 Task: Schedule a meeting to review the press release.
Action: Mouse moved to (267, 97)
Screenshot: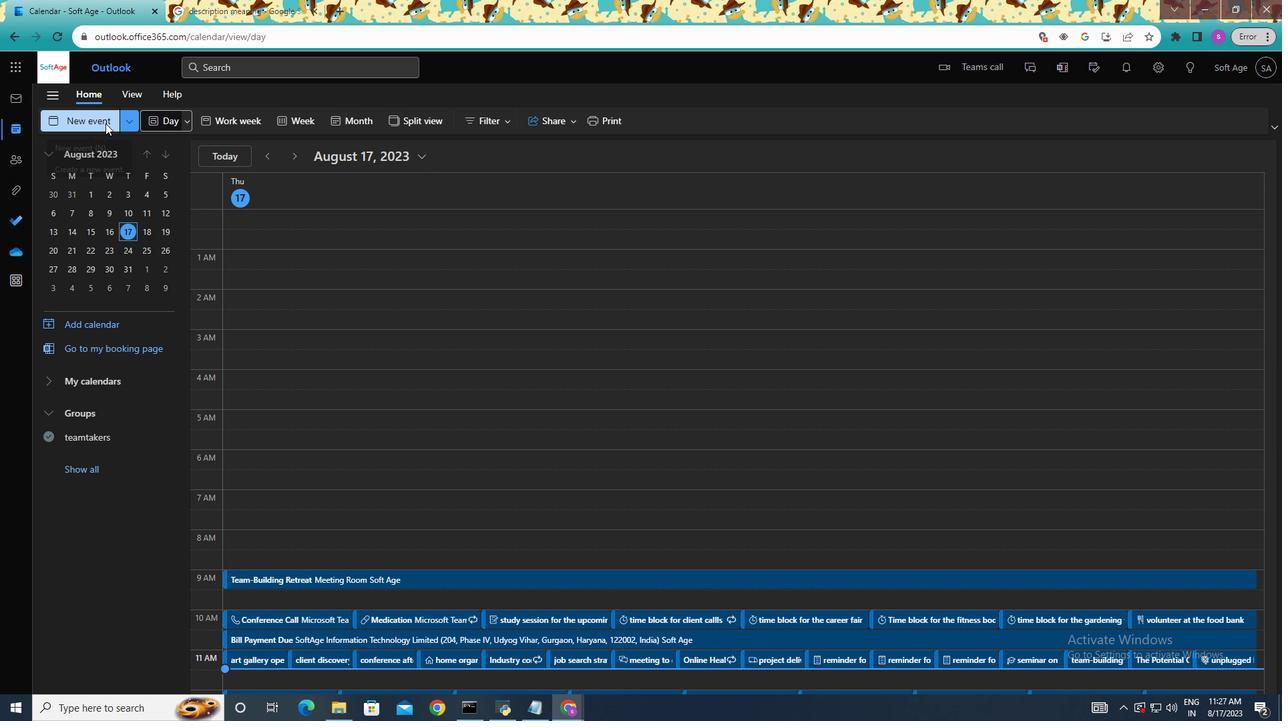 
Action: Mouse pressed left at (267, 97)
Screenshot: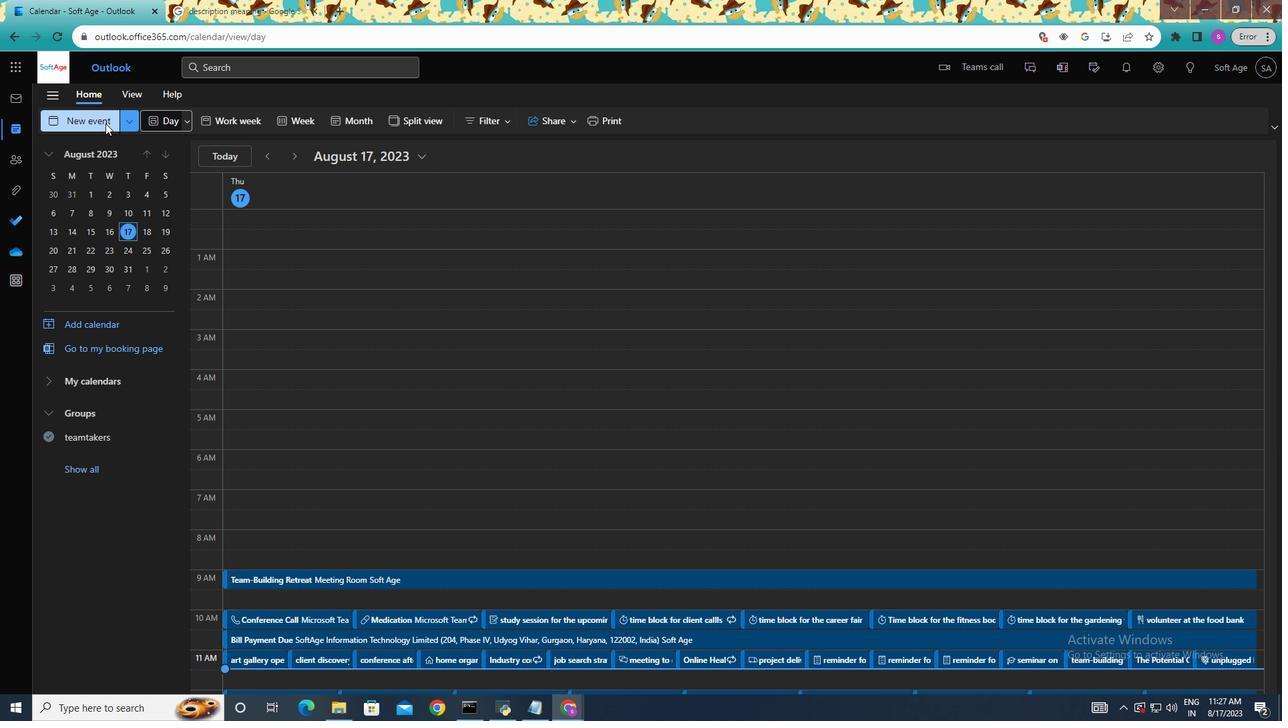 
Action: Mouse moved to (448, 179)
Screenshot: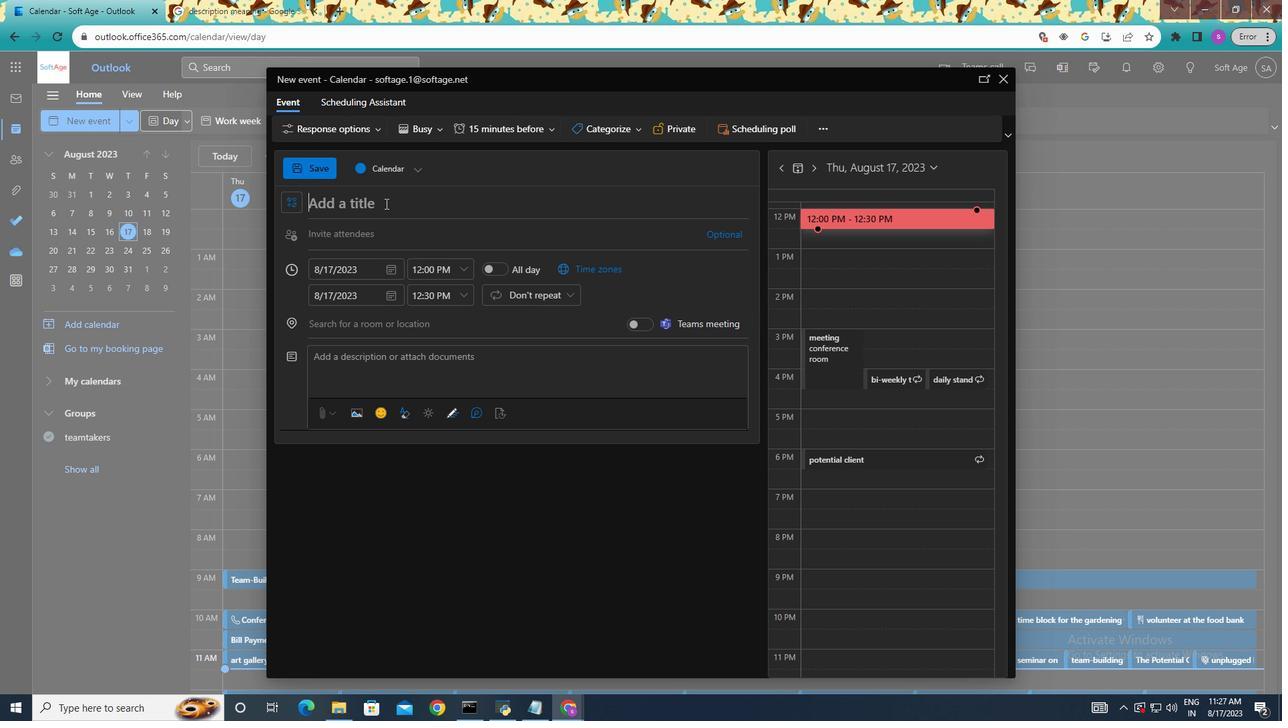 
Action: Mouse pressed left at (448, 179)
Screenshot: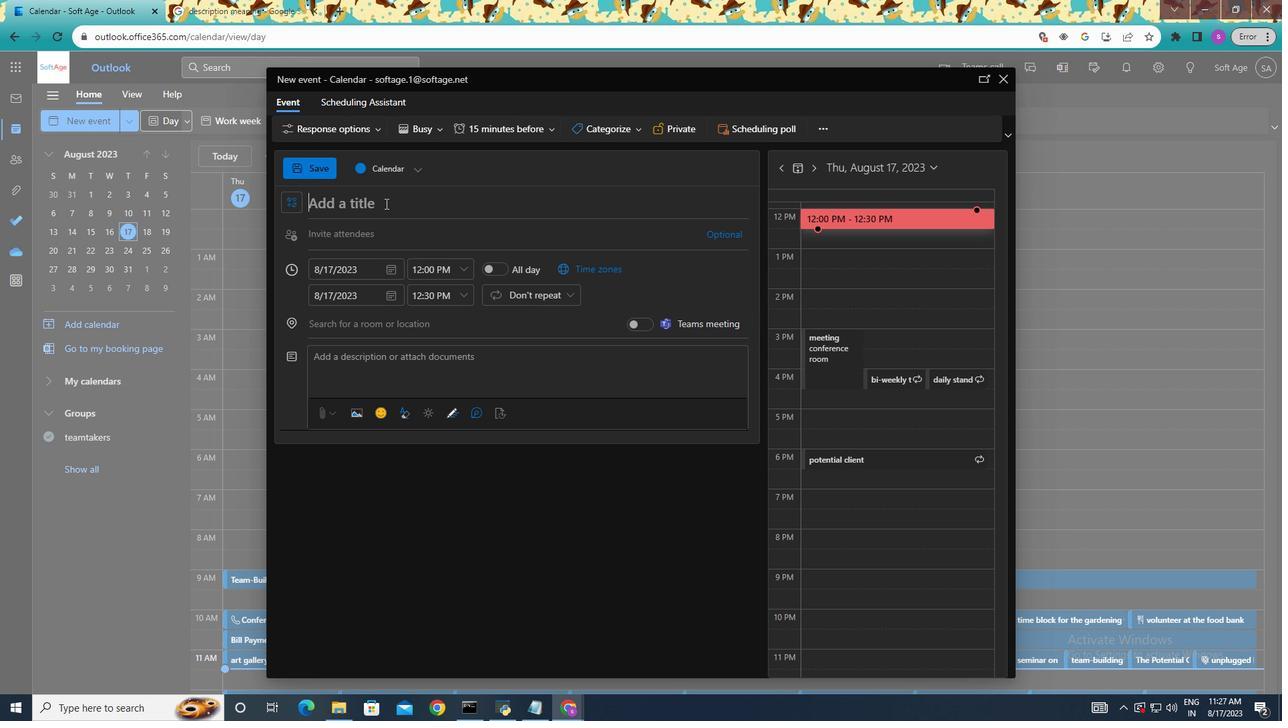
Action: Mouse moved to (446, 176)
Screenshot: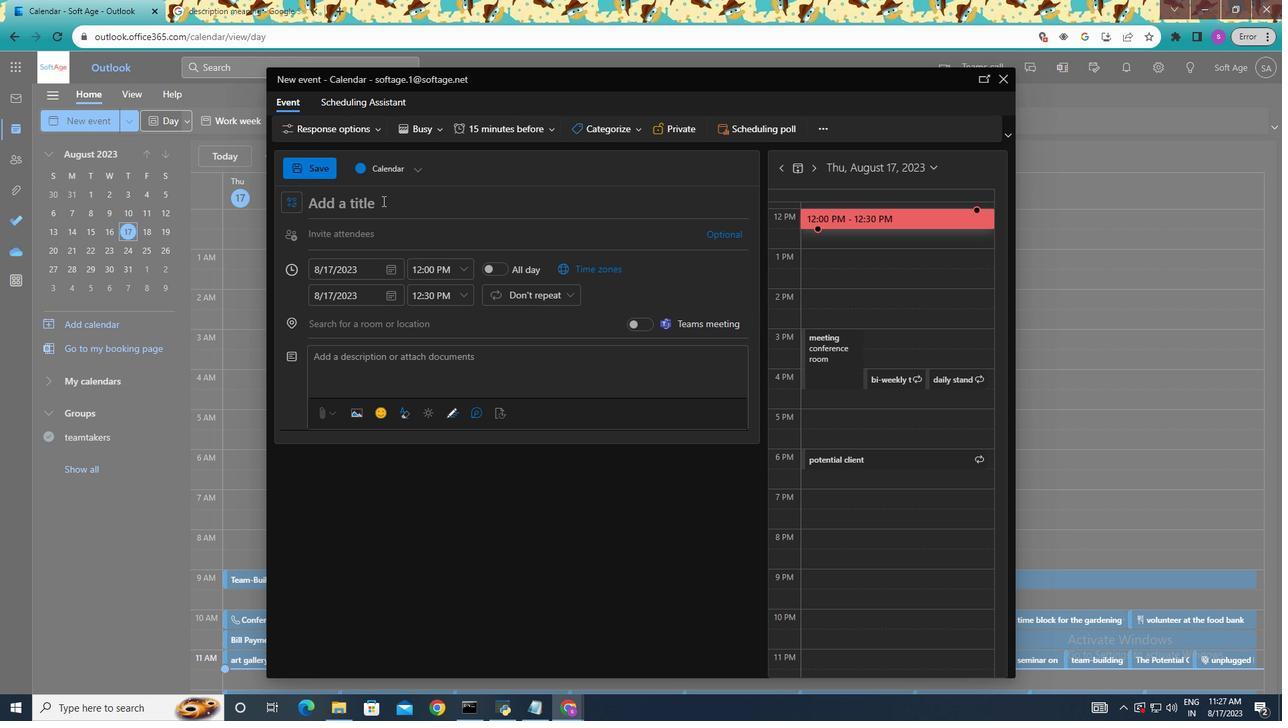 
Action: Key pressed a<Key.space><Key.backspace><Key.shift><Key.backspace><Key.shift>A<Key.space>meeting<Key.space>to<Key.space>review<Key.space>the<Key.space>pree<Key.backspace><Key.backspace>ess<Key.space>release
Screenshot: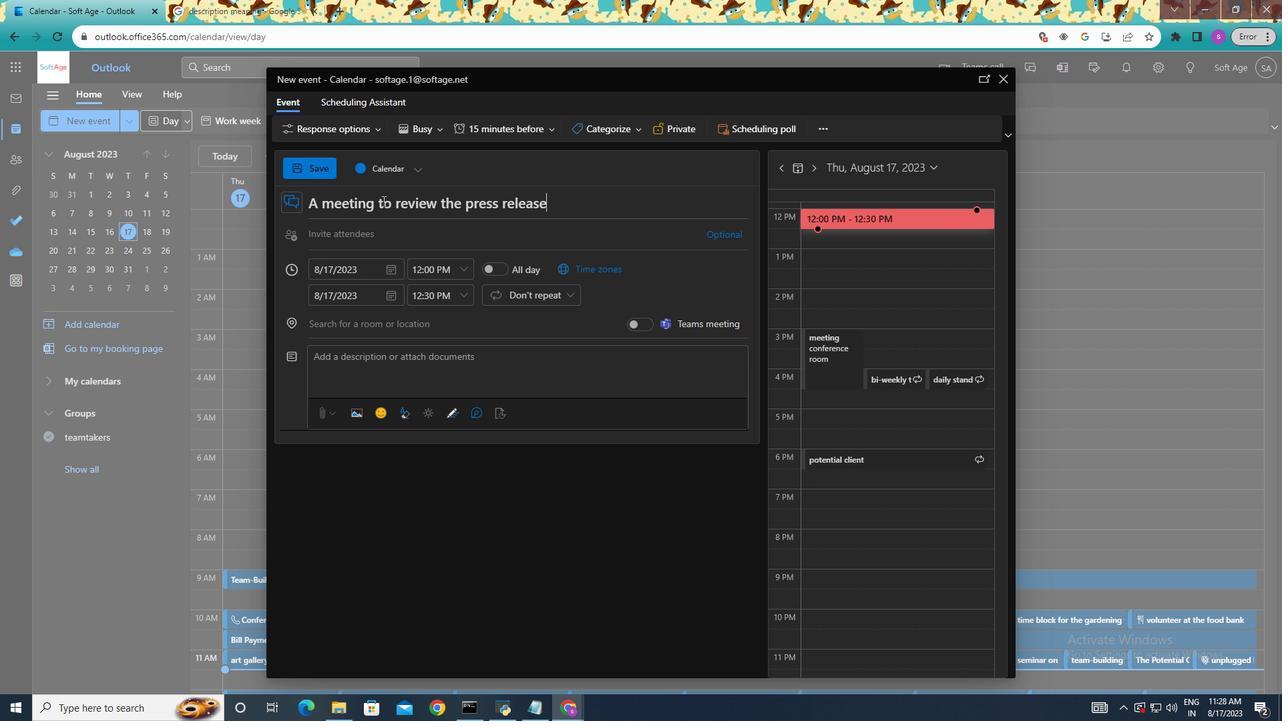 
Action: Mouse moved to (432, 211)
Screenshot: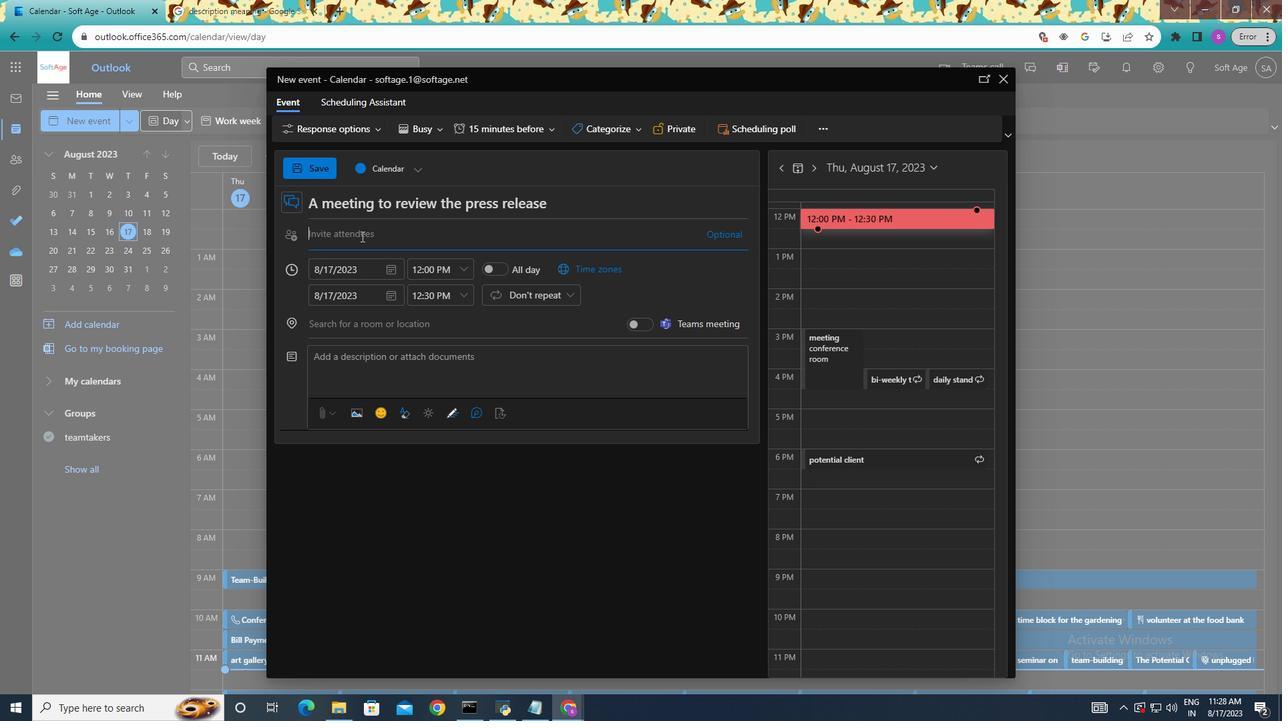 
Action: Mouse pressed left at (432, 211)
Screenshot: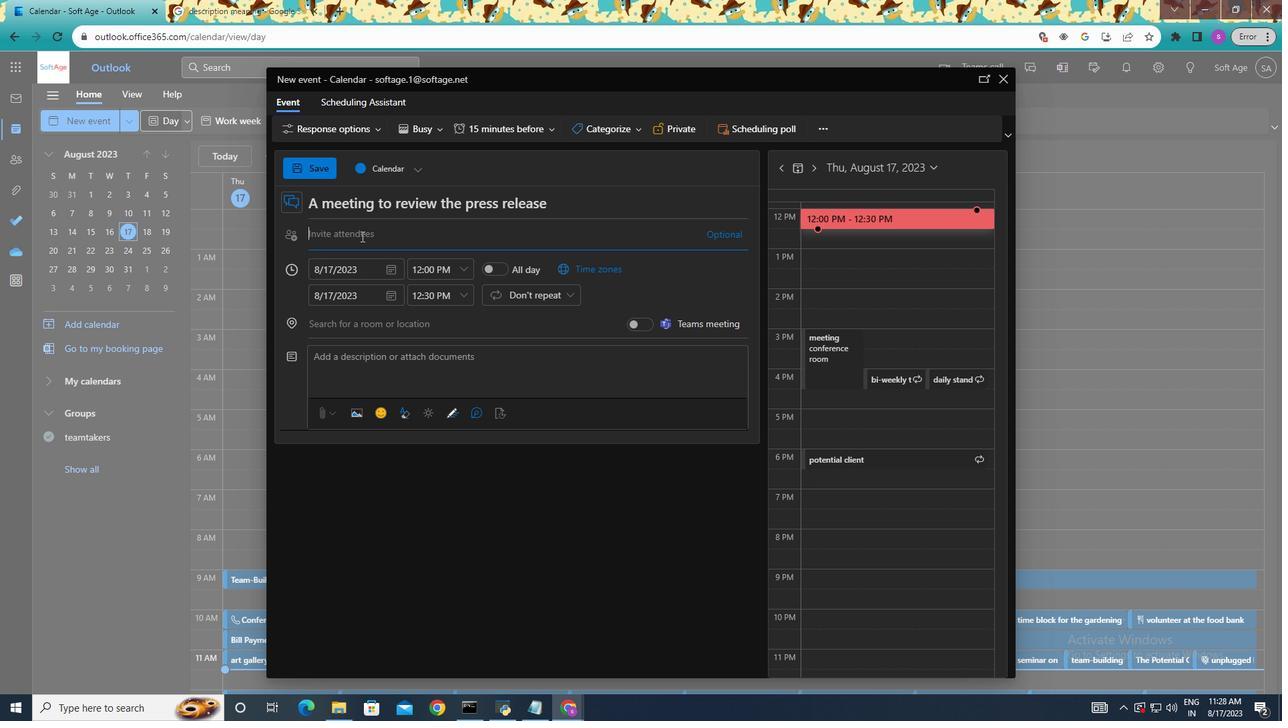 
Action: Mouse moved to (462, 390)
Screenshot: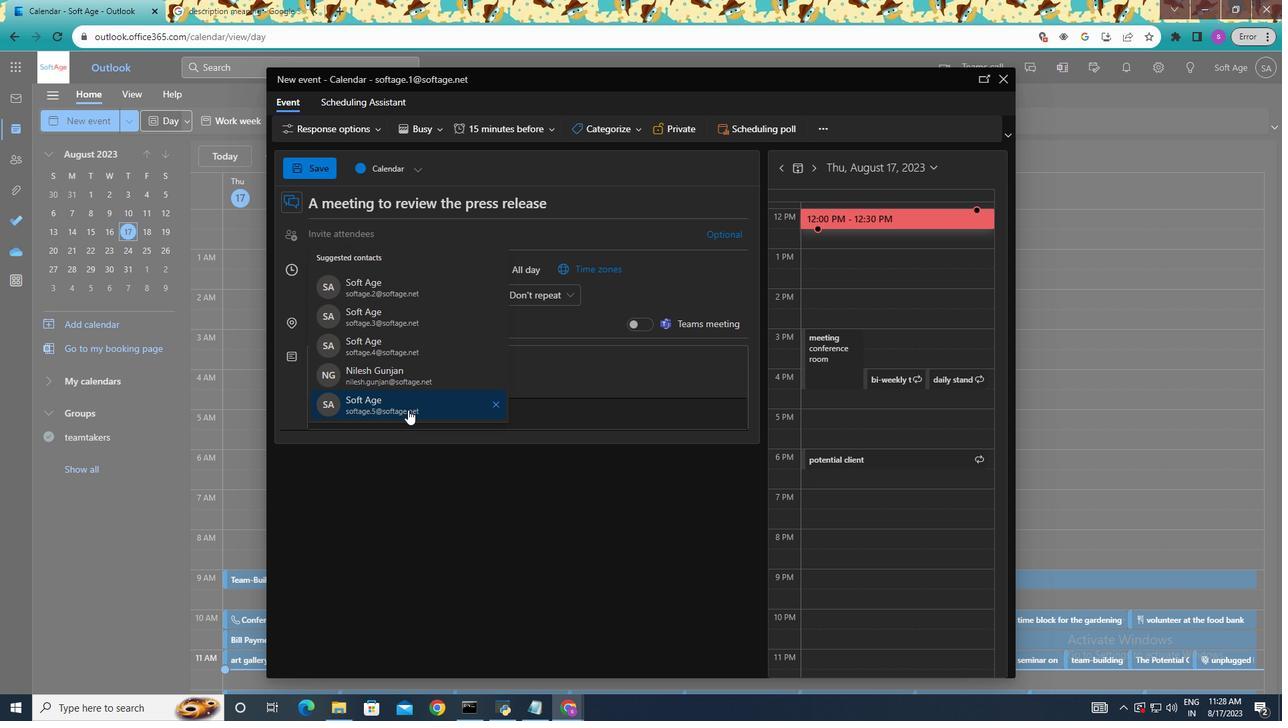 
Action: Mouse pressed left at (462, 390)
Screenshot: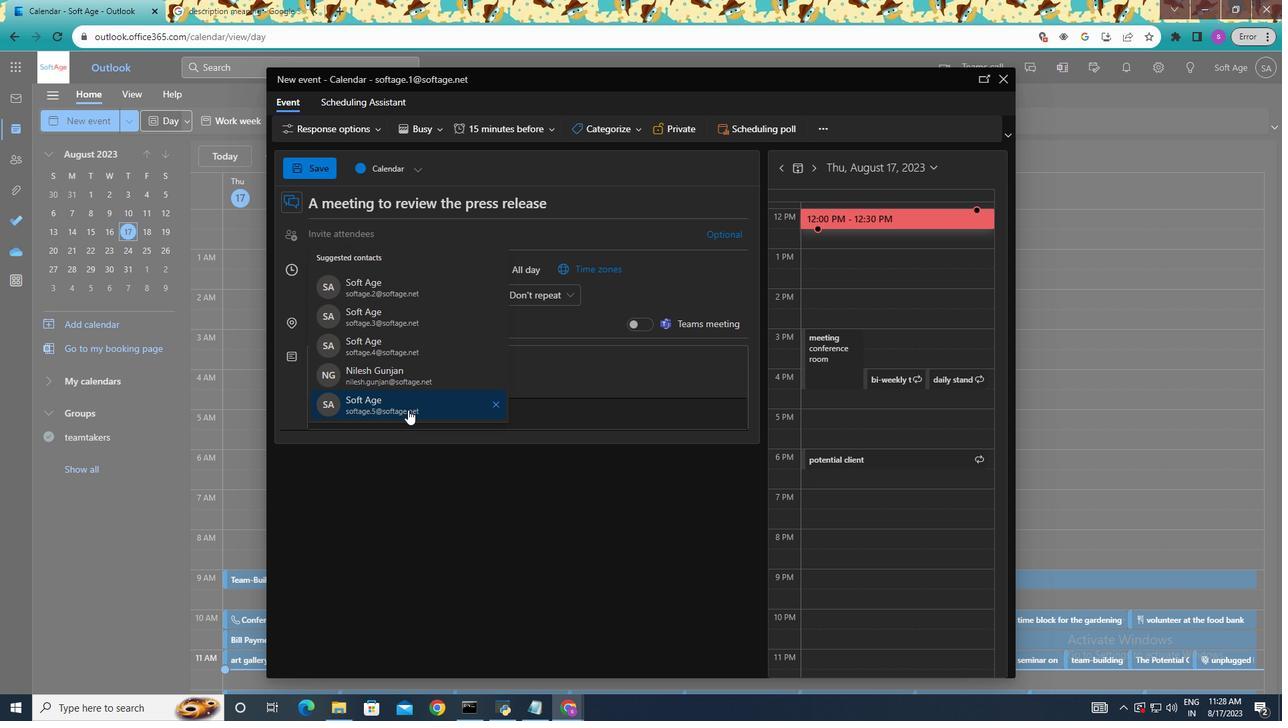 
Action: Mouse moved to (510, 270)
Screenshot: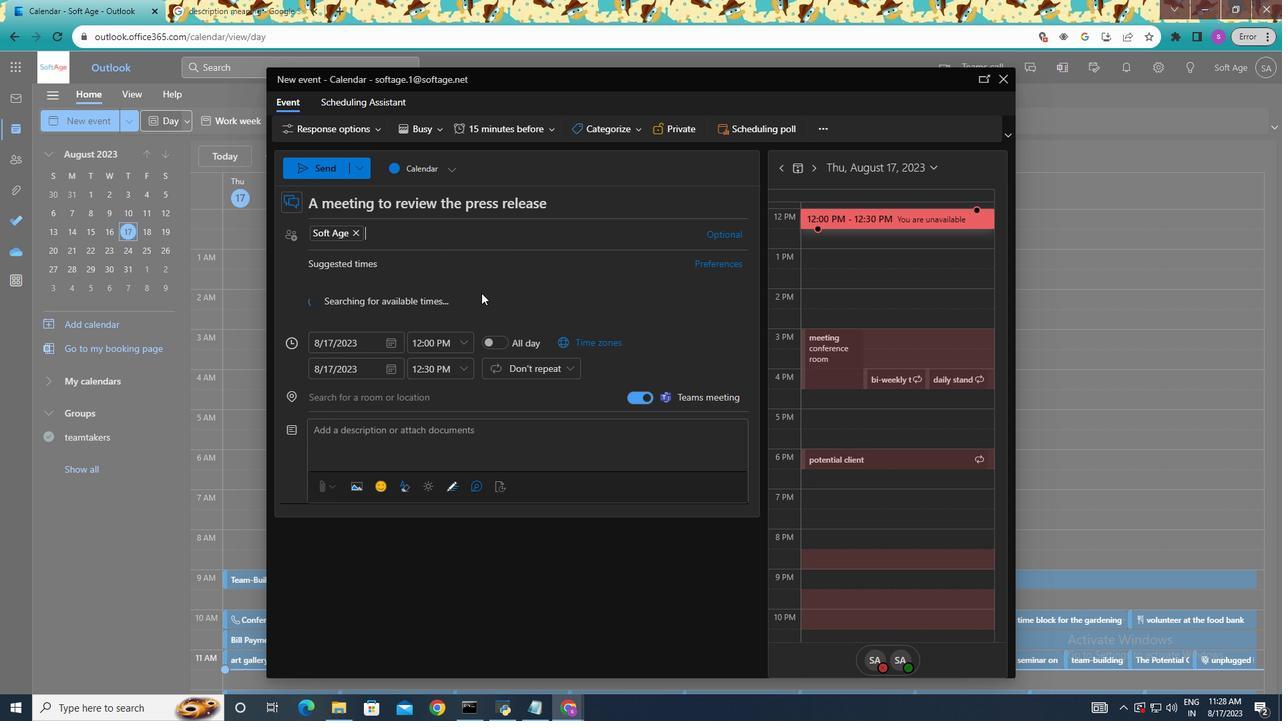 
Action: Mouse scrolled (510, 269) with delta (0, 0)
Screenshot: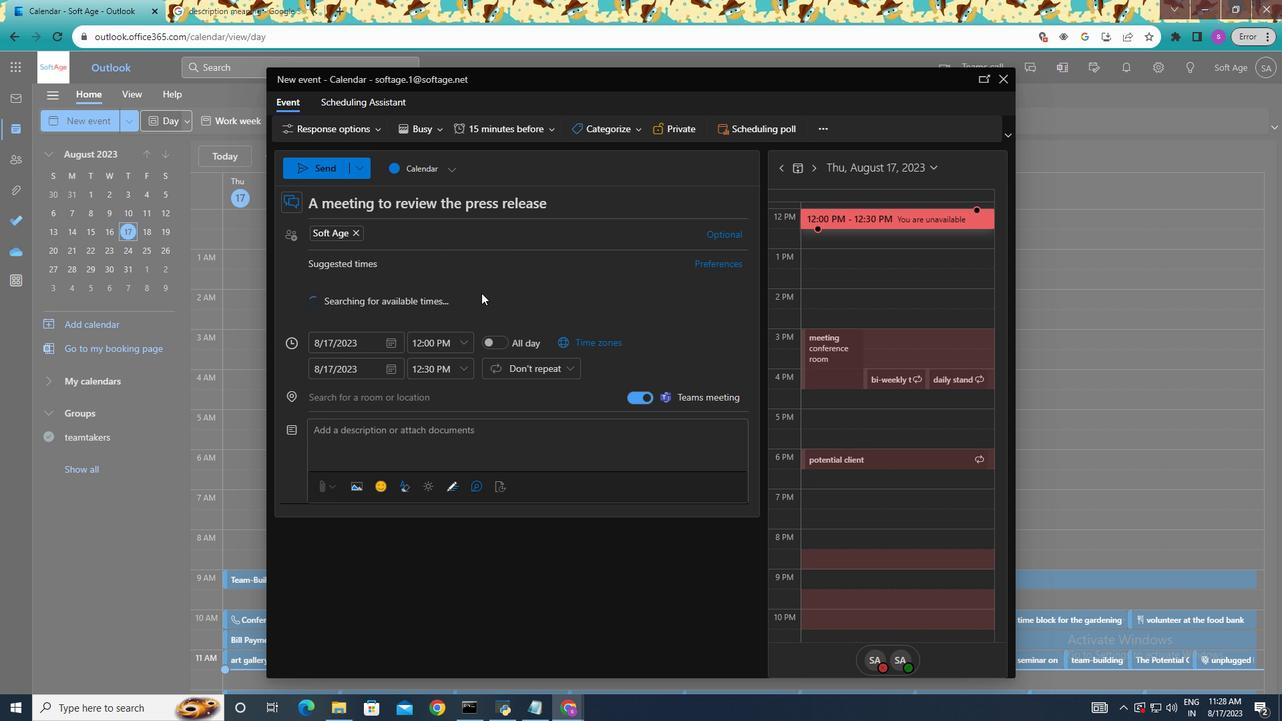 
Action: Mouse moved to (496, 260)
Screenshot: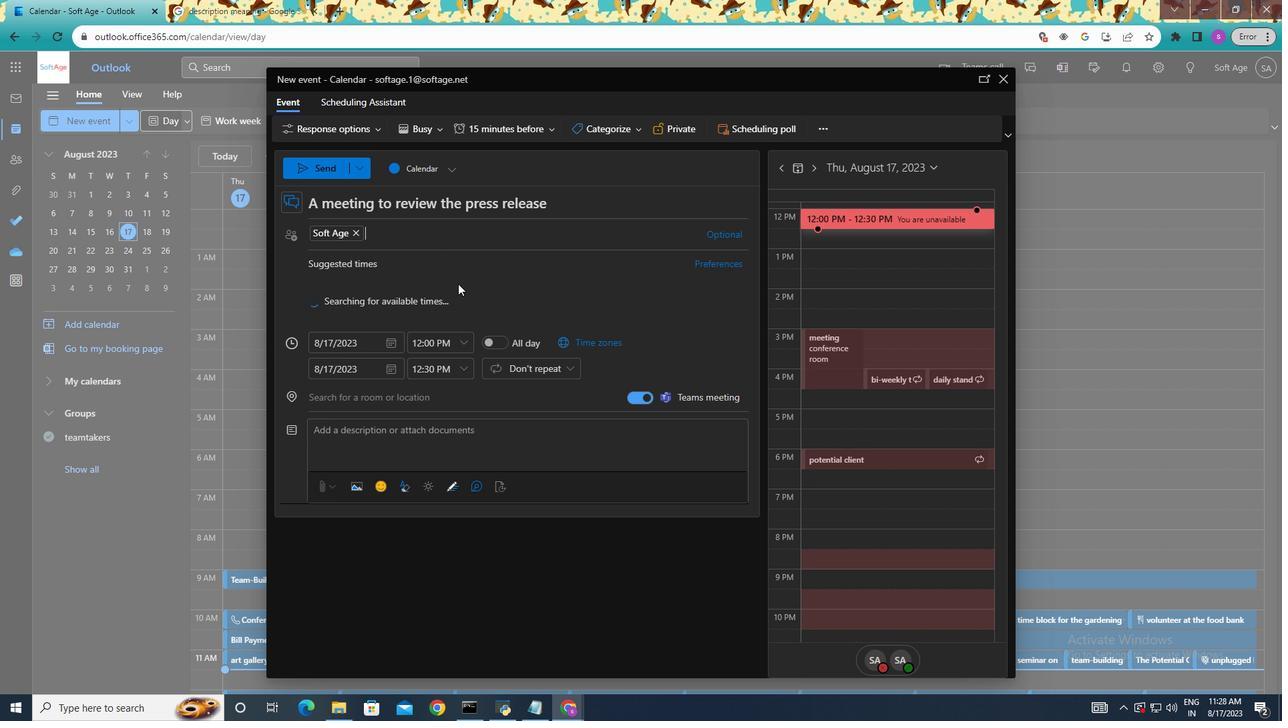
Action: Mouse scrolled (496, 259) with delta (0, 0)
Screenshot: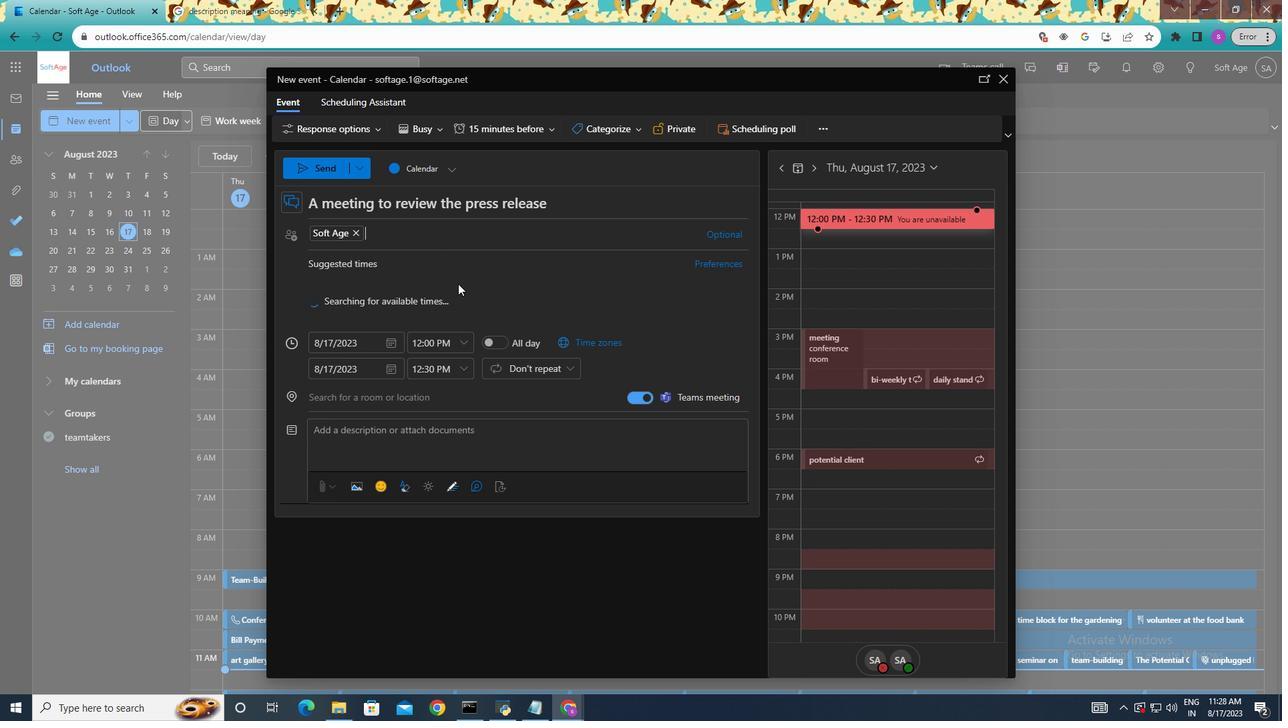 
Action: Mouse moved to (496, 260)
Screenshot: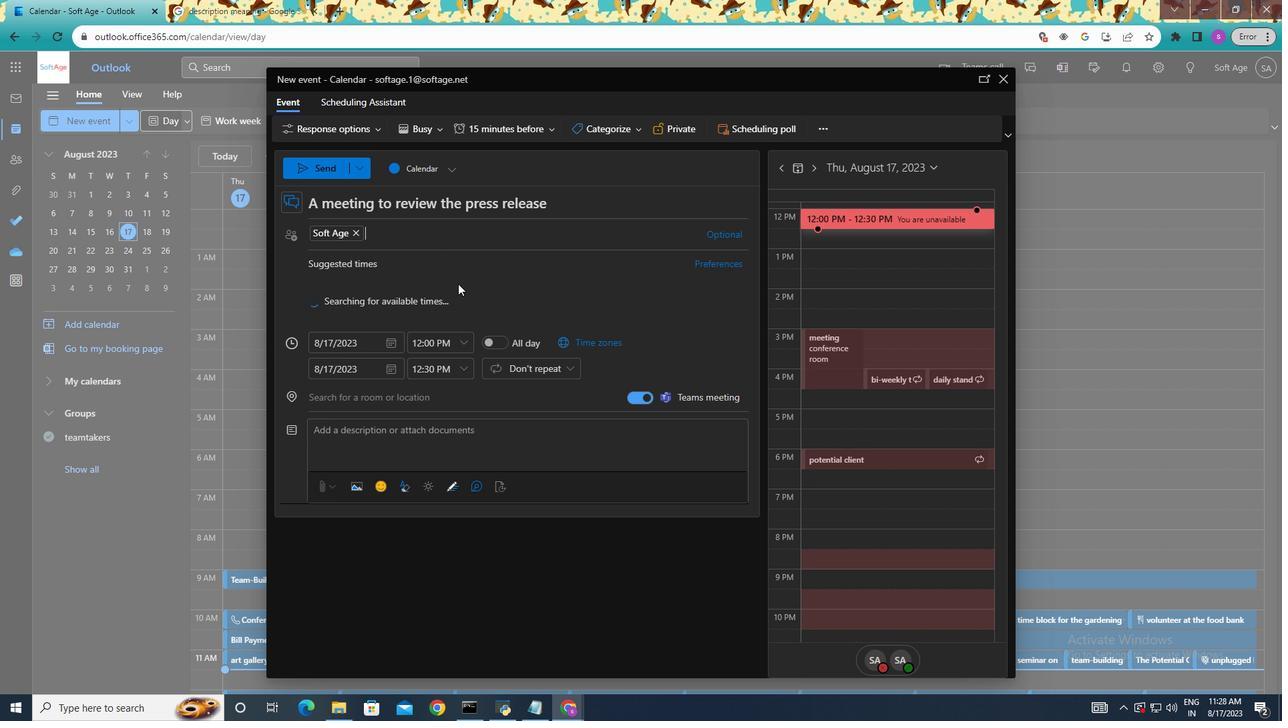 
Action: Mouse scrolled (496, 259) with delta (0, 0)
Screenshot: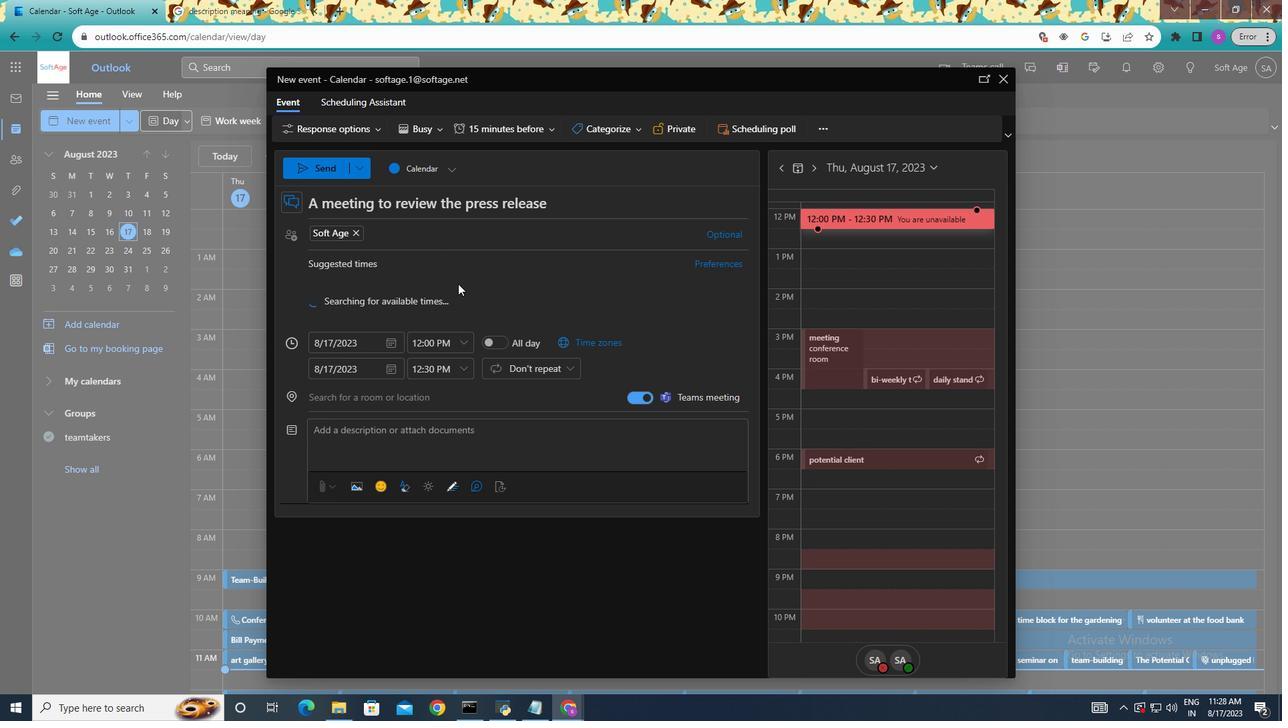 
Action: Mouse moved to (449, 320)
Screenshot: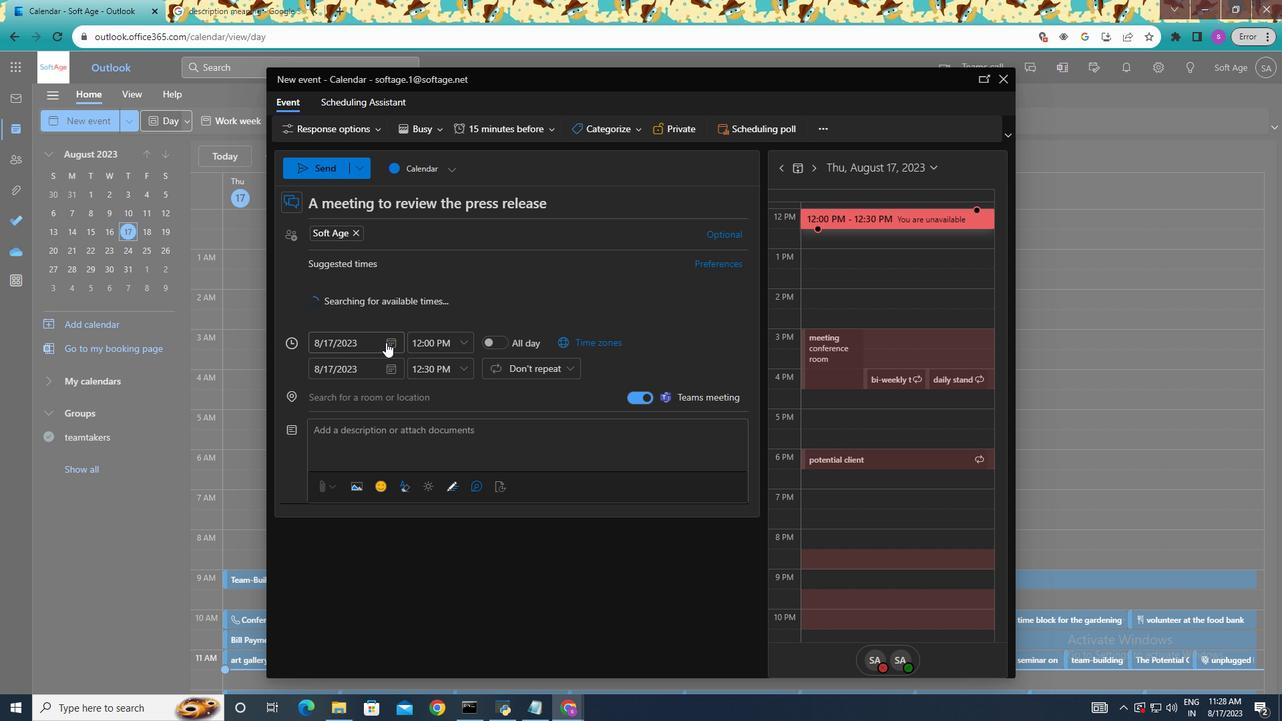 
Action: Mouse pressed left at (449, 320)
Screenshot: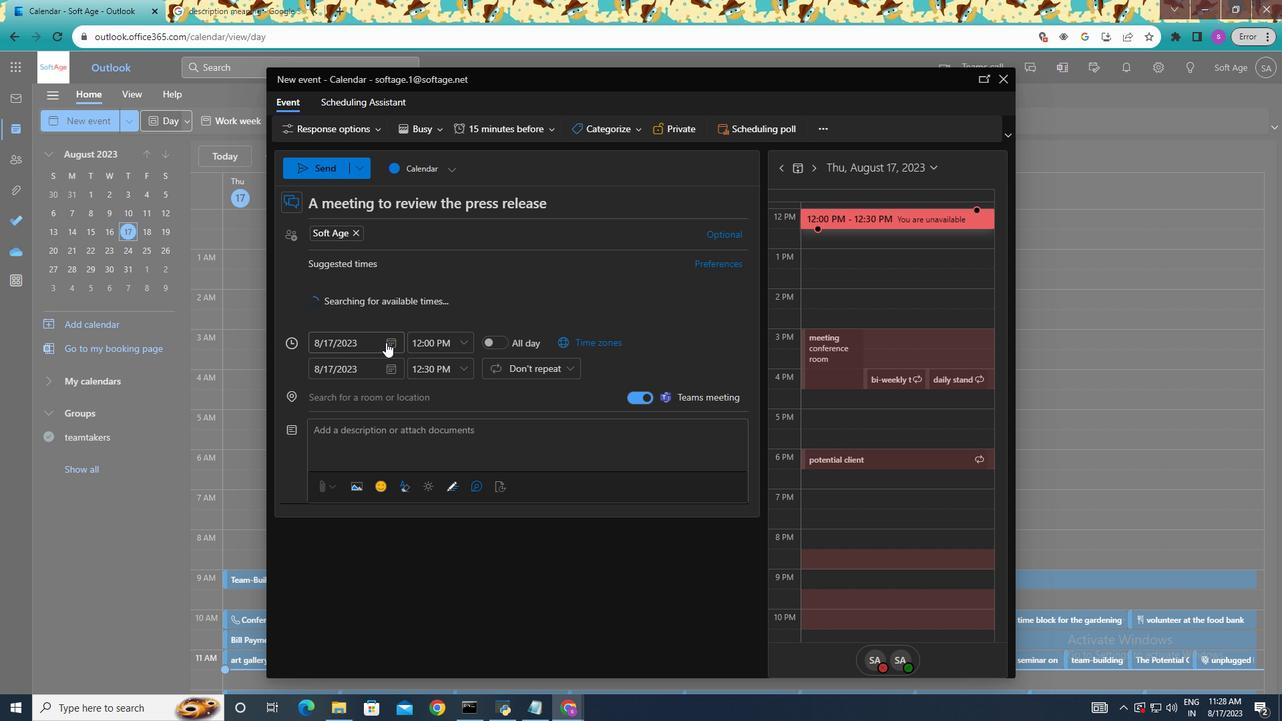 
Action: Mouse moved to (471, 464)
Screenshot: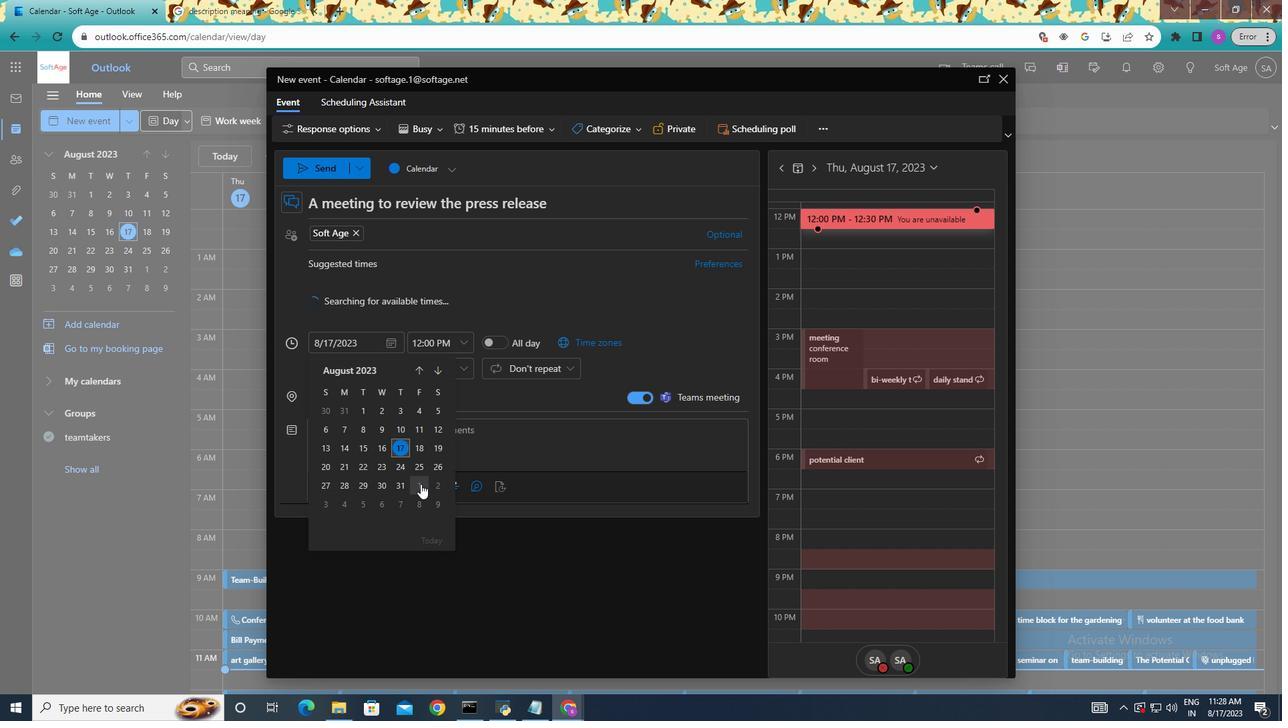 
Action: Mouse pressed left at (471, 464)
Screenshot: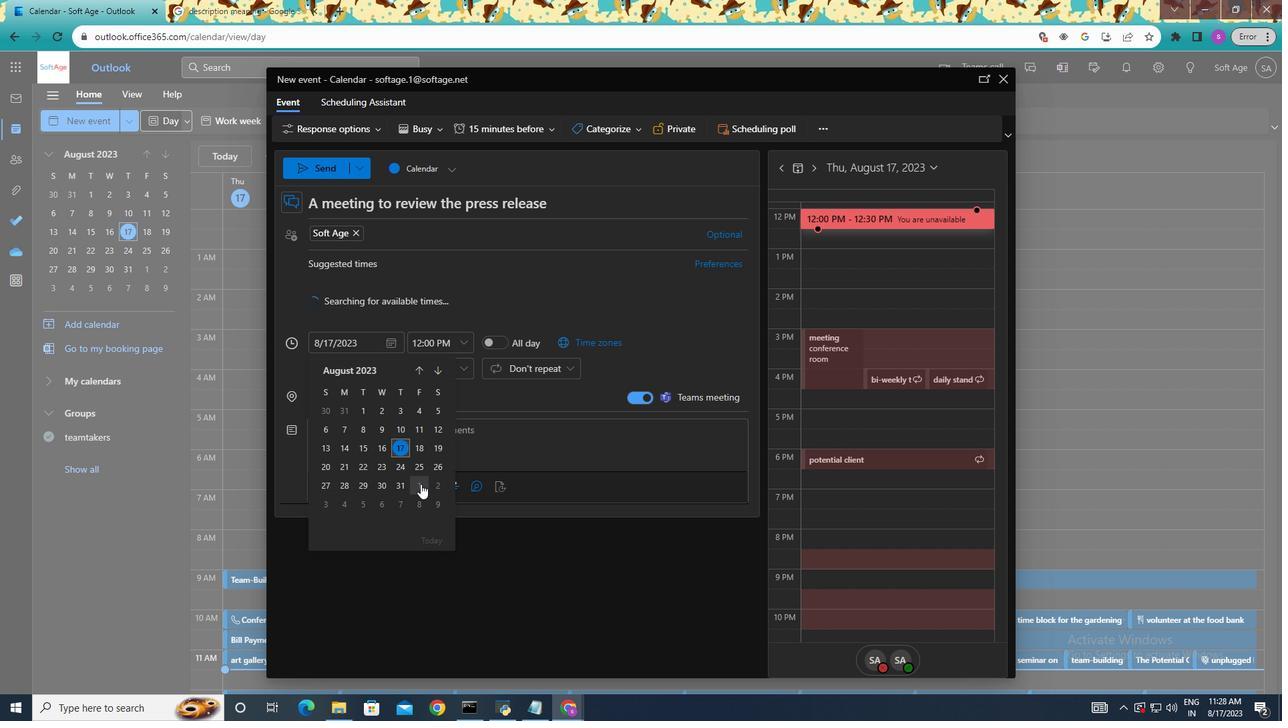 
Action: Mouse moved to (435, 325)
Screenshot: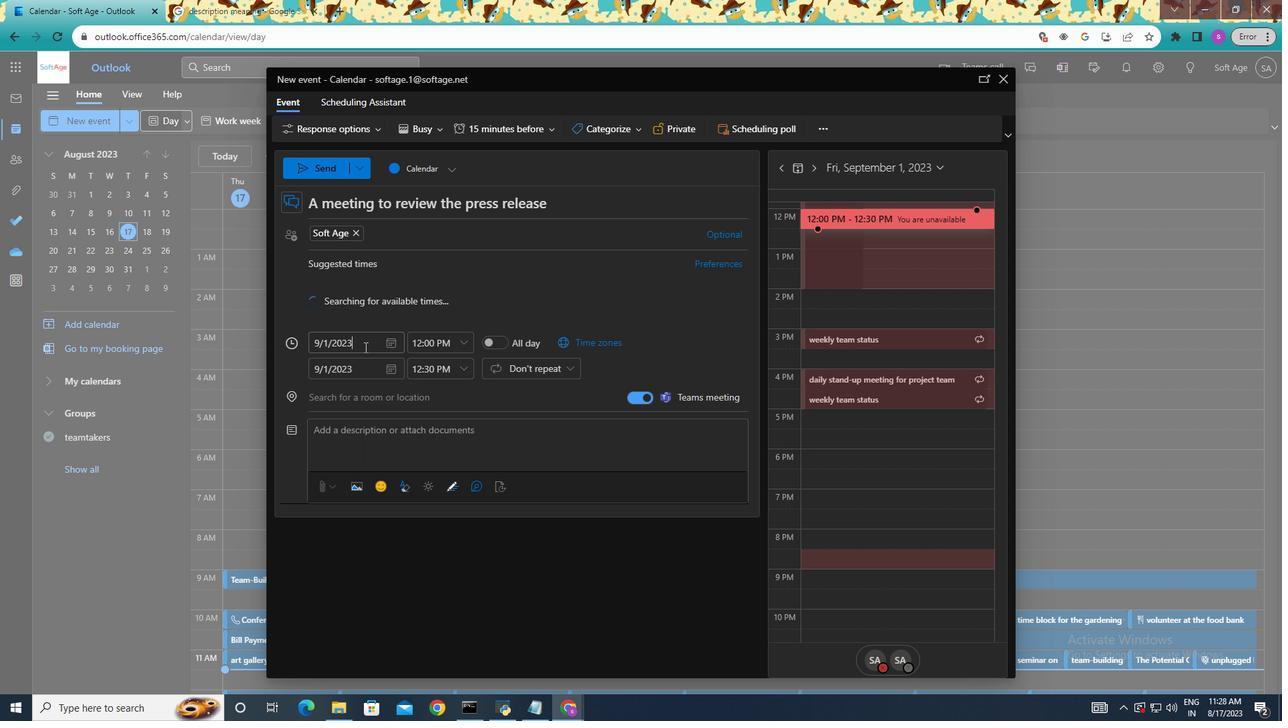 
Action: Mouse pressed left at (435, 325)
Screenshot: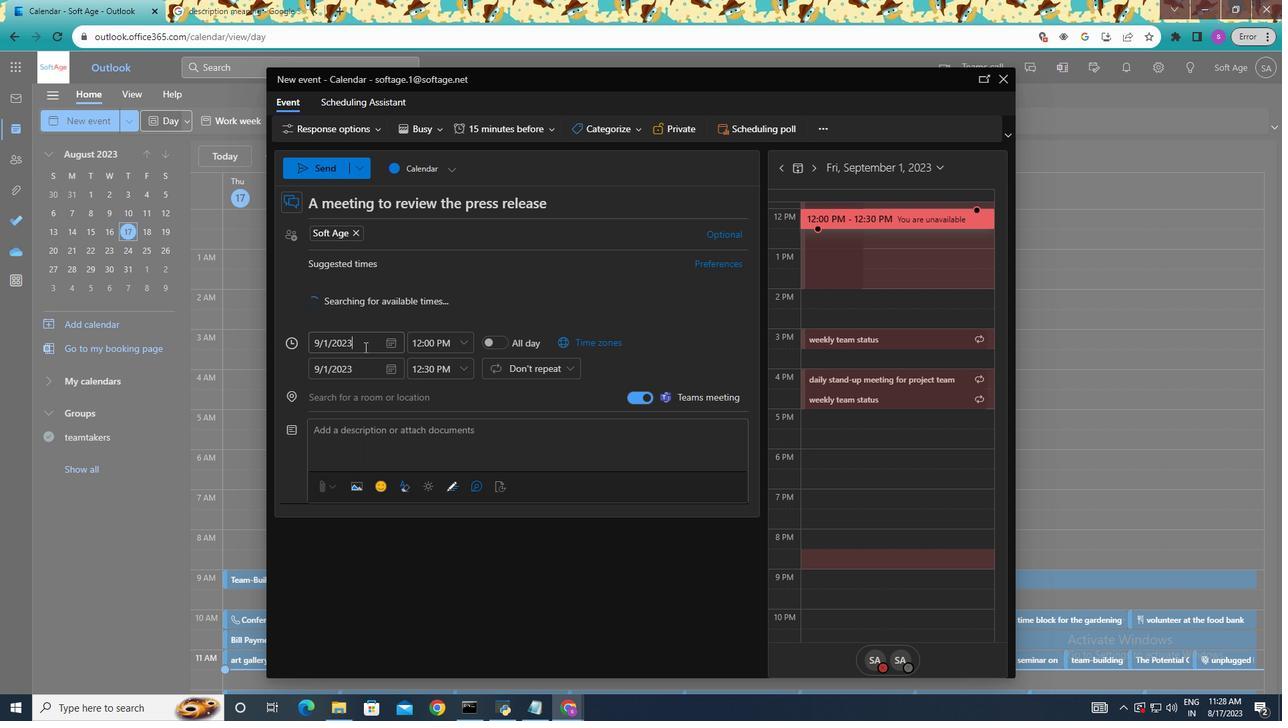 
Action: Mouse moved to (468, 348)
Screenshot: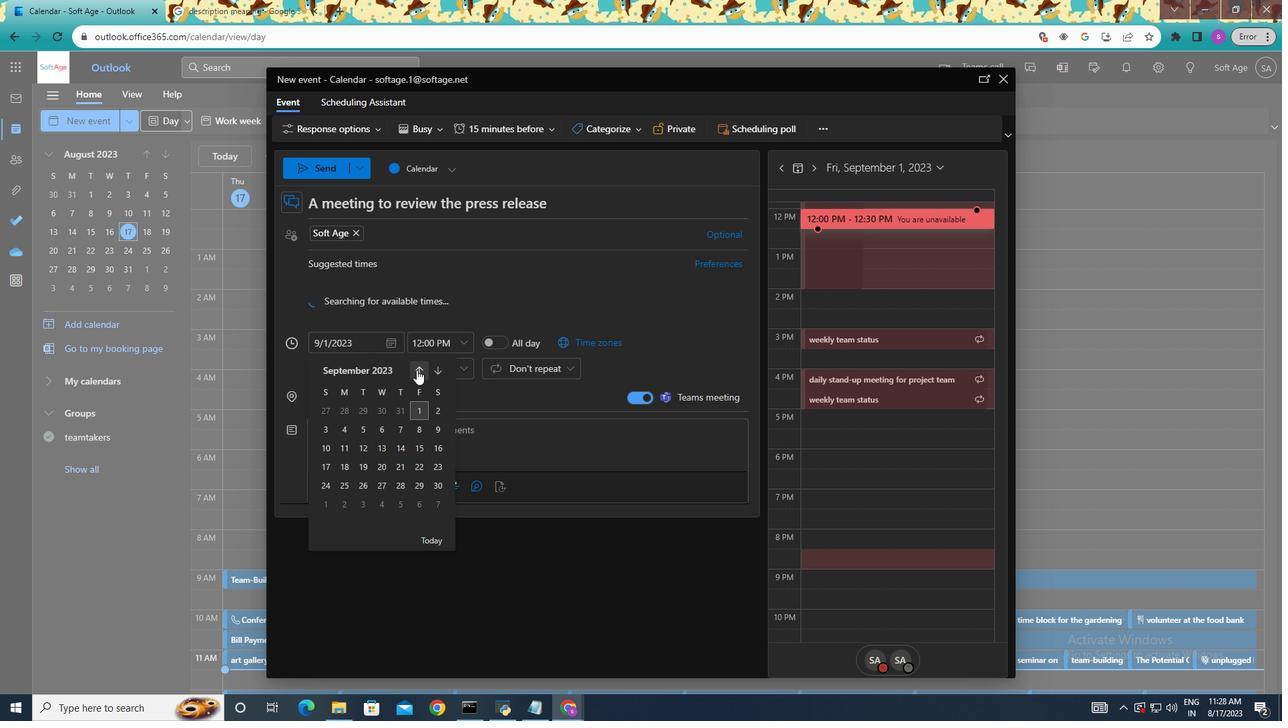 
Action: Mouse pressed left at (468, 348)
Screenshot: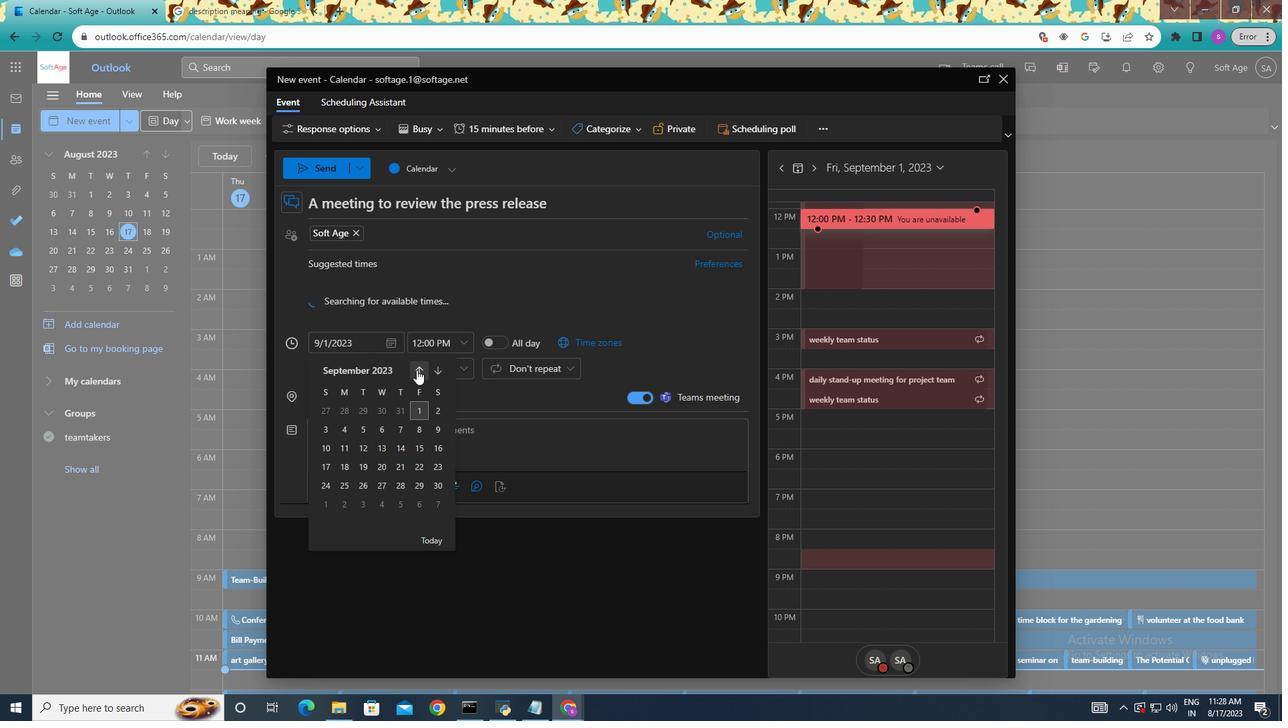 
Action: Mouse moved to (444, 467)
Screenshot: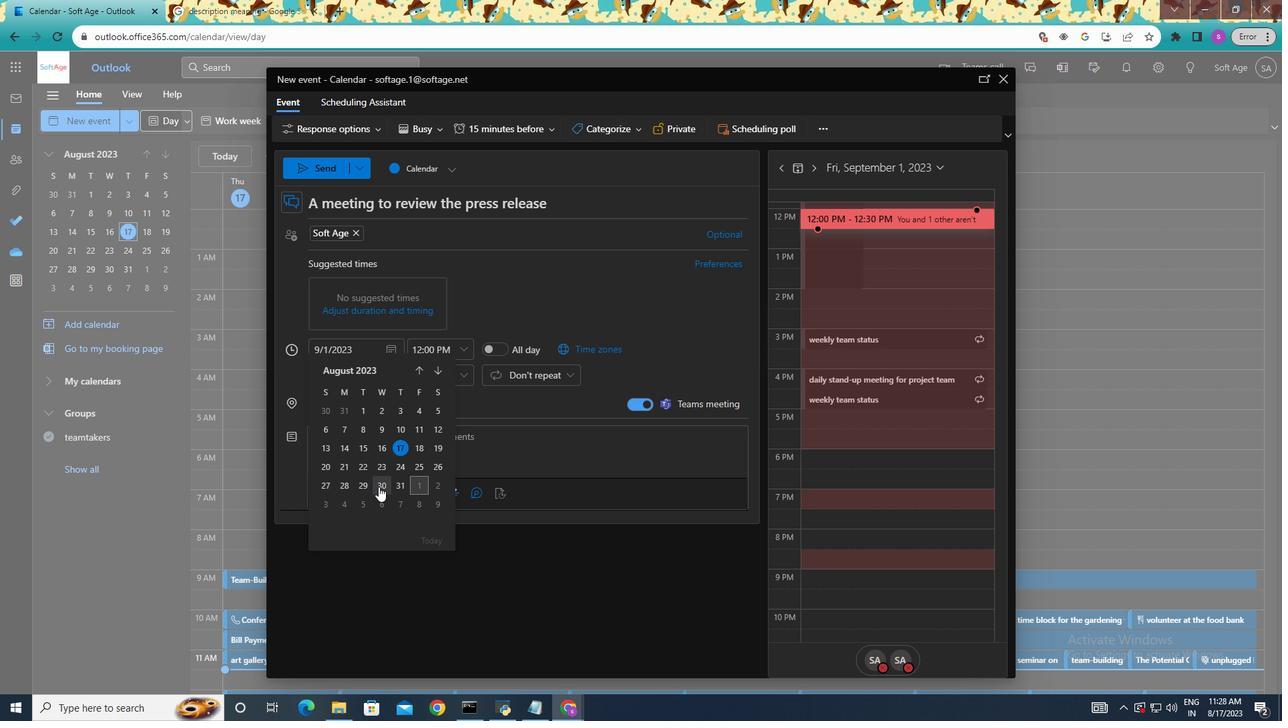 
Action: Mouse pressed left at (444, 467)
Screenshot: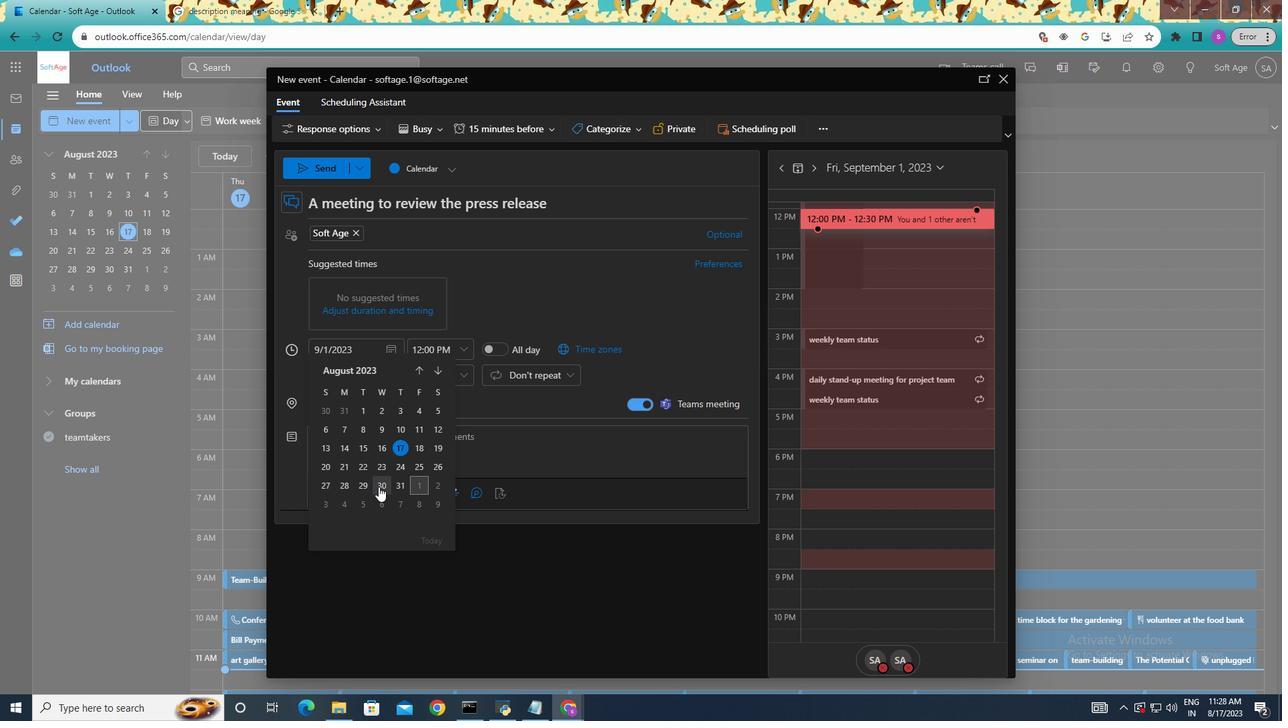 
Action: Mouse moved to (498, 323)
Screenshot: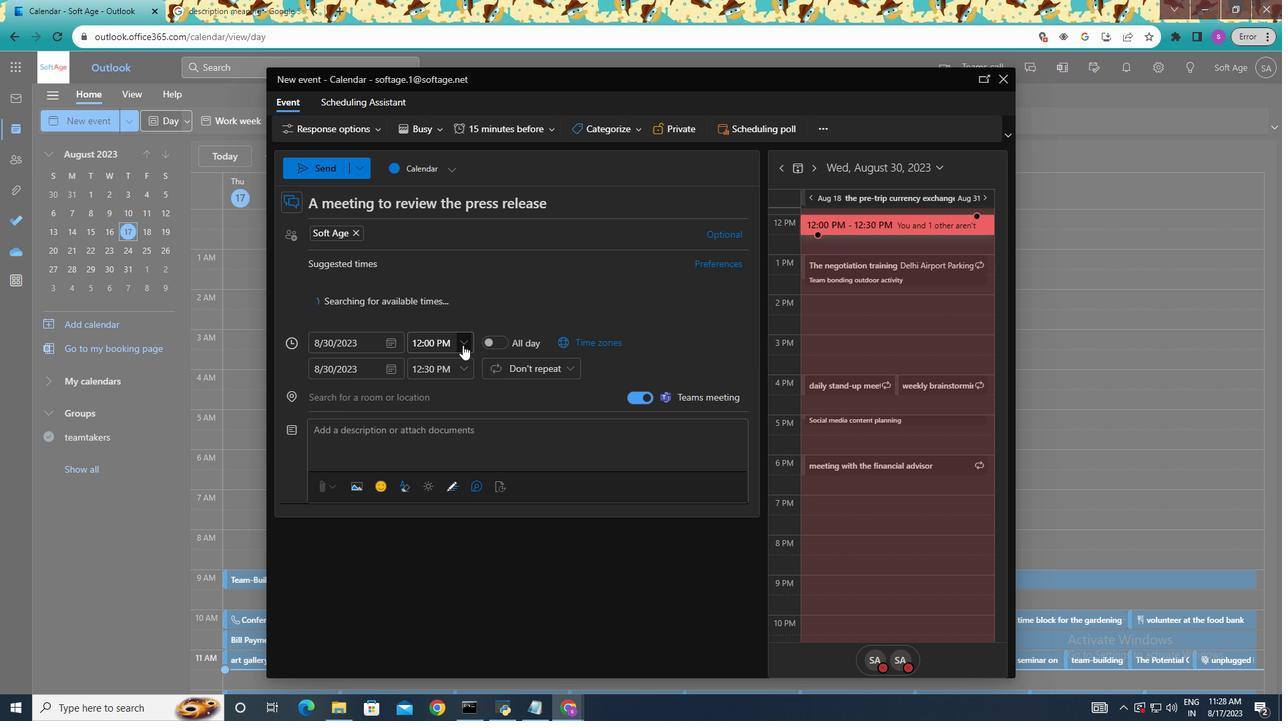 
Action: Mouse pressed left at (498, 323)
Screenshot: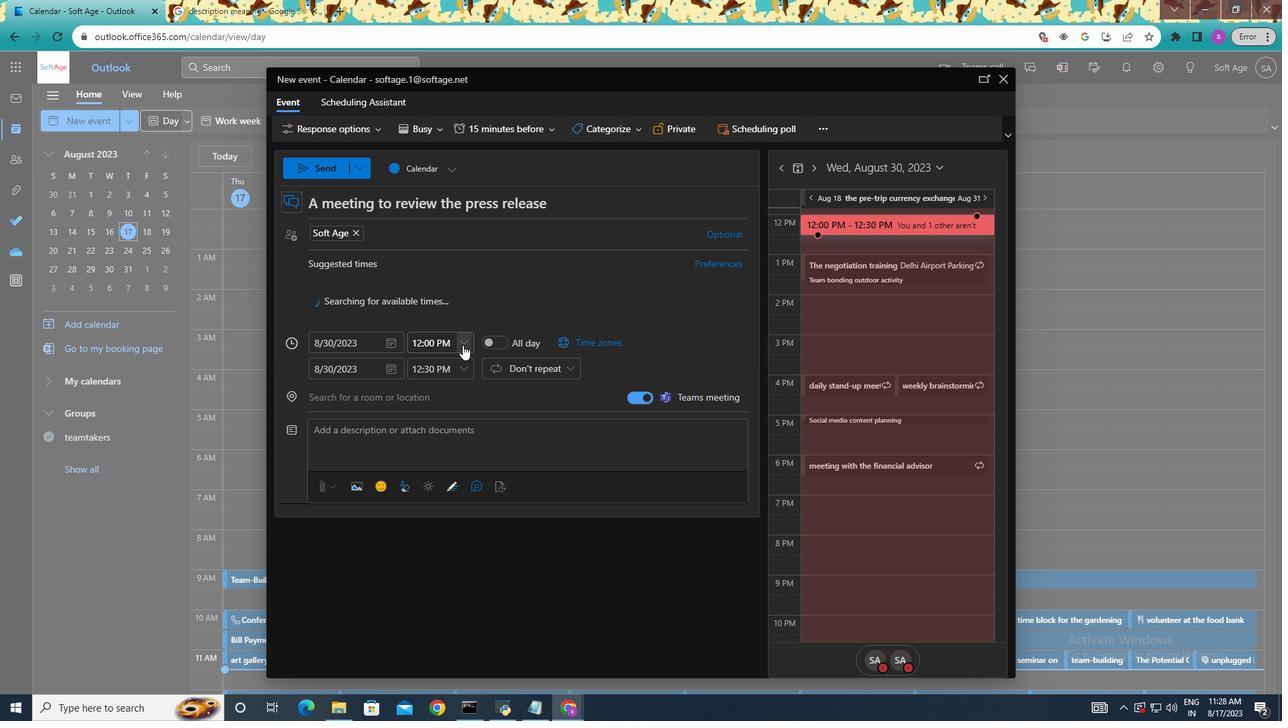 
Action: Mouse moved to (489, 428)
Screenshot: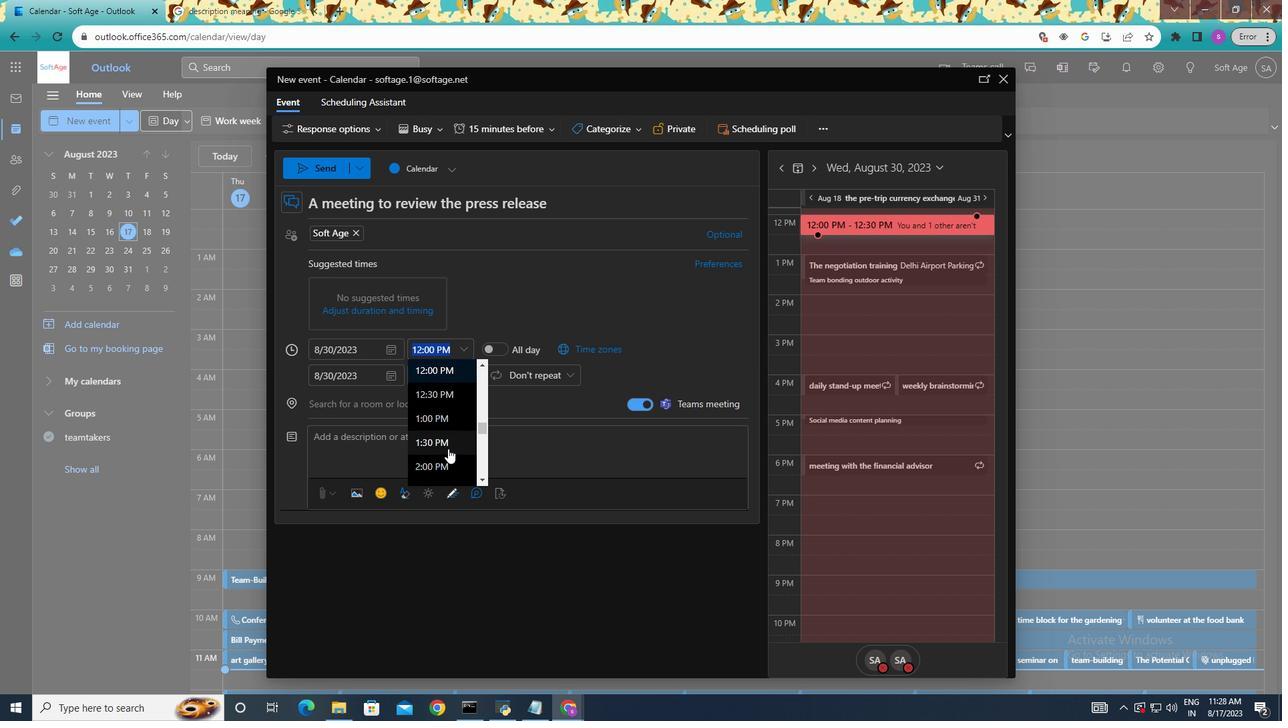 
Action: Mouse pressed left at (489, 428)
Screenshot: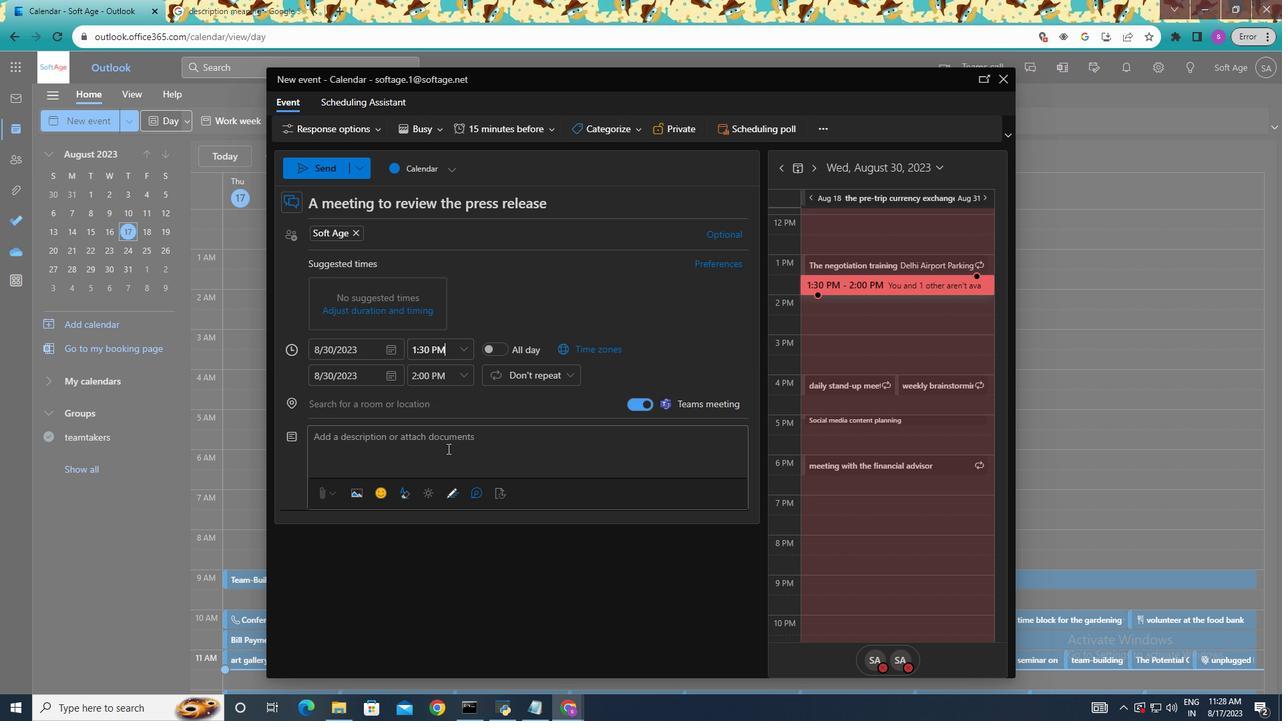 
Action: Mouse moved to (419, 211)
Screenshot: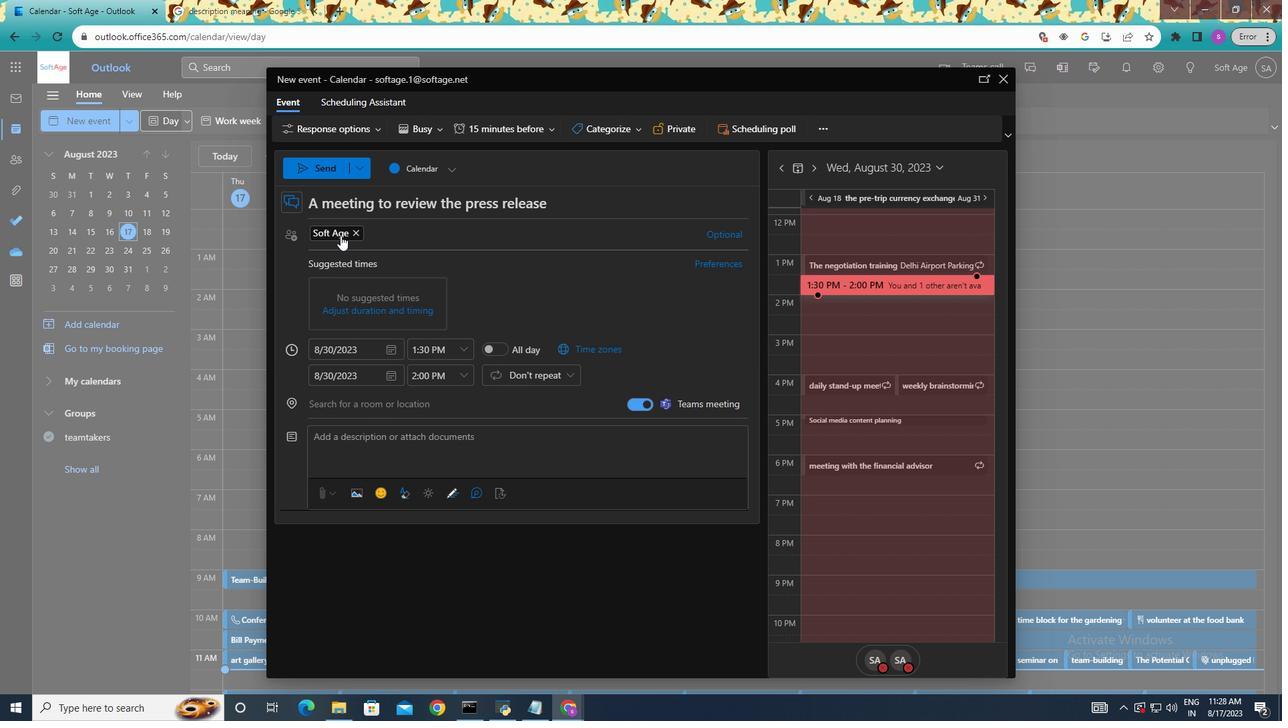 
Action: Mouse pressed left at (419, 211)
Screenshot: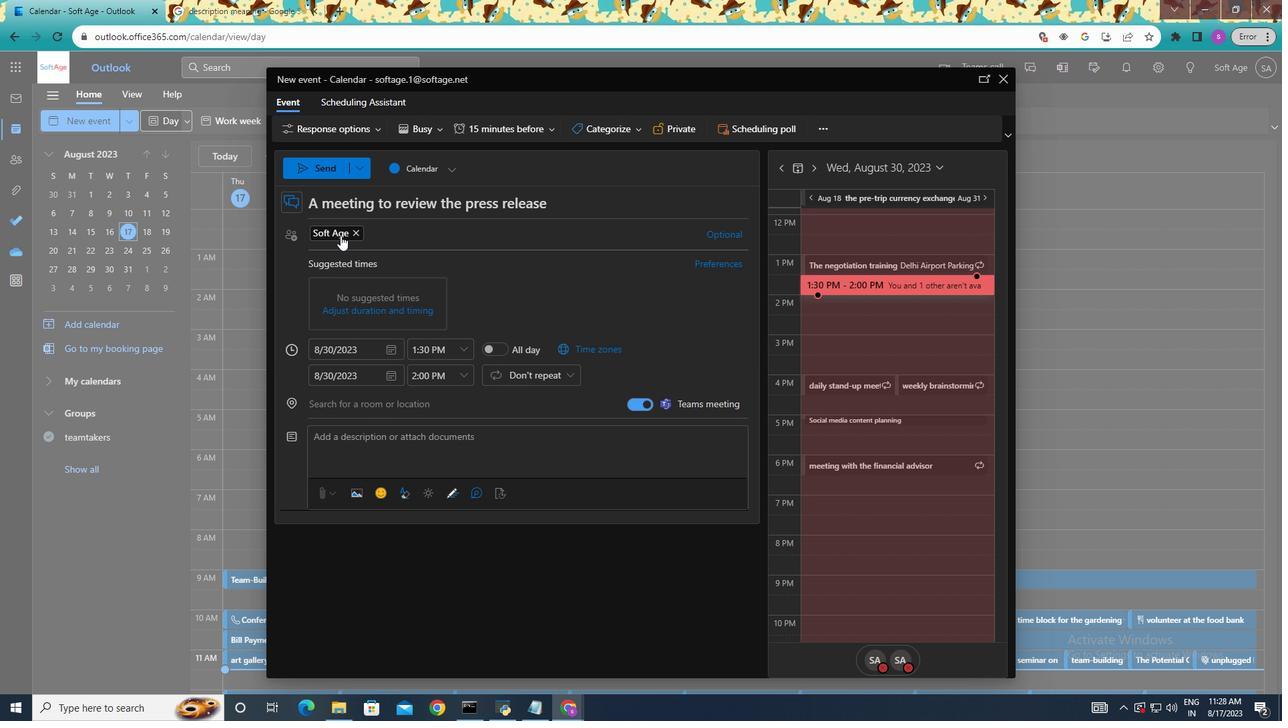 
Action: Mouse moved to (577, 217)
Screenshot: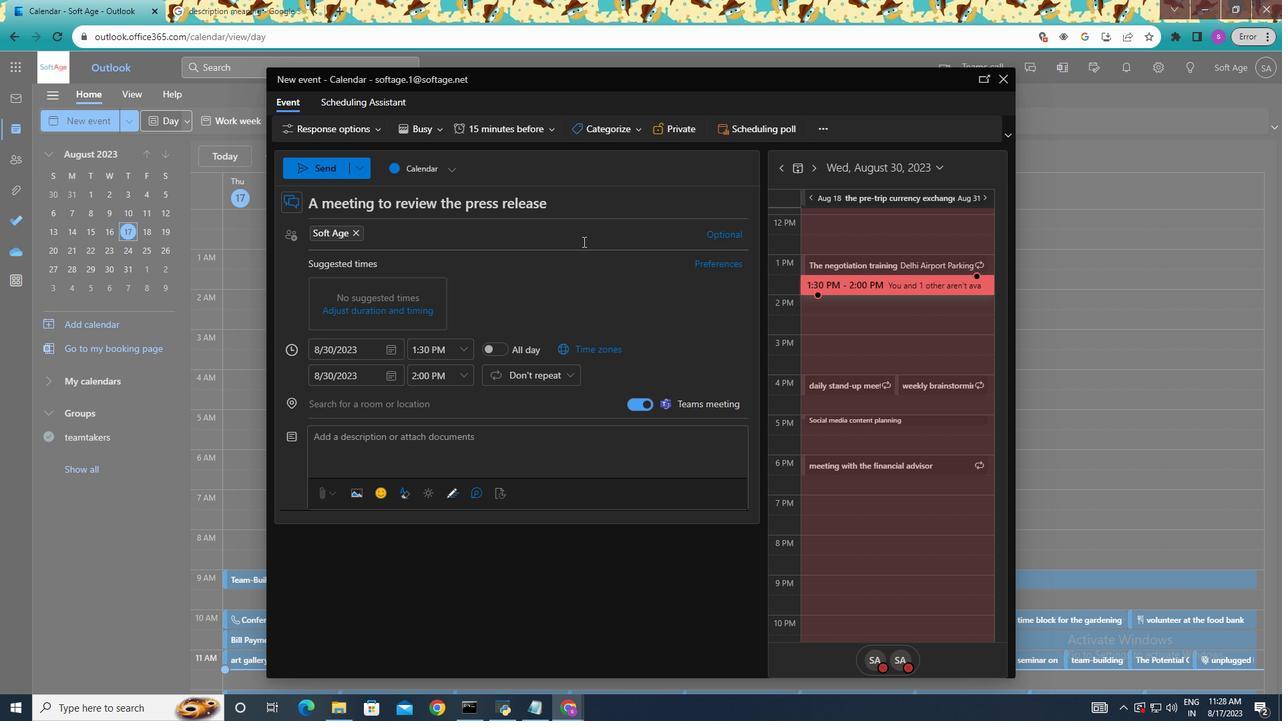 
Action: Mouse pressed left at (577, 217)
Screenshot: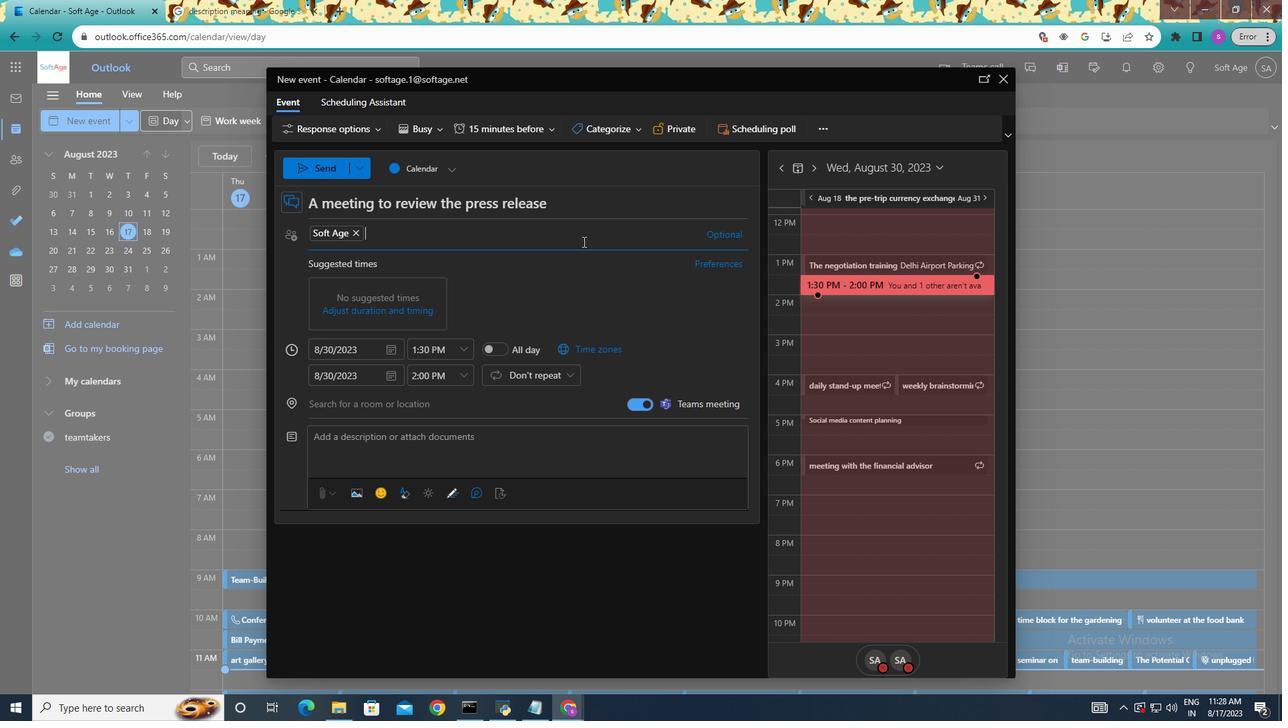 
Action: Mouse moved to (508, 362)
Screenshot: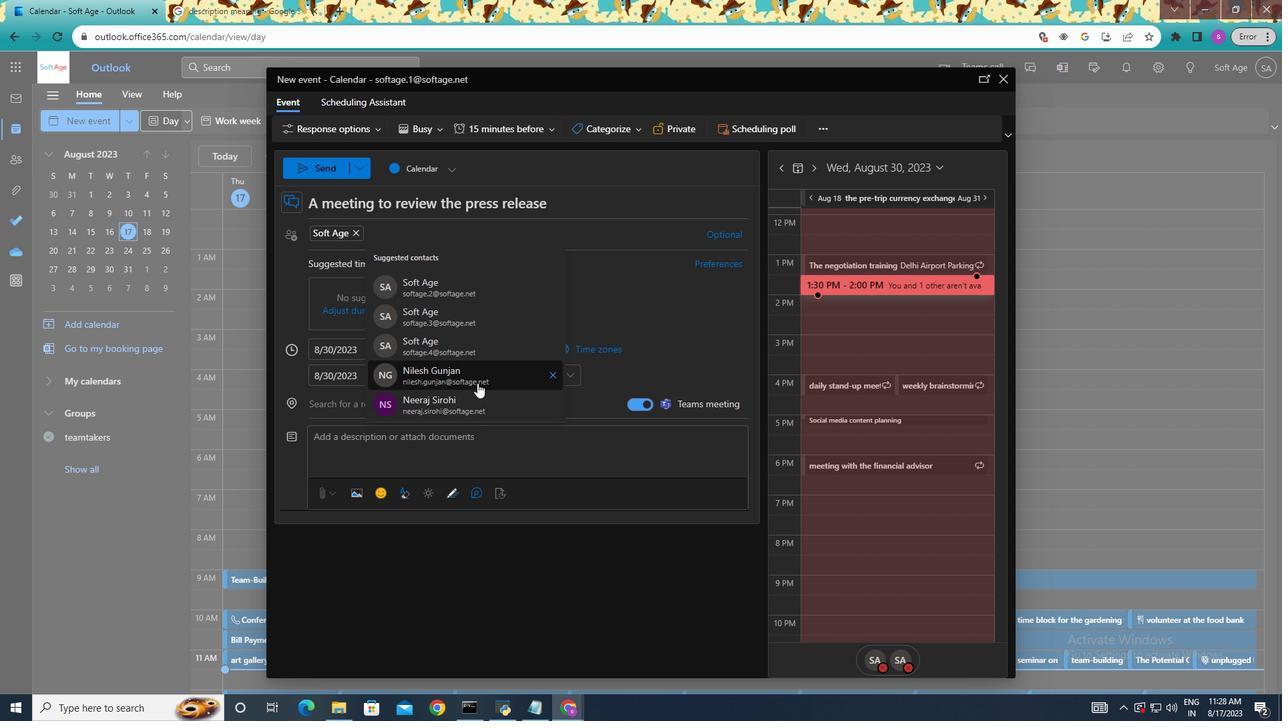 
Action: Mouse scrolled (508, 361) with delta (0, 0)
Screenshot: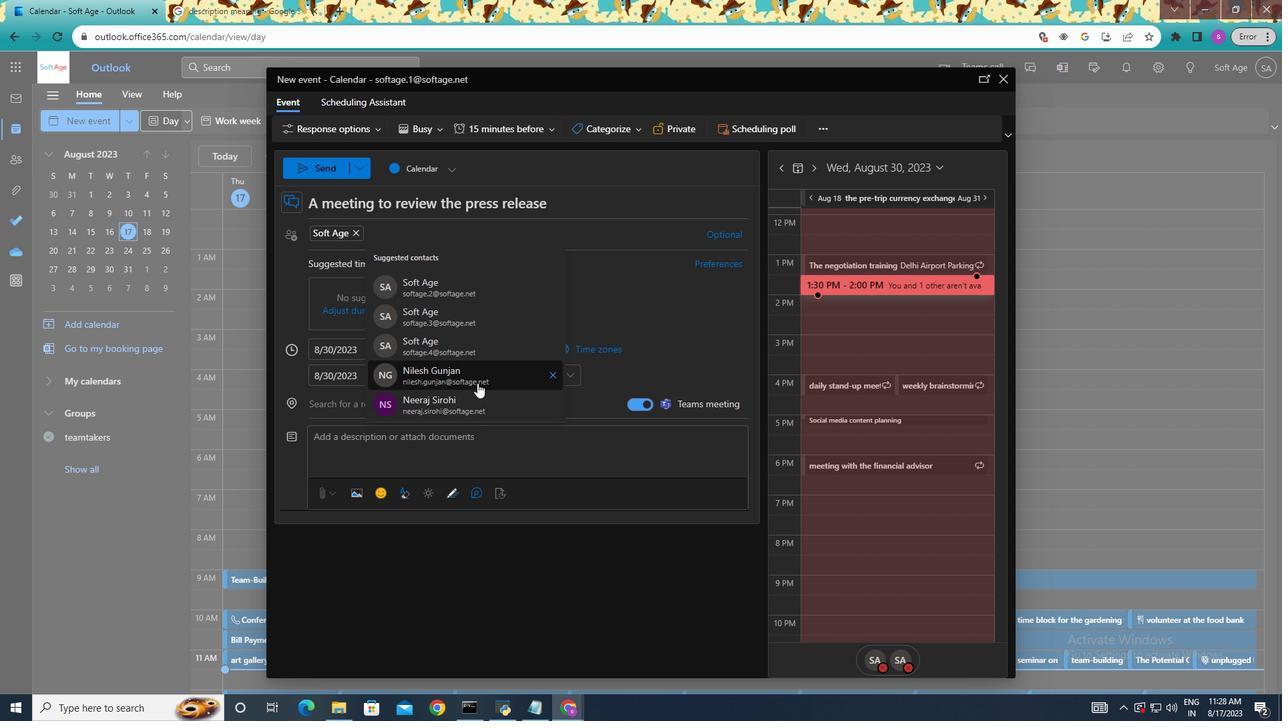 
Action: Mouse scrolled (508, 361) with delta (0, 0)
Screenshot: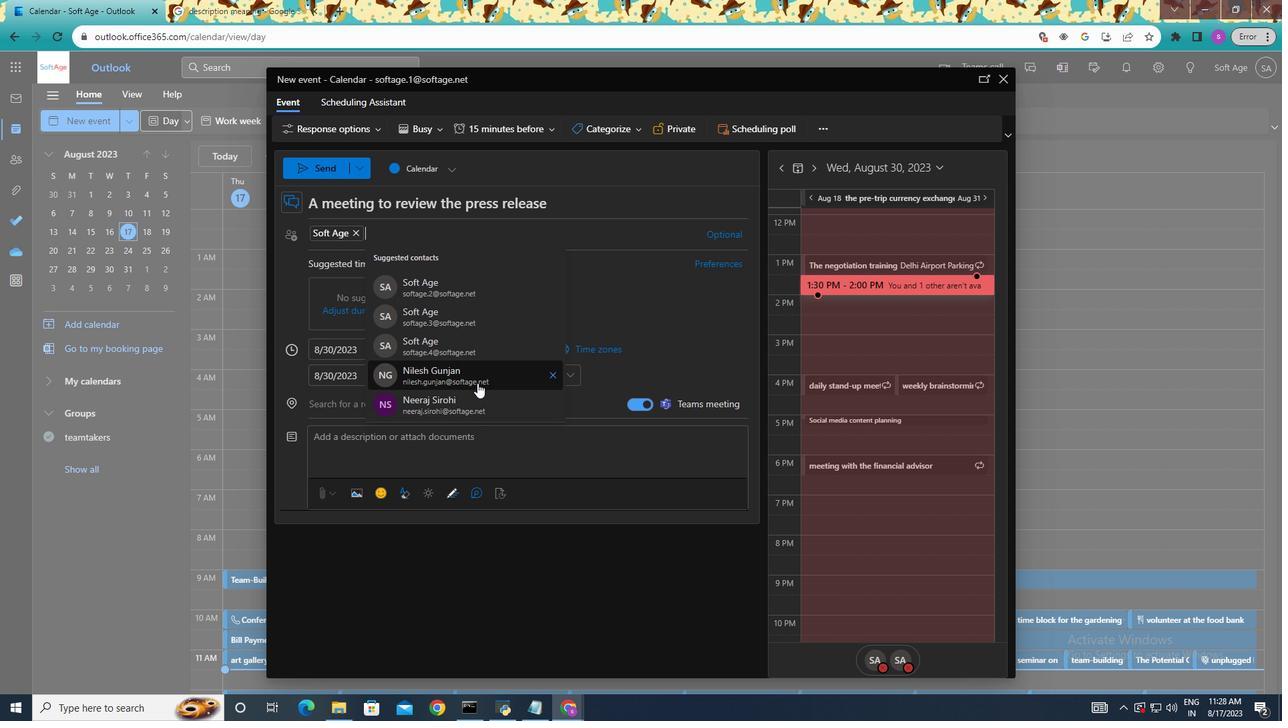
Action: Mouse scrolled (508, 361) with delta (0, 0)
Screenshot: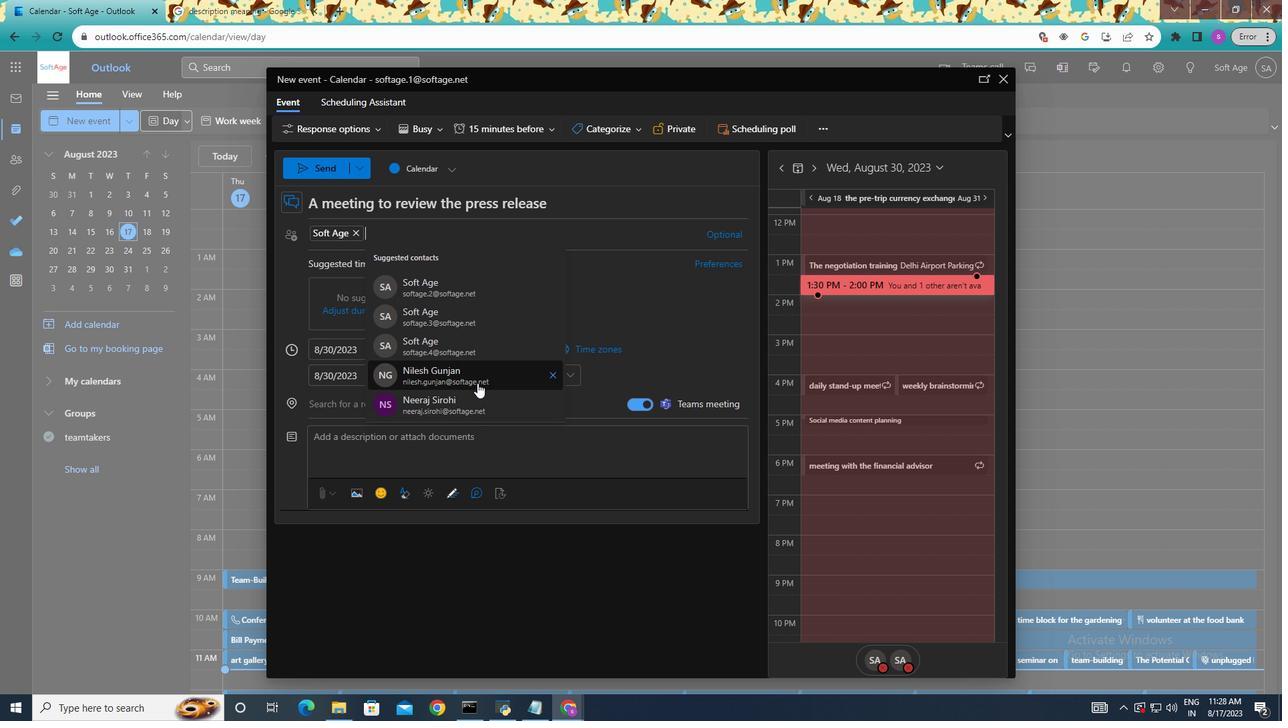 
Action: Mouse moved to (583, 205)
Screenshot: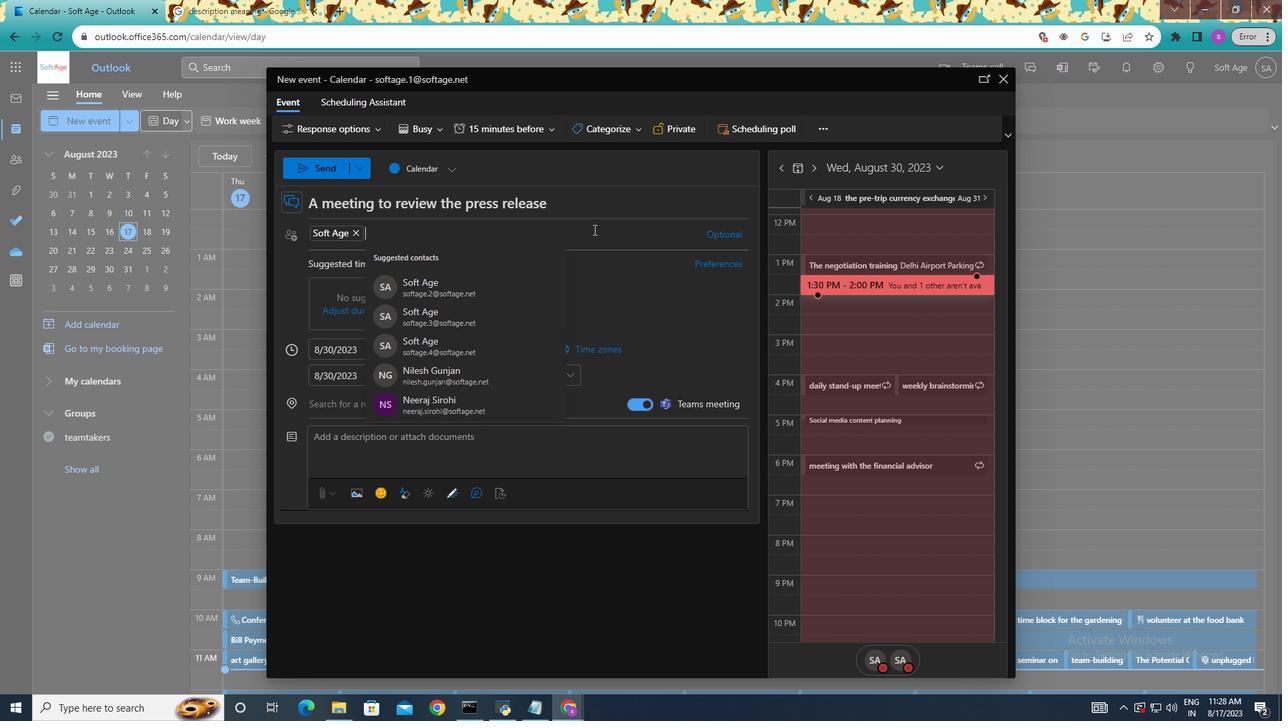 
Action: Mouse pressed left at (583, 205)
Screenshot: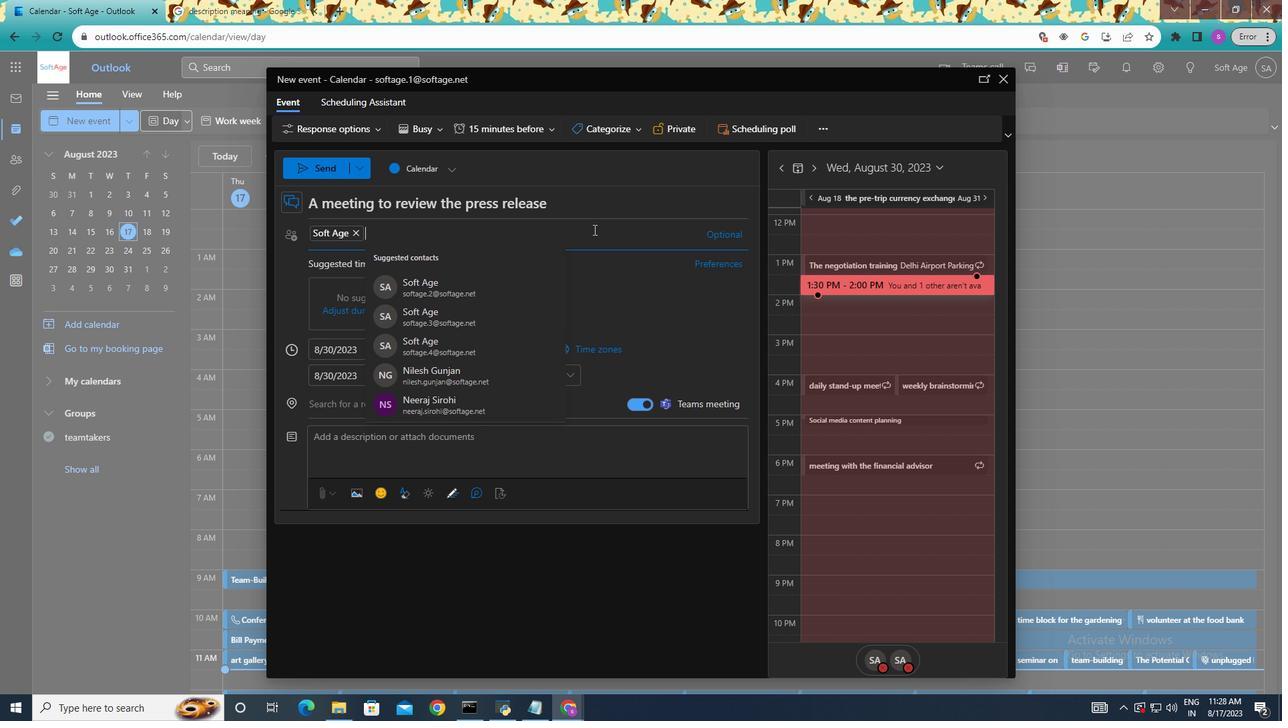 
Action: Mouse moved to (625, 205)
Screenshot: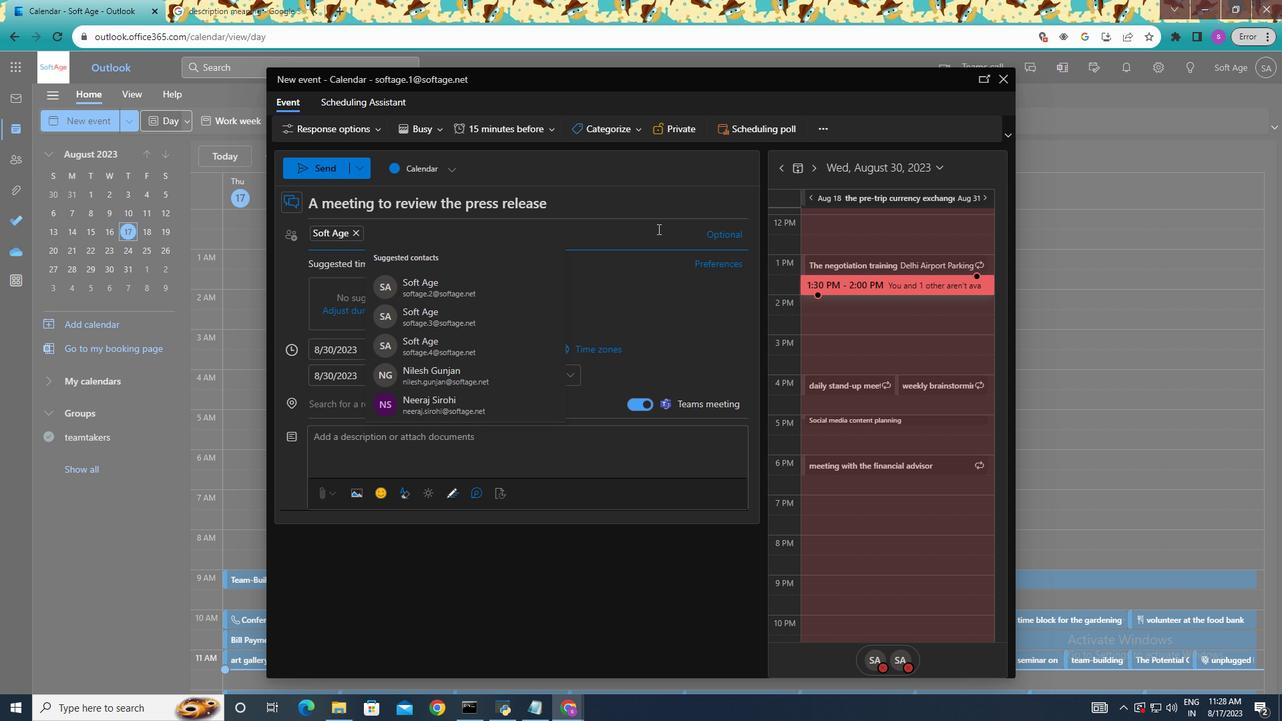 
Action: Mouse pressed left at (625, 205)
Screenshot: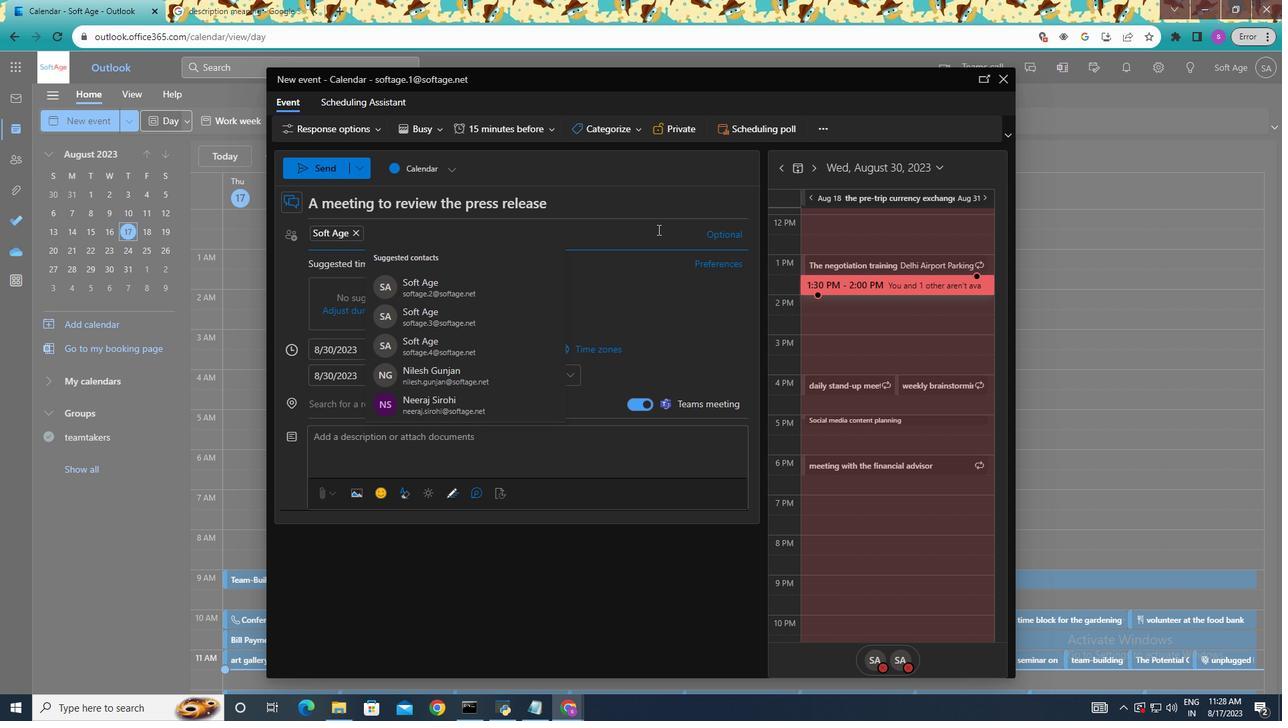 
Action: Mouse moved to (619, 263)
Screenshot: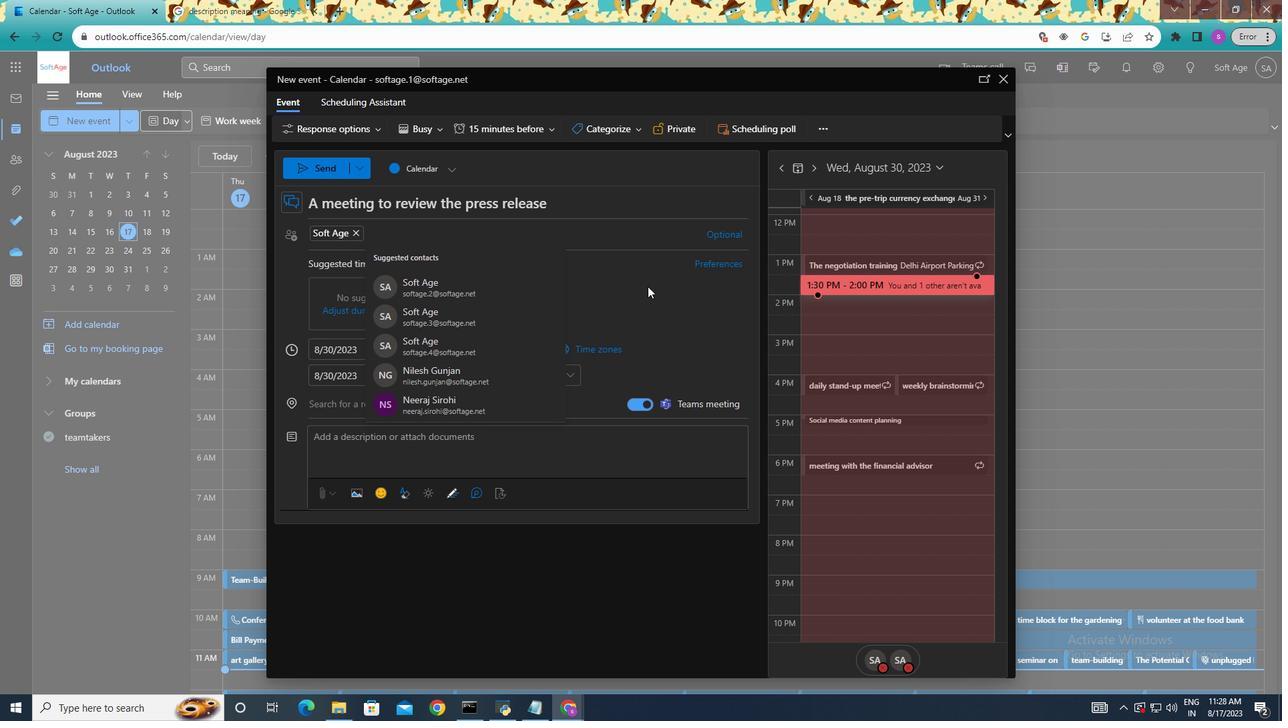 
Action: Mouse pressed left at (619, 263)
Screenshot: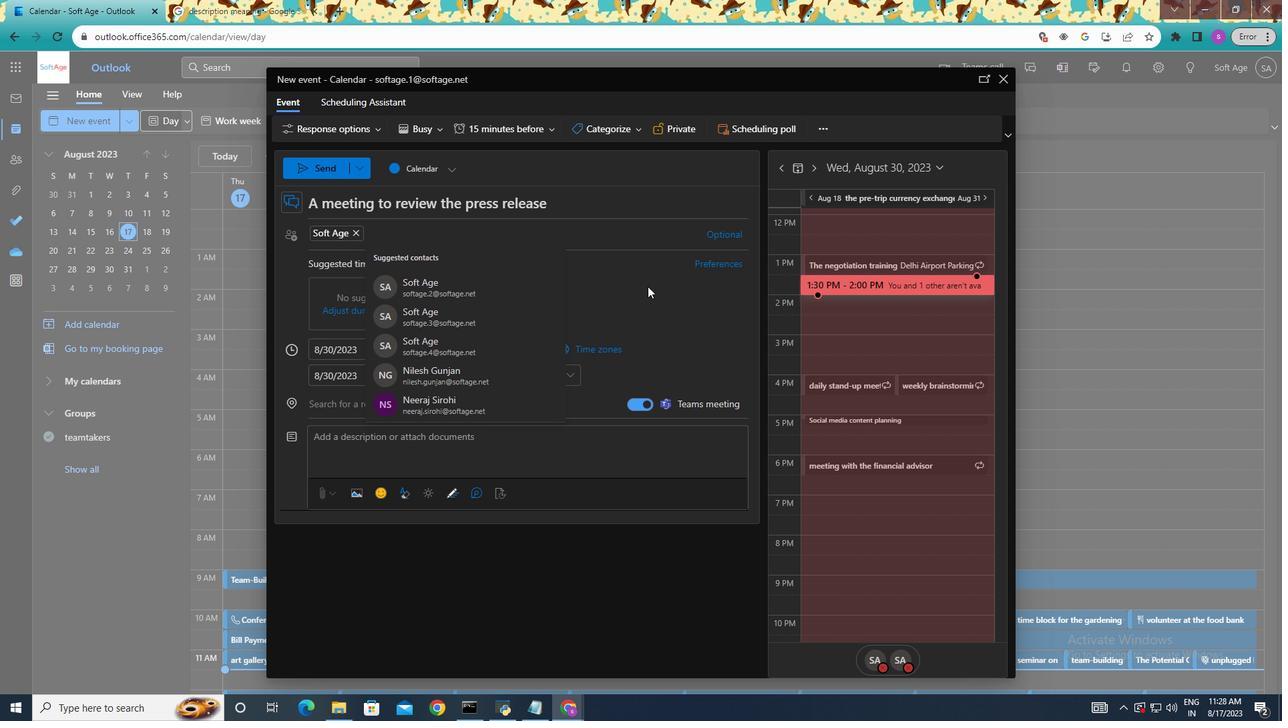 
Action: Mouse moved to (541, 262)
Screenshot: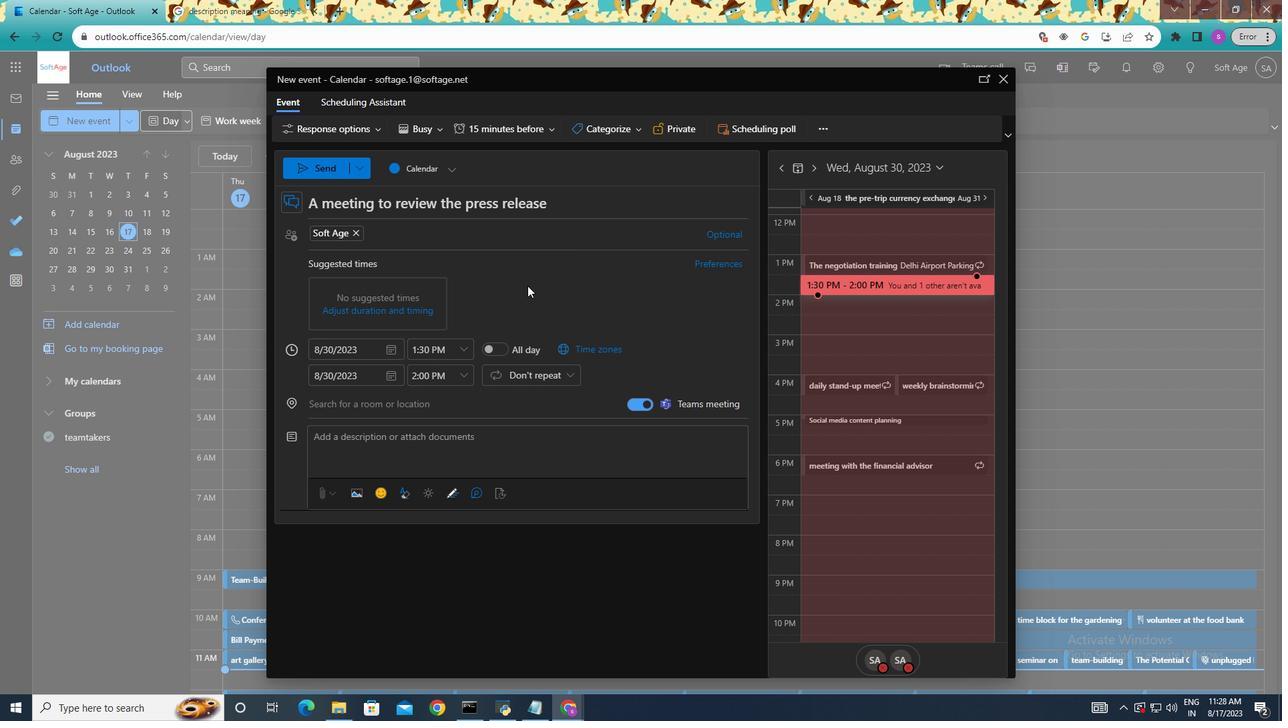 
Action: Mouse scrolled (541, 261) with delta (0, 0)
Screenshot: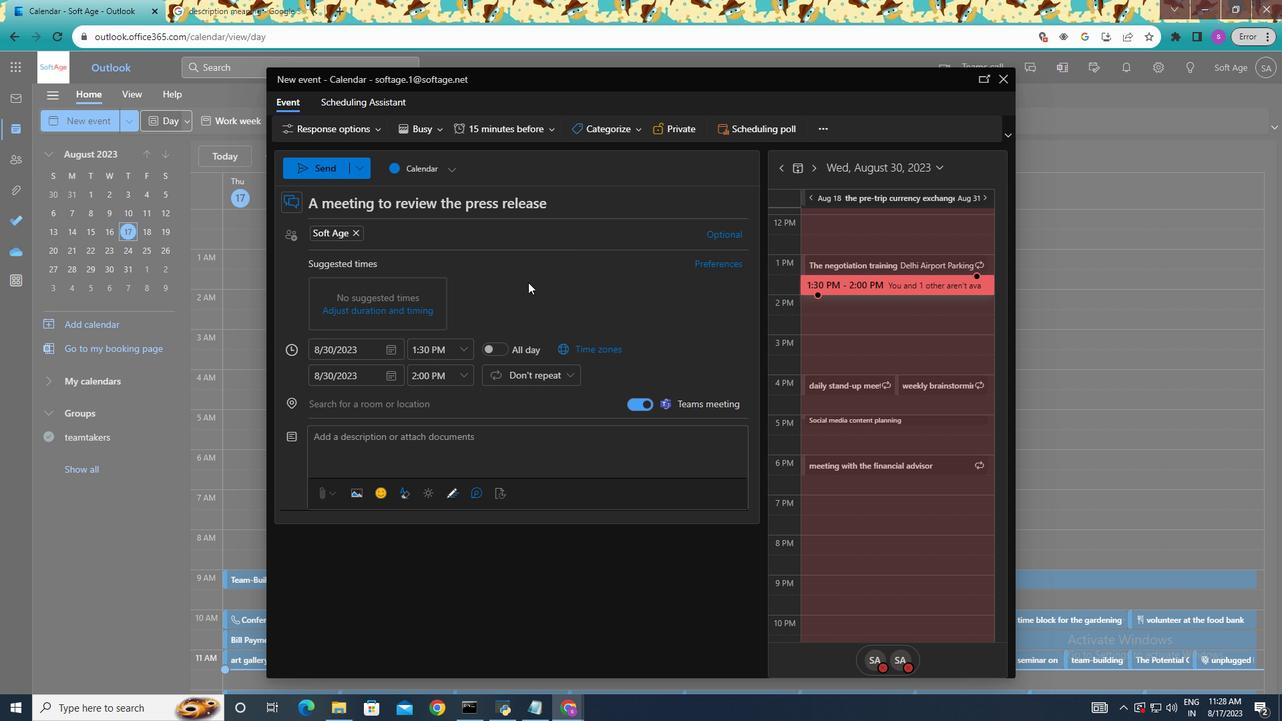 
Action: Mouse scrolled (541, 261) with delta (0, 0)
Screenshot: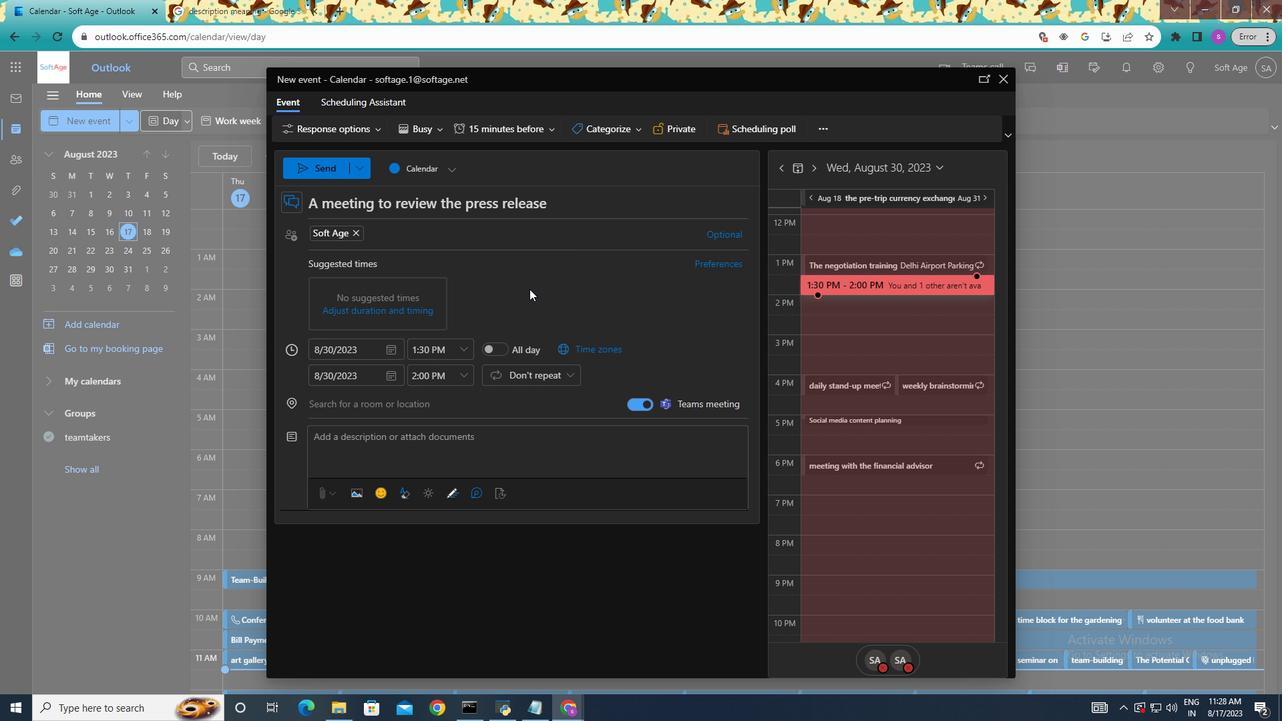 
Action: Mouse moved to (480, 433)
Screenshot: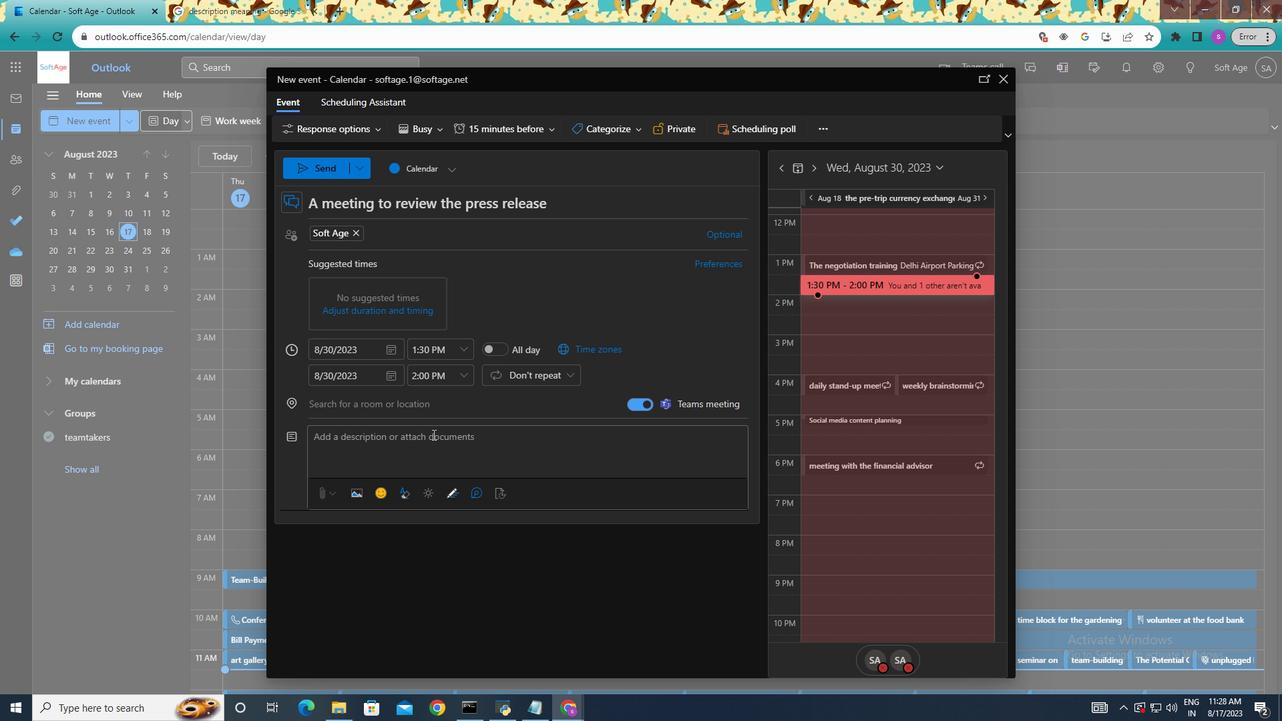 
Action: Mouse scrolled (480, 432) with delta (0, 0)
Screenshot: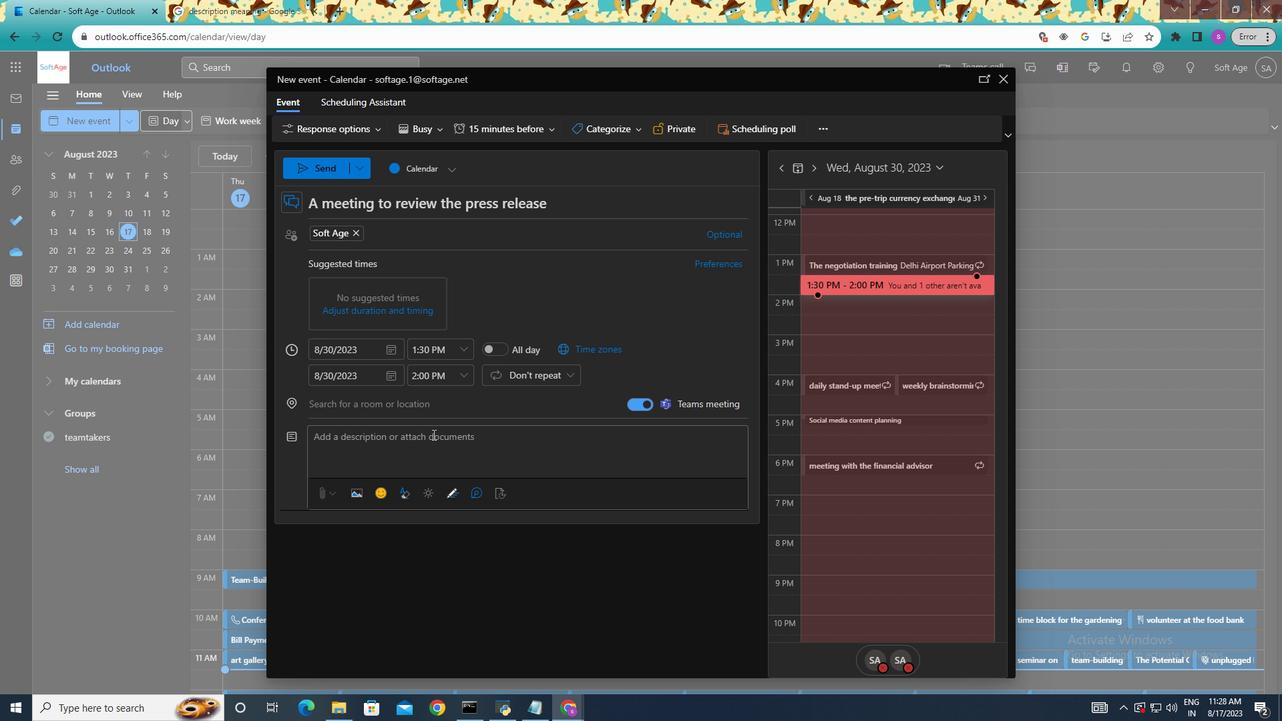 
Action: Mouse moved to (476, 375)
Screenshot: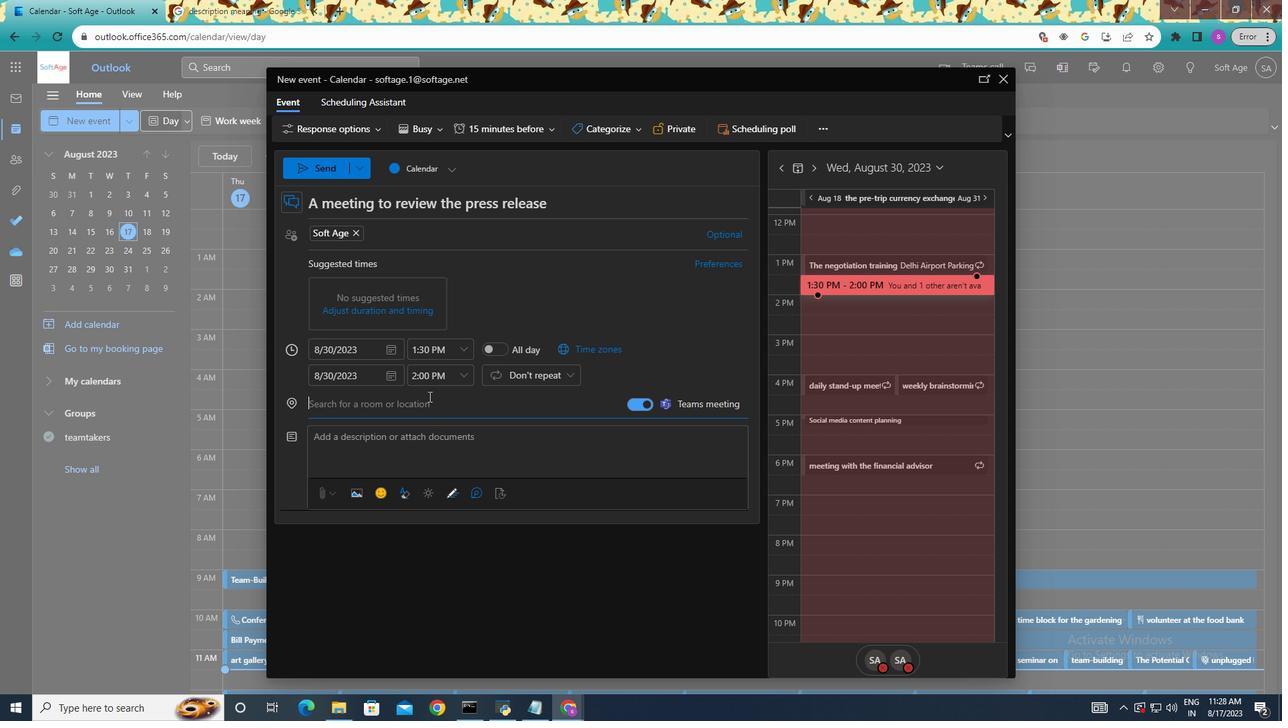 
Action: Mouse pressed left at (476, 375)
Screenshot: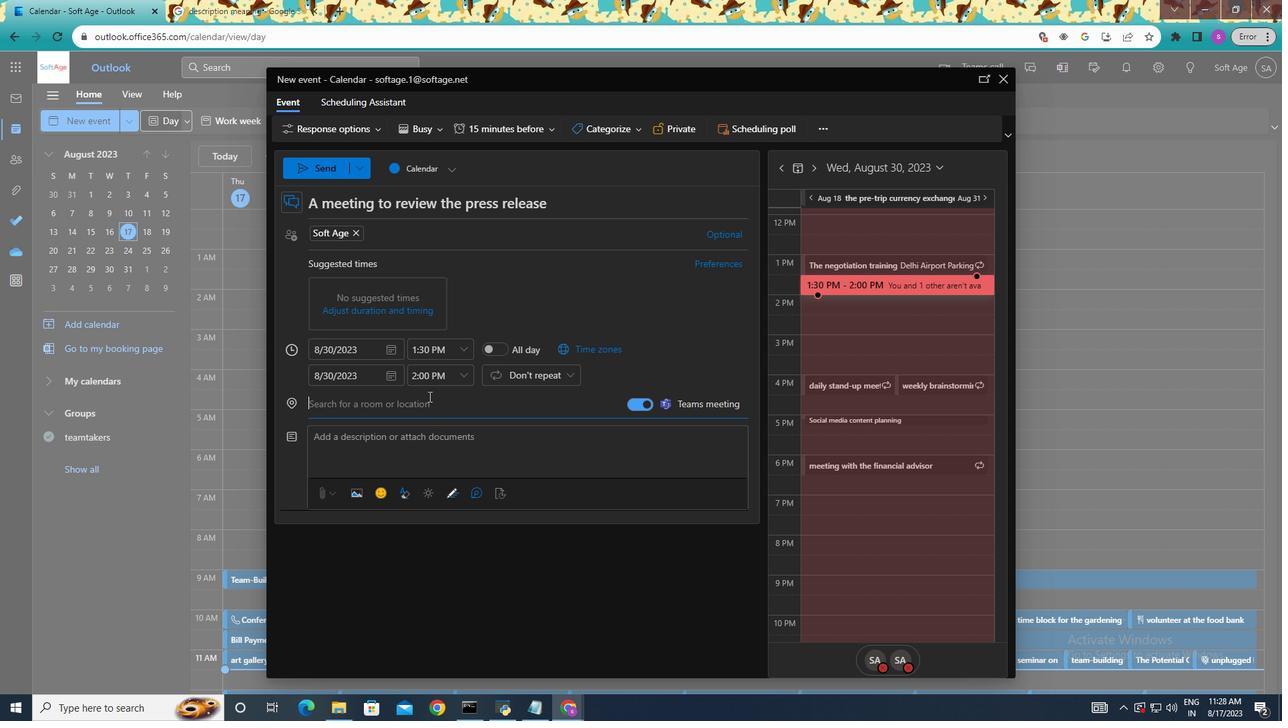 
Action: Mouse moved to (482, 508)
Screenshot: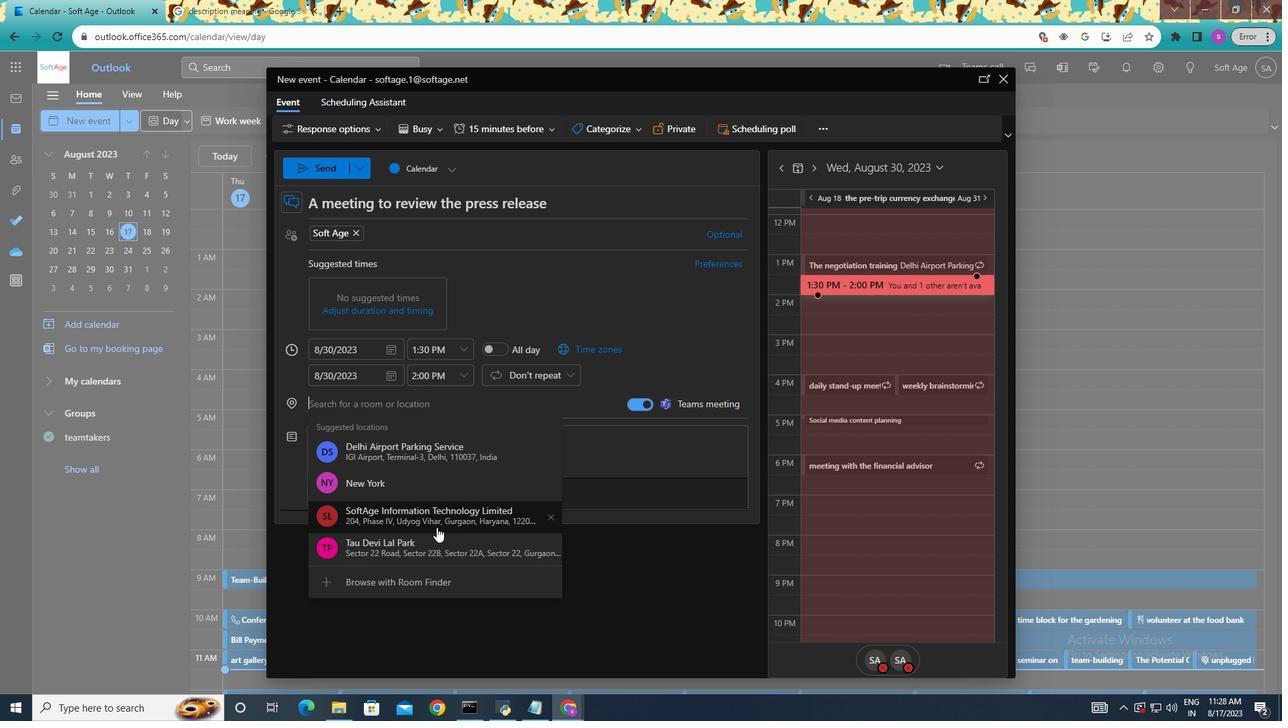 
Action: Mouse scrolled (482, 508) with delta (0, 0)
Screenshot: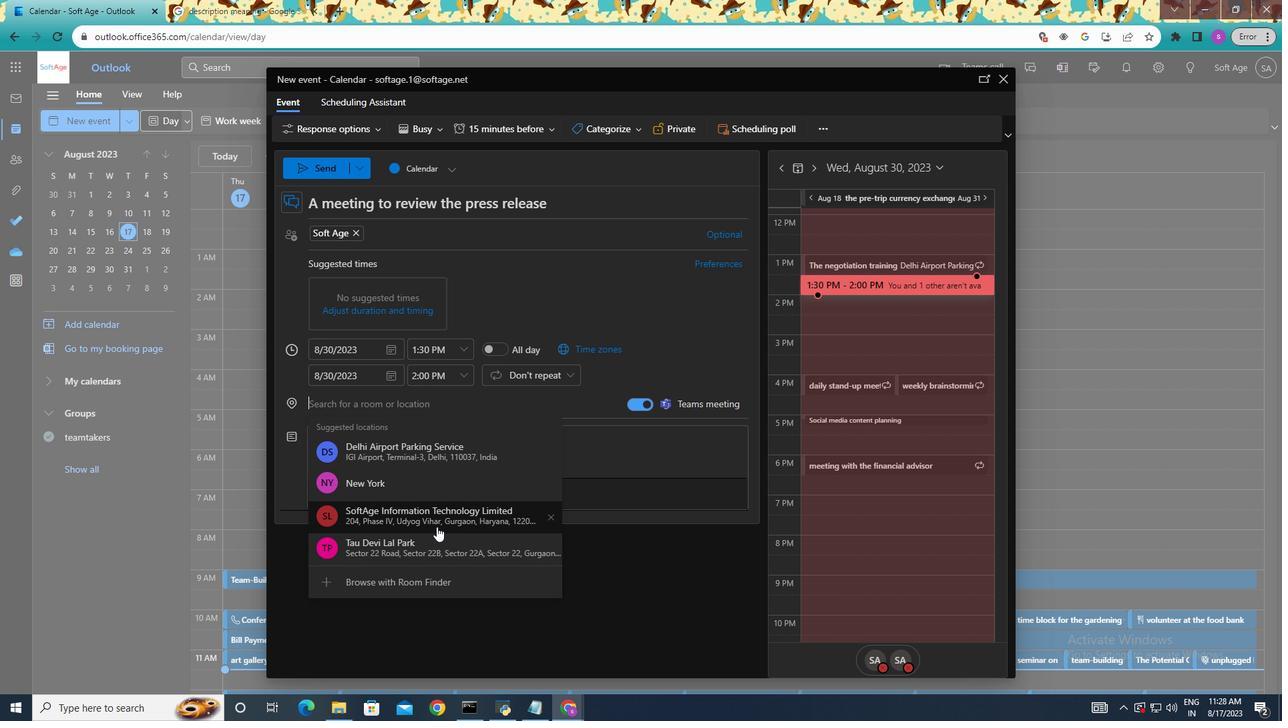 
Action: Mouse moved to (479, 531)
Screenshot: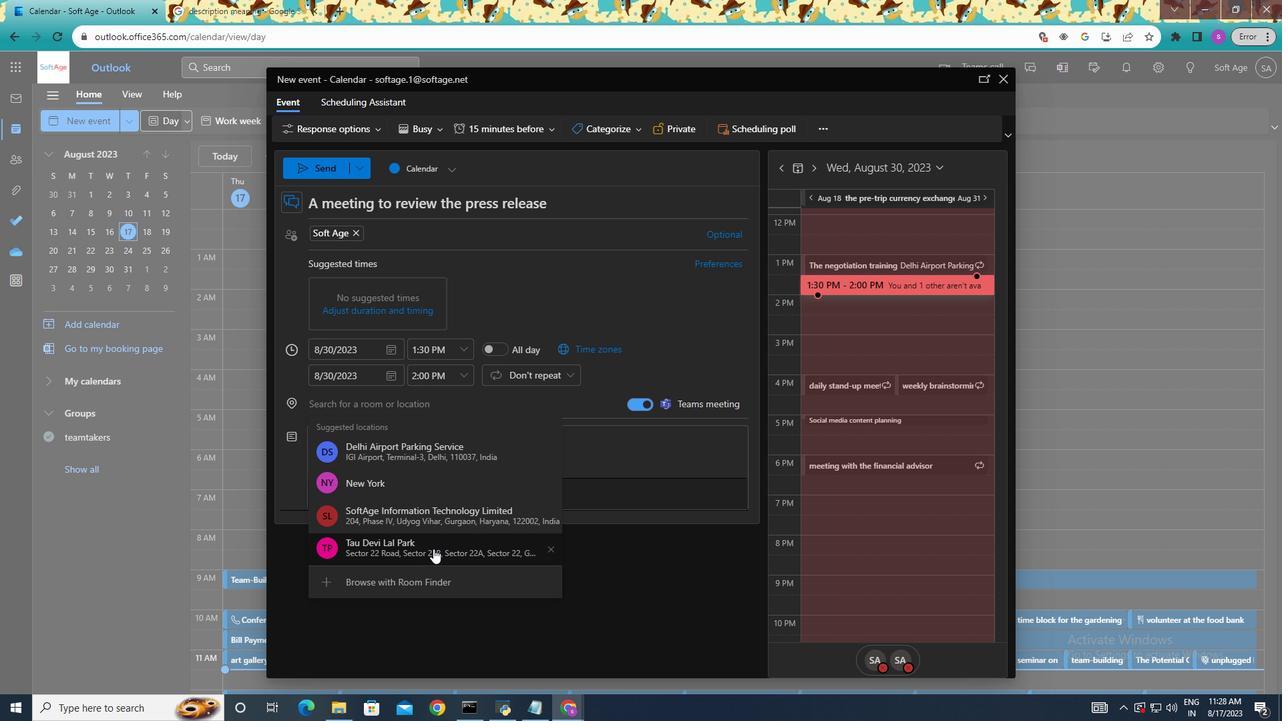 
Action: Mouse pressed left at (479, 531)
Screenshot: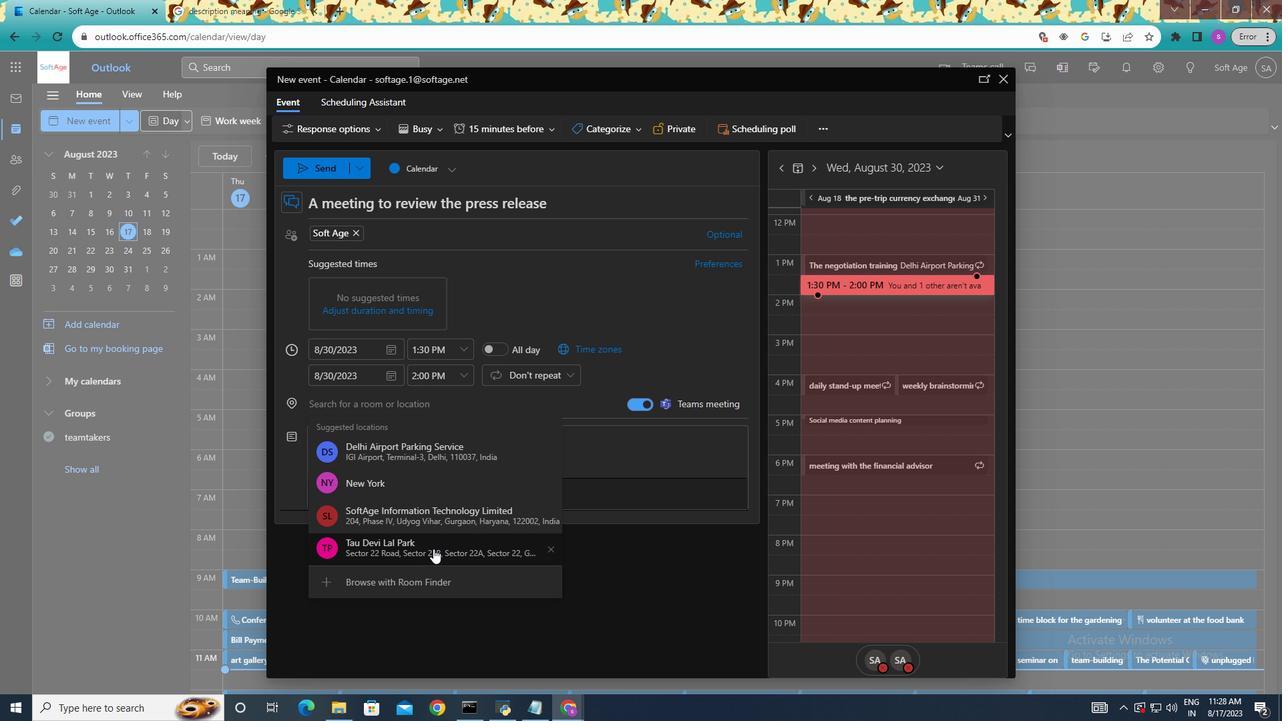 
Action: Mouse moved to (461, 414)
Screenshot: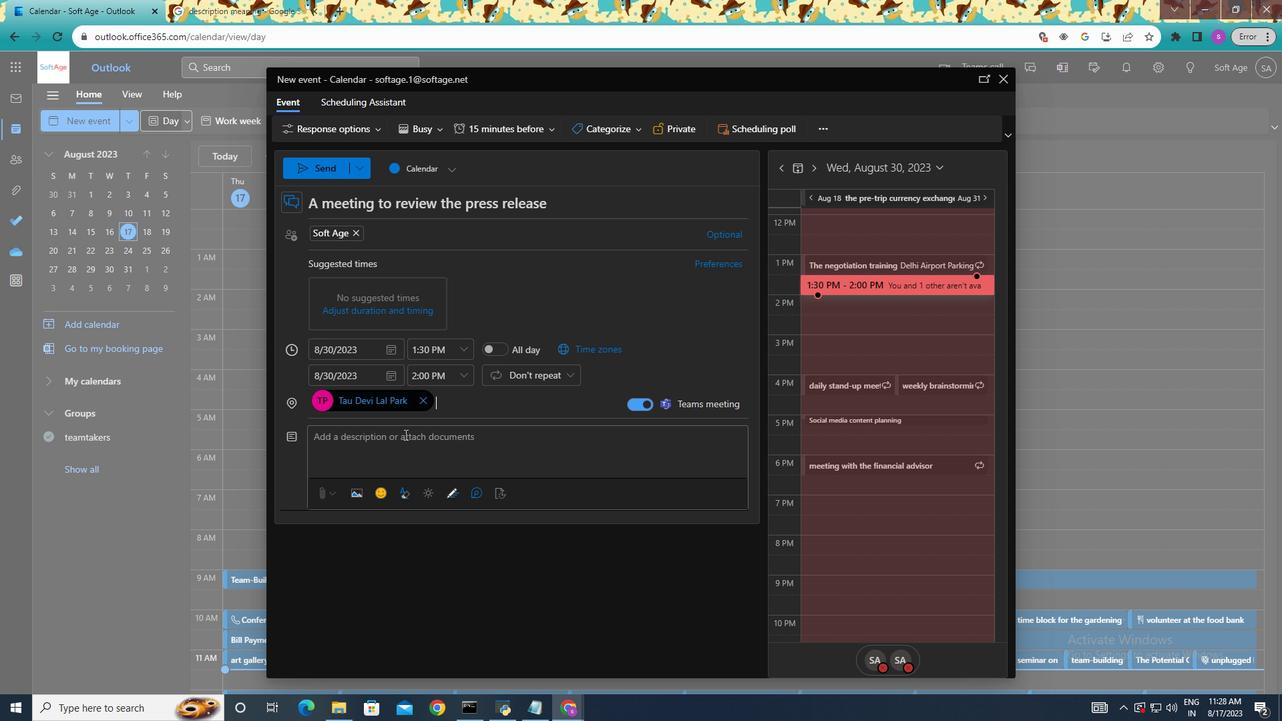 
Action: Mouse pressed left at (461, 414)
Screenshot: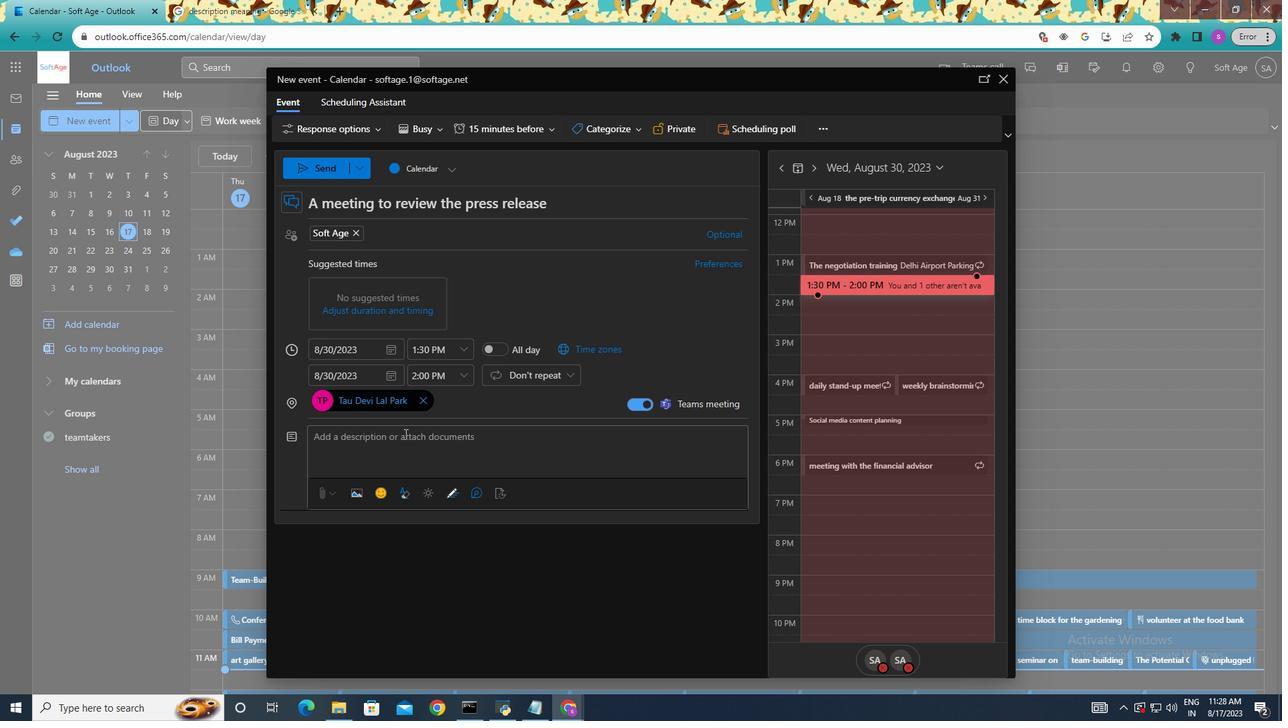 
Action: Mouse moved to (456, 410)
Screenshot: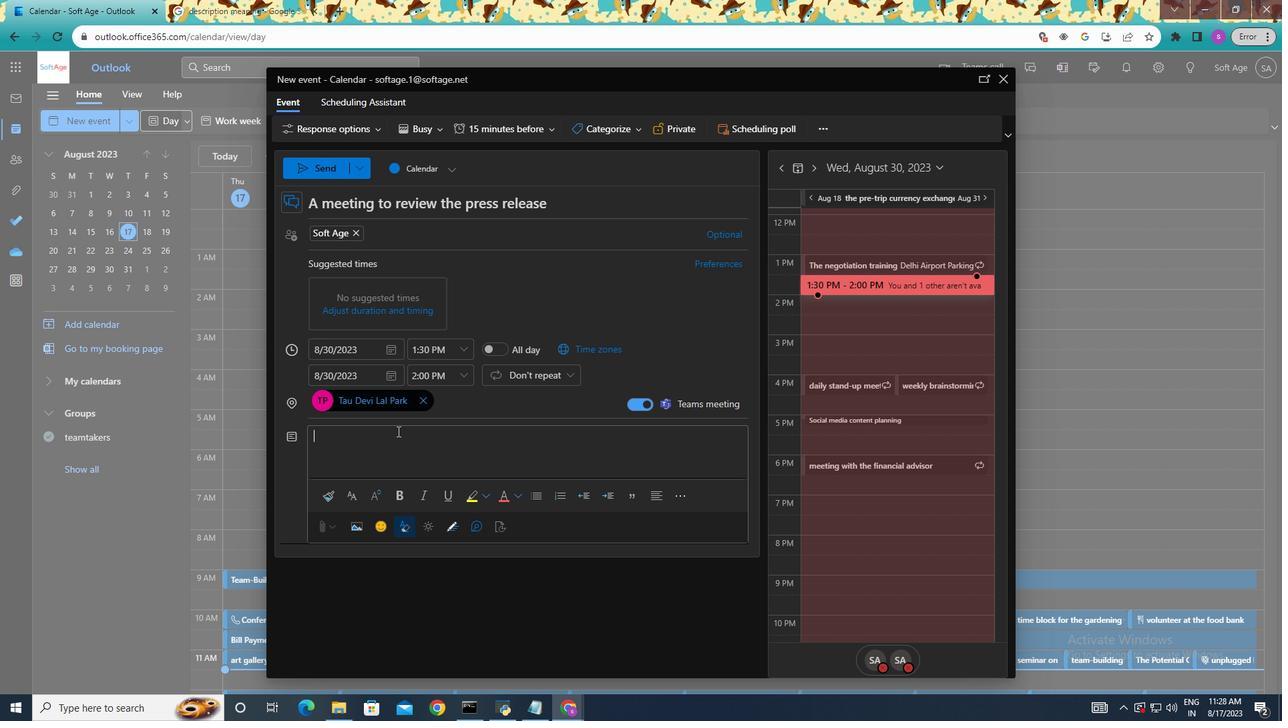 
Action: Key pressed the<Key.backspace><Key.backspace><Key.backspace><Key.shift>Tg<Key.backspace>he<Key.space>appropriate<Key.space>details<Key.space>specific<Key.space>to<Key.space>your<Key.space>project<Key.space>.<Key.space><Key.shift>This<Key.space>template<Key.space>should<Key.space>give<Key.space>you<Key.space>a<Key.space>starting<Key.space>point<Key.space>for<Key.space>crafting<Key.space>your<Key.space>press<Key.space>releae<Key.backspace><Key.backspace>ase.<Key.space><Key.shift><Key.shift>N<Key.backspace><Key.shift>Make<Key.space>sure<Key.space>to<Key.space>tailor<Key.space>the<Key.space>content<Key.space>to<Key.space>highlight<Key.space>the<Key.space>unique<Key.space>features<Key.space>and<Key.space>benefits<Key.space>of<Key.space>your<Key.space>project.
Screenshot: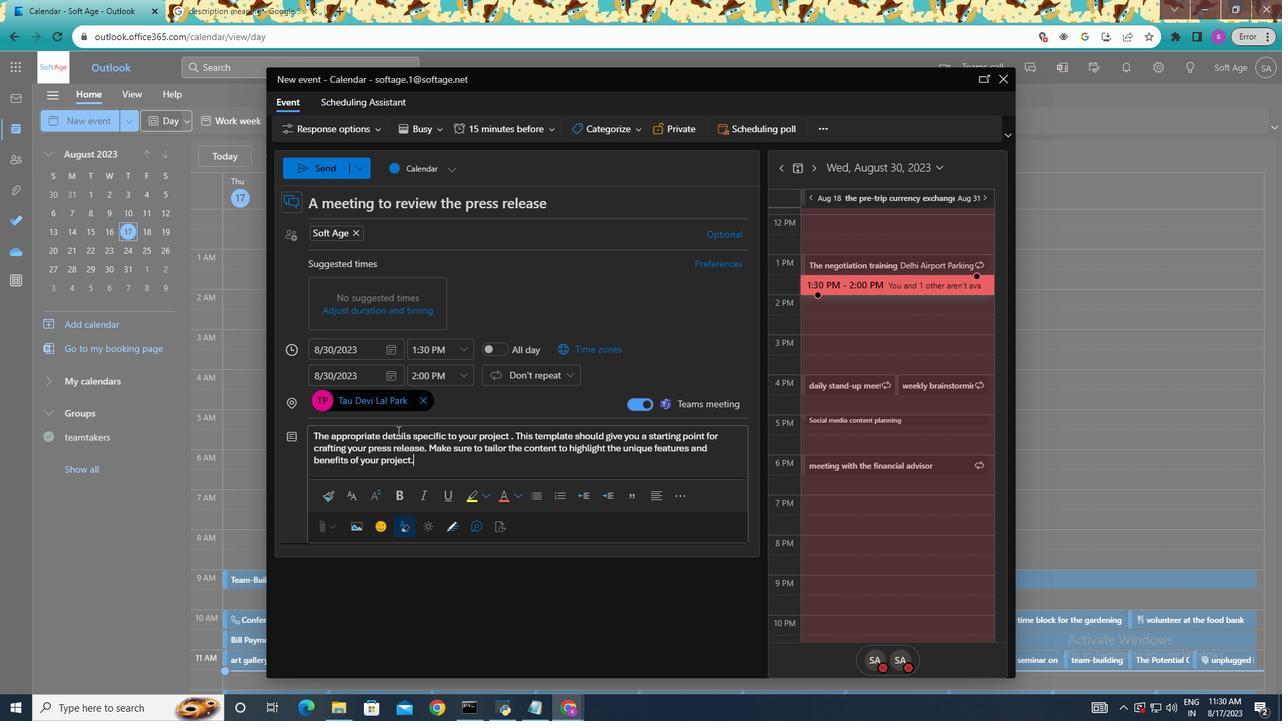 
Action: Mouse moved to (523, 406)
Screenshot: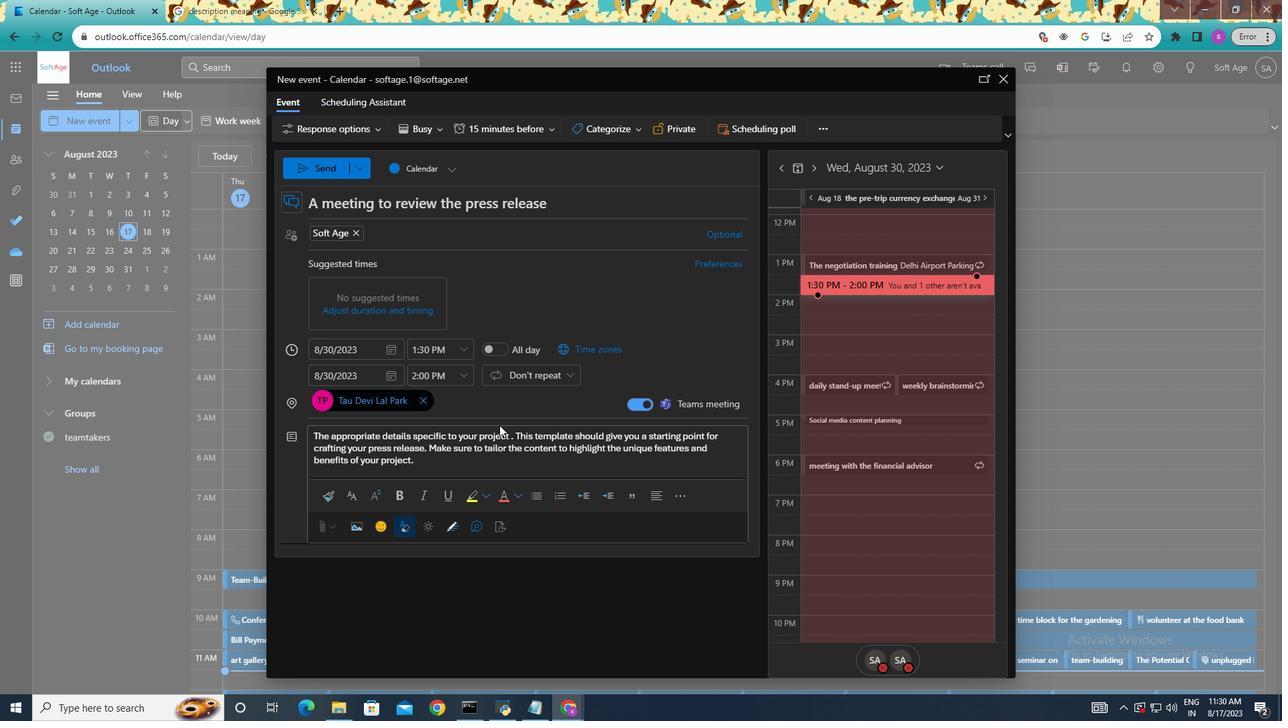 
Action: Mouse scrolled (523, 405) with delta (0, 0)
Screenshot: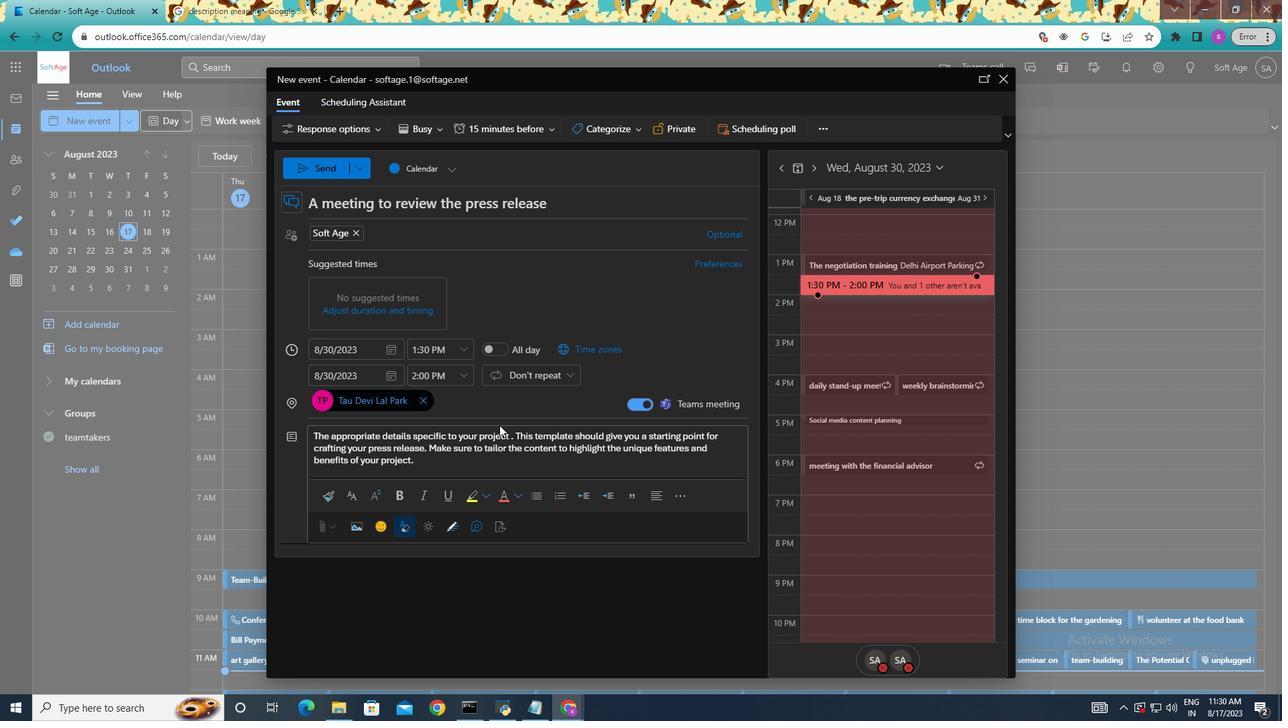 
Action: Mouse moved to (580, 354)
Screenshot: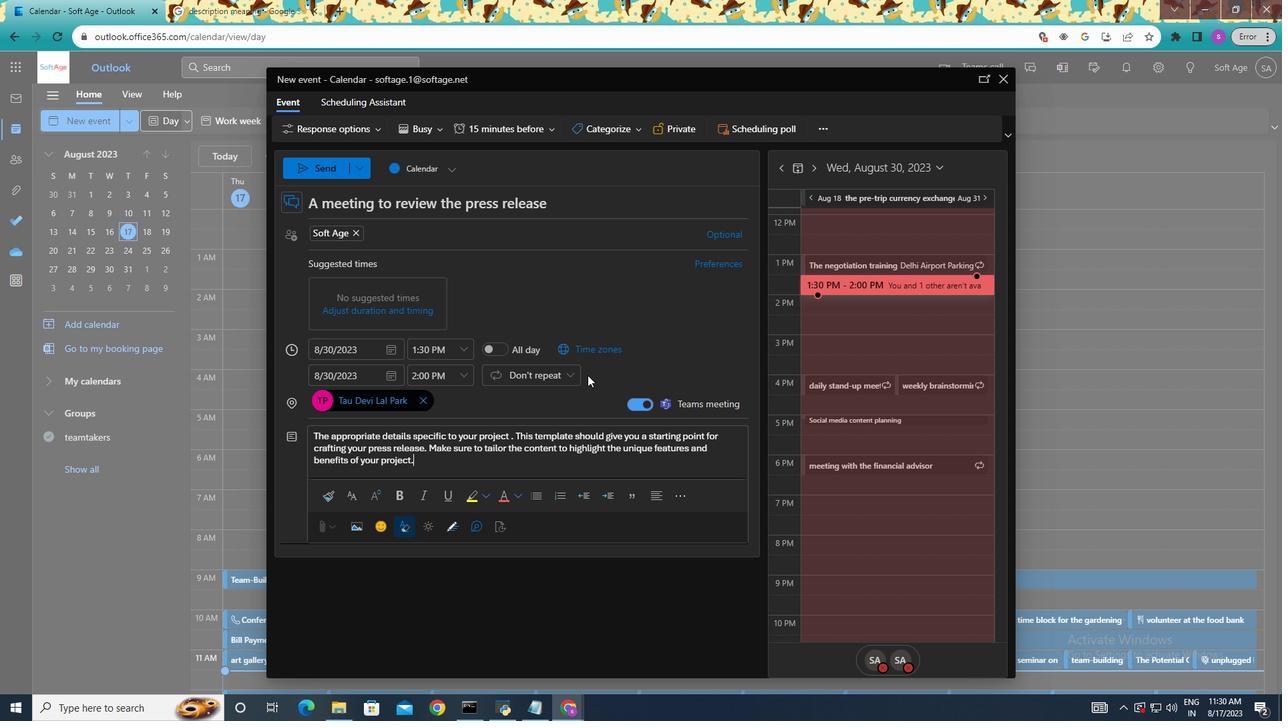 
Action: Mouse pressed left at (580, 354)
Screenshot: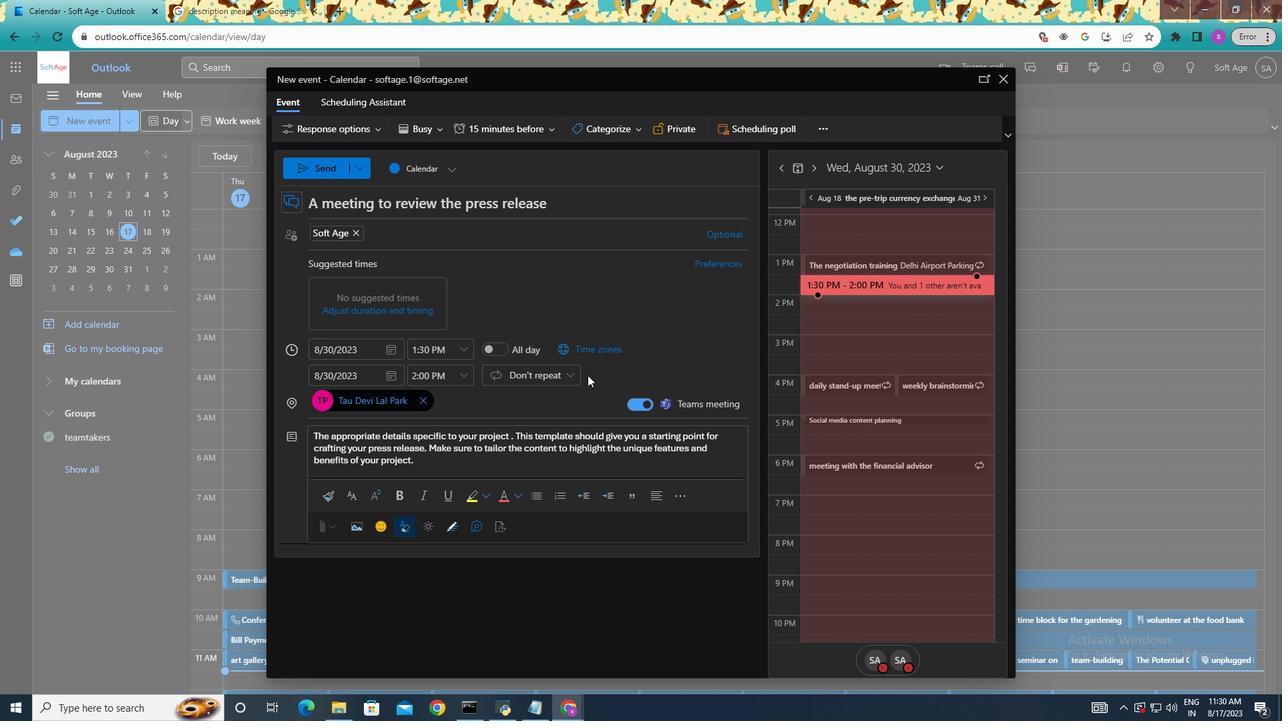 
Action: Mouse moved to (573, 354)
Screenshot: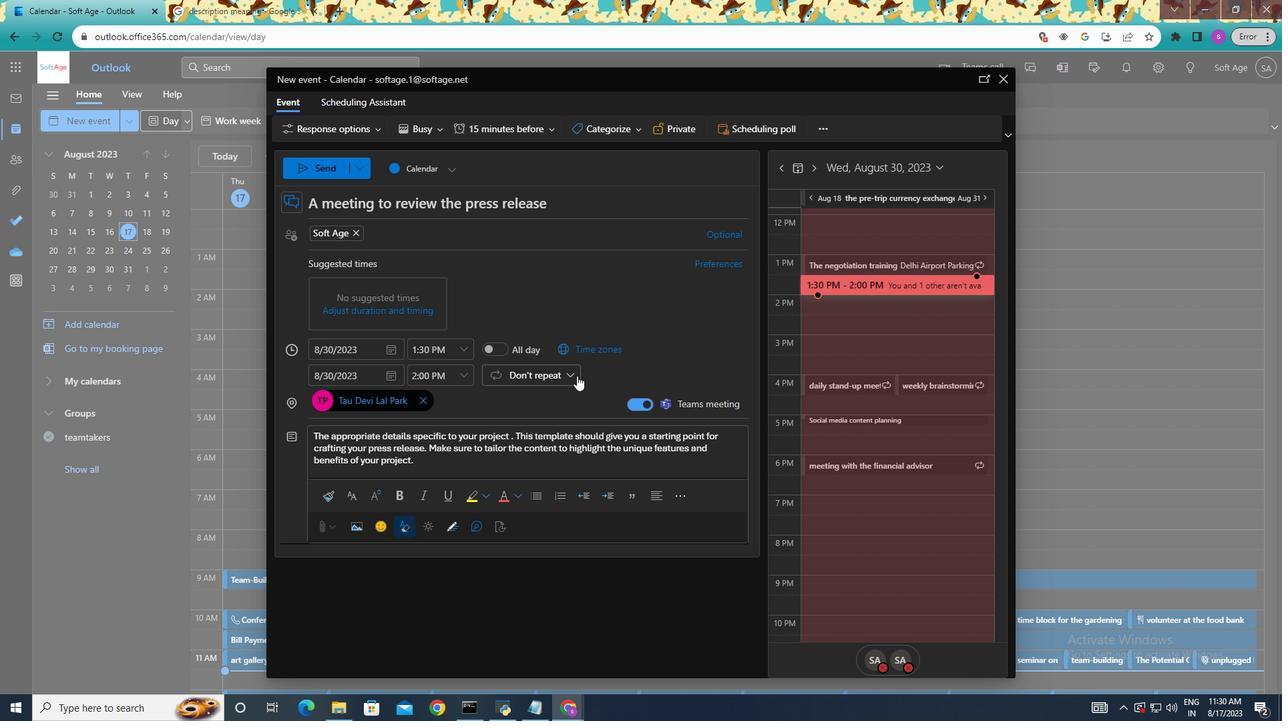 
Action: Mouse pressed left at (573, 354)
Screenshot: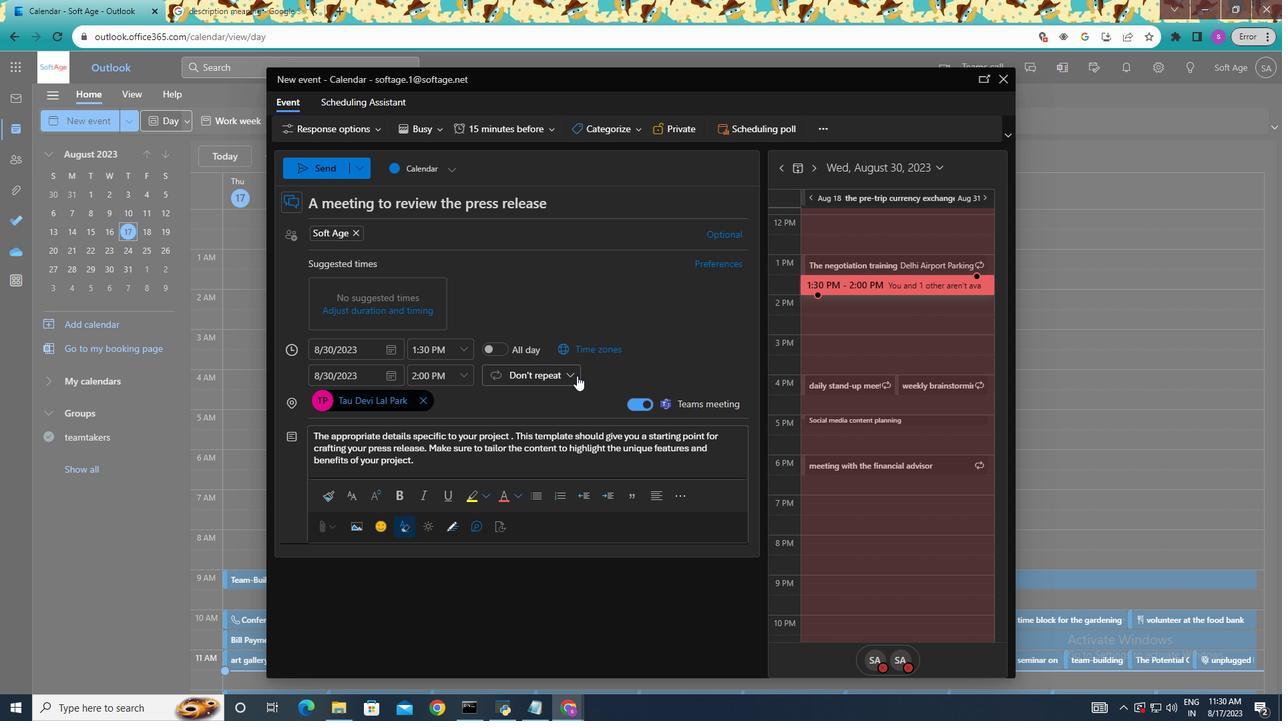 
Action: Mouse moved to (550, 444)
Screenshot: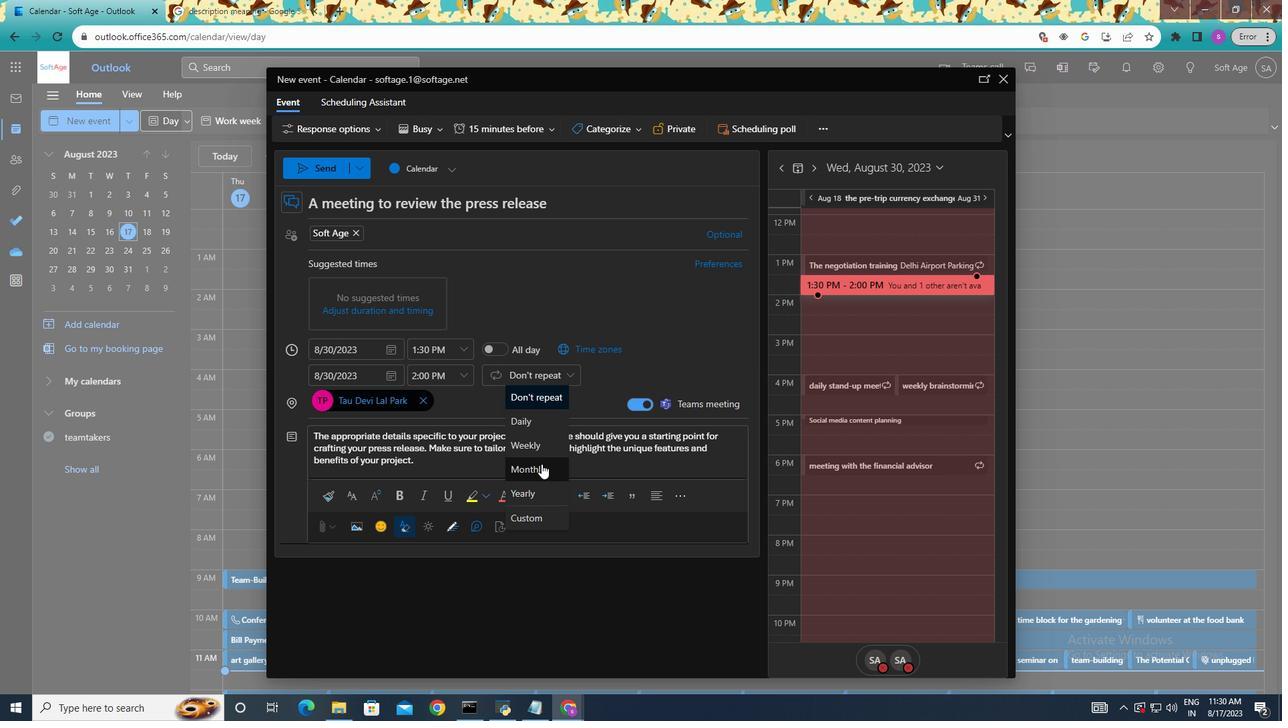 
Action: Mouse pressed left at (550, 444)
Screenshot: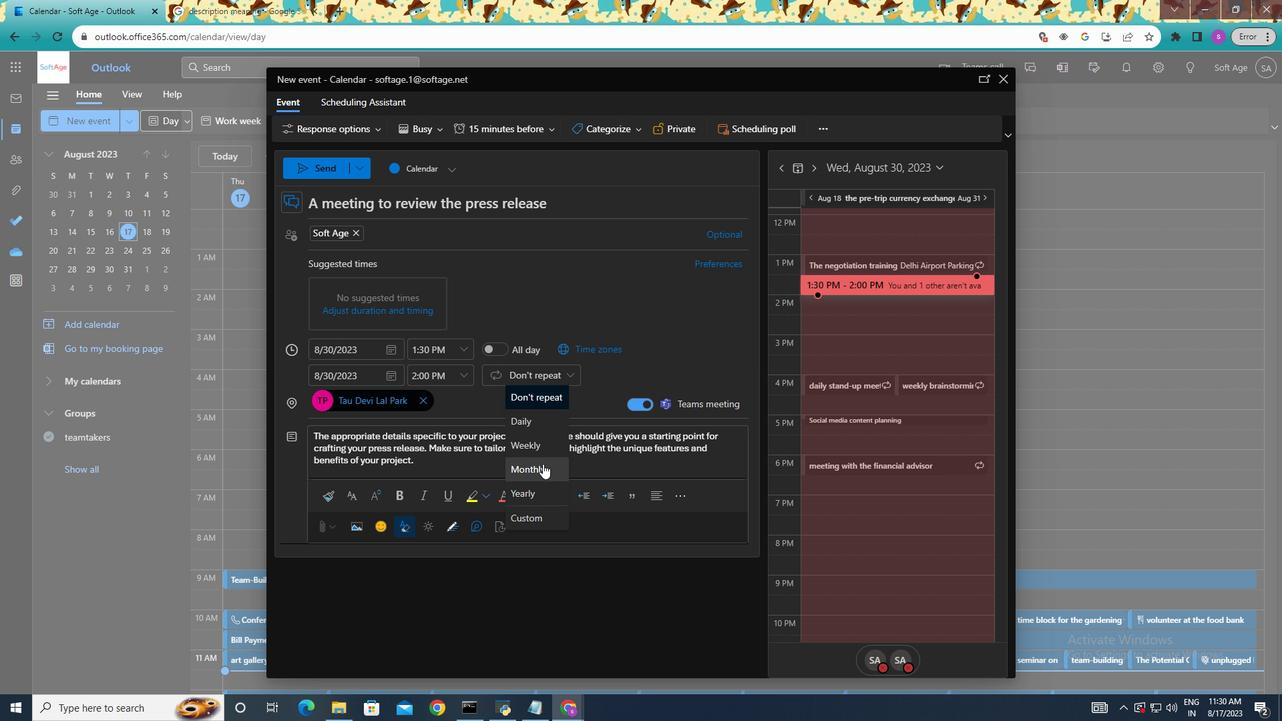 
Action: Mouse moved to (561, 375)
Screenshot: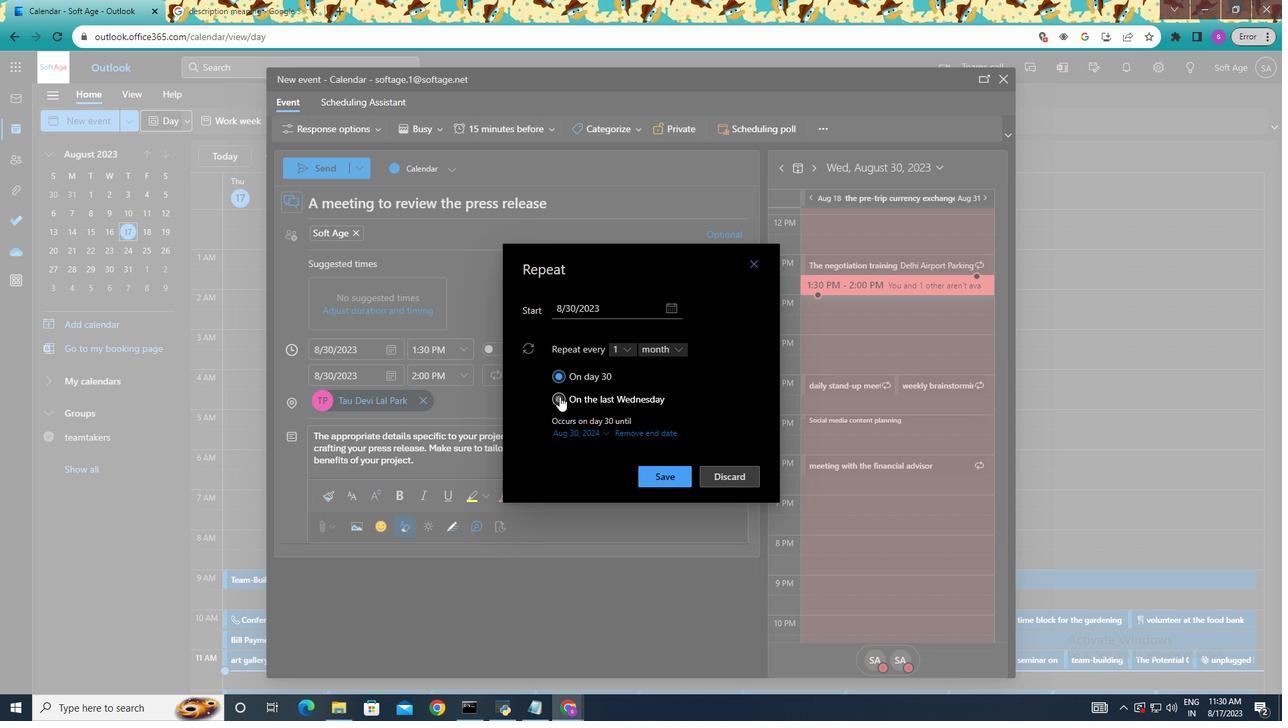 
Action: Mouse pressed left at (561, 375)
Screenshot: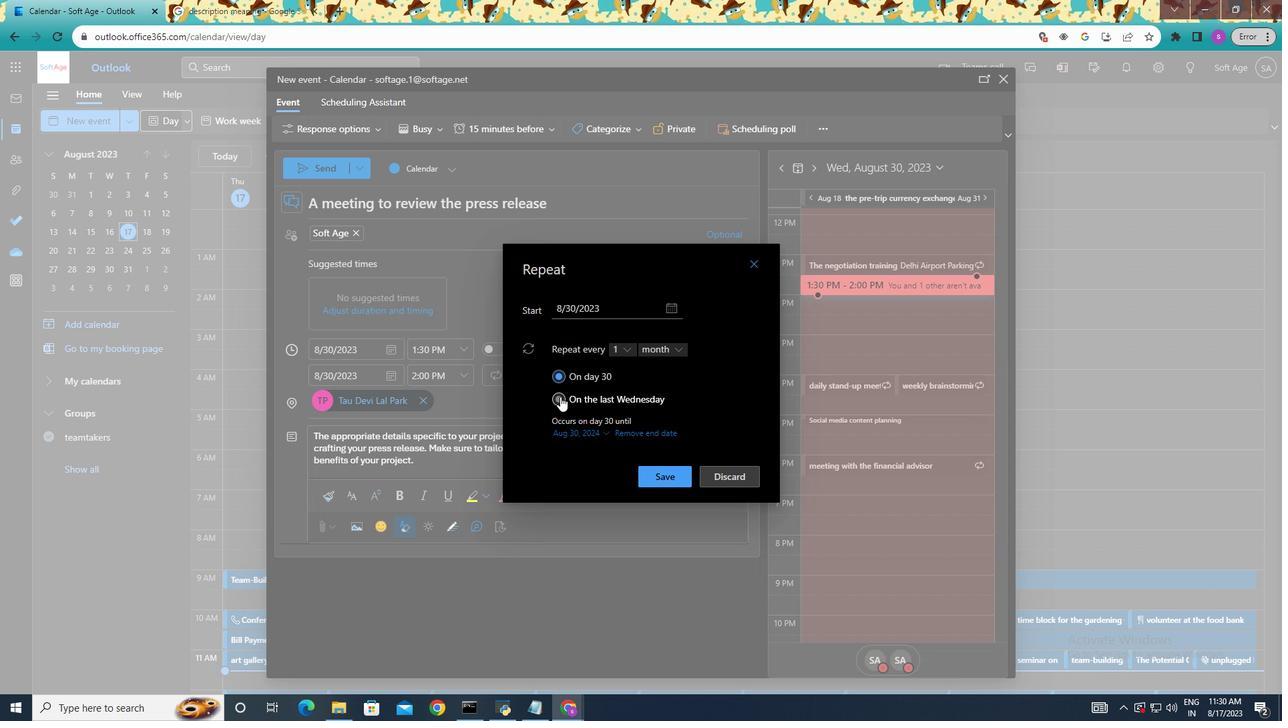 
Action: Mouse moved to (619, 448)
Screenshot: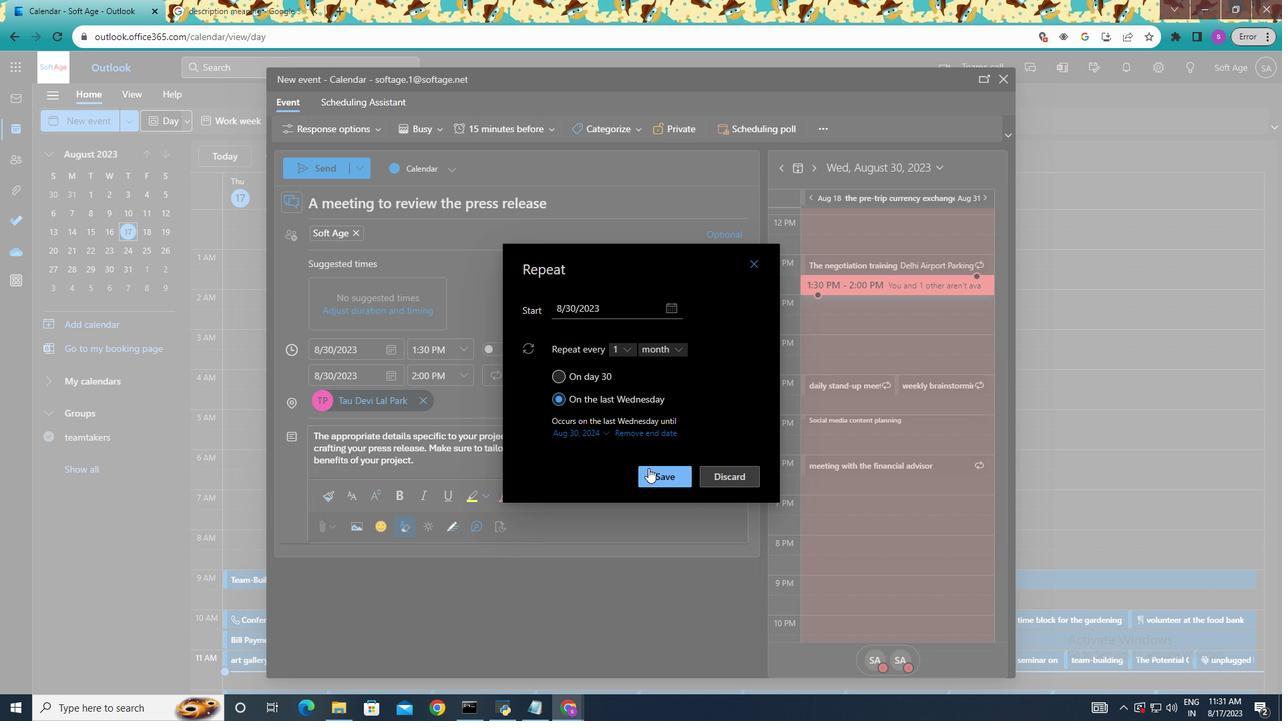 
Action: Mouse pressed left at (619, 448)
Screenshot: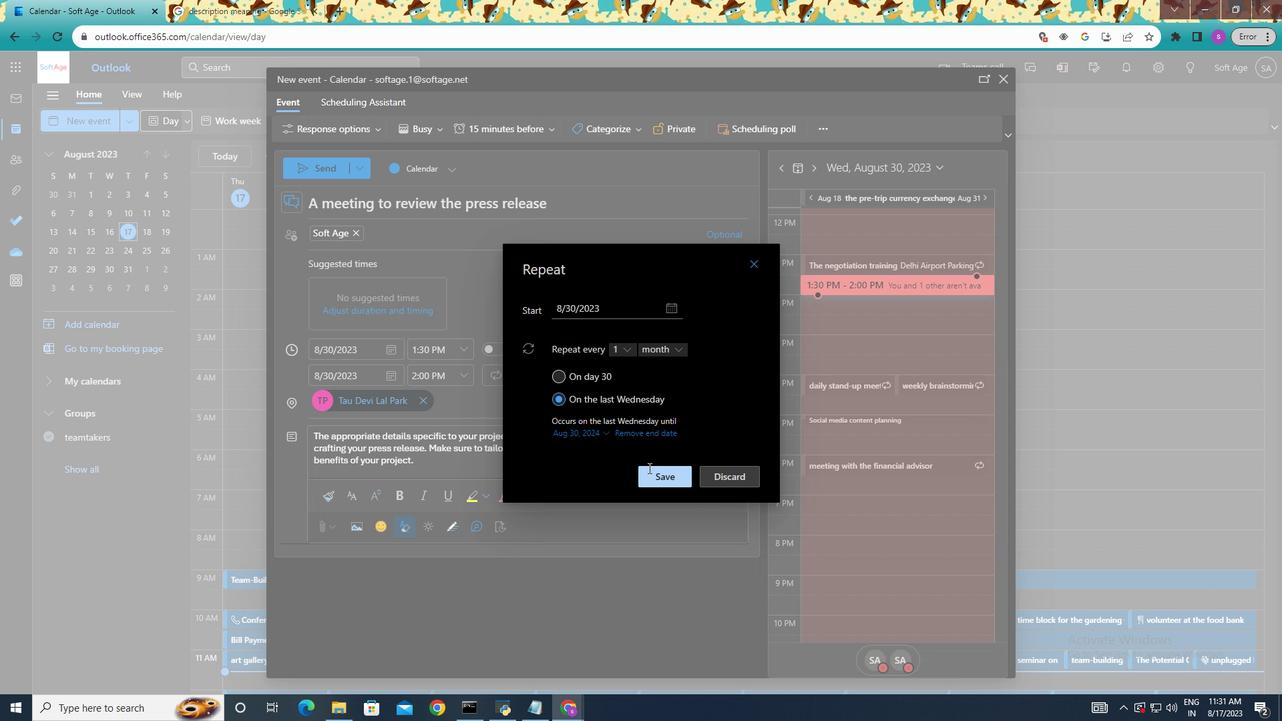 
Action: Mouse moved to (543, 329)
Screenshot: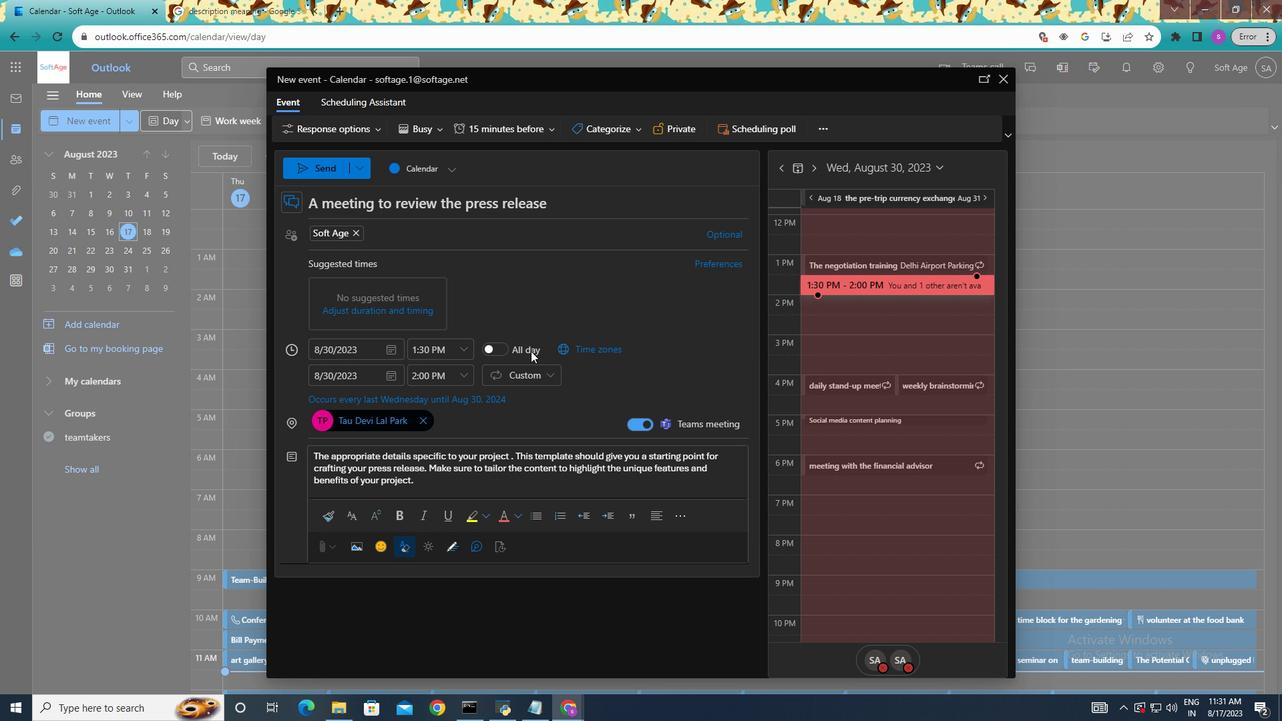 
Action: Mouse pressed left at (543, 329)
Screenshot: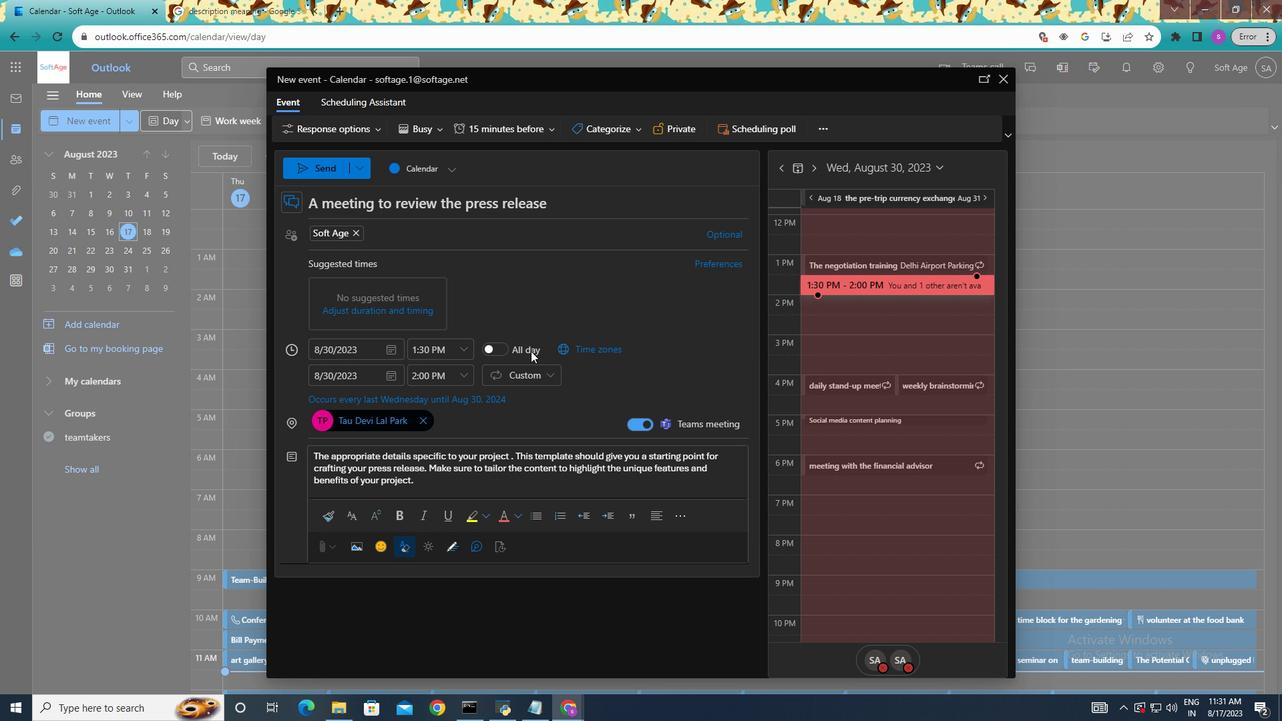 
Action: Mouse moved to (573, 317)
Screenshot: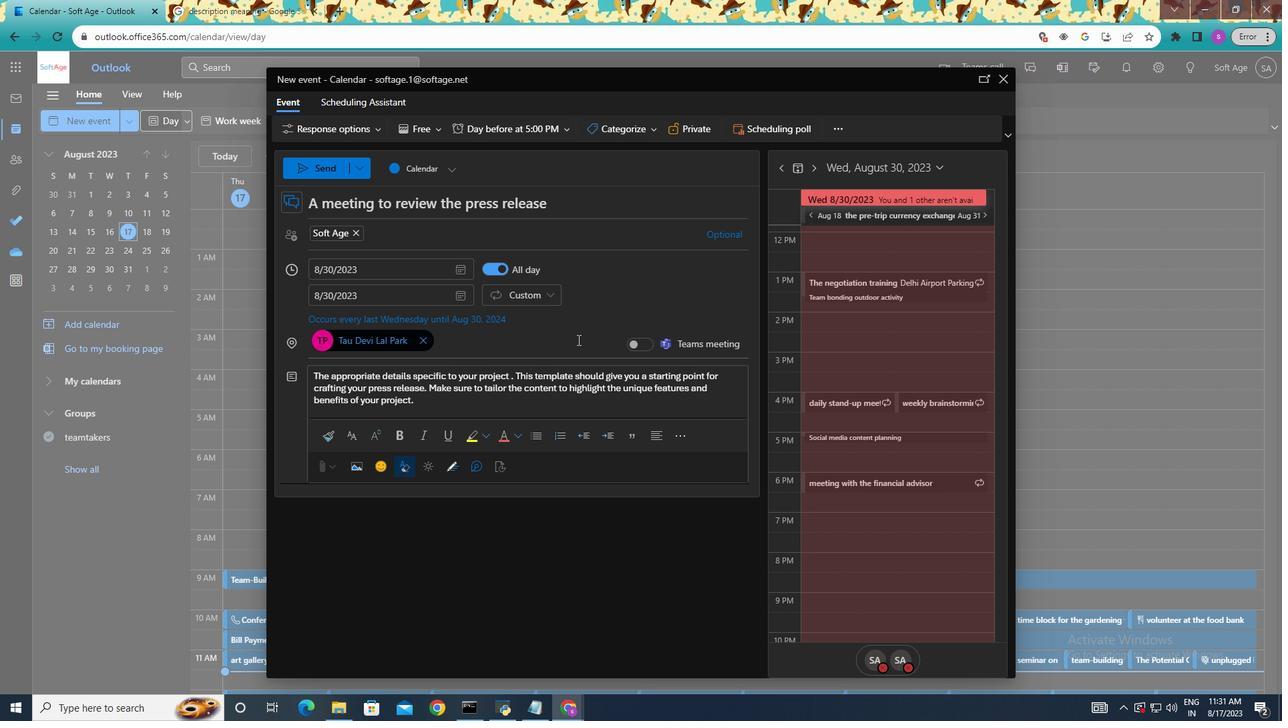 
Action: Mouse scrolled (573, 318) with delta (0, 0)
Screenshot: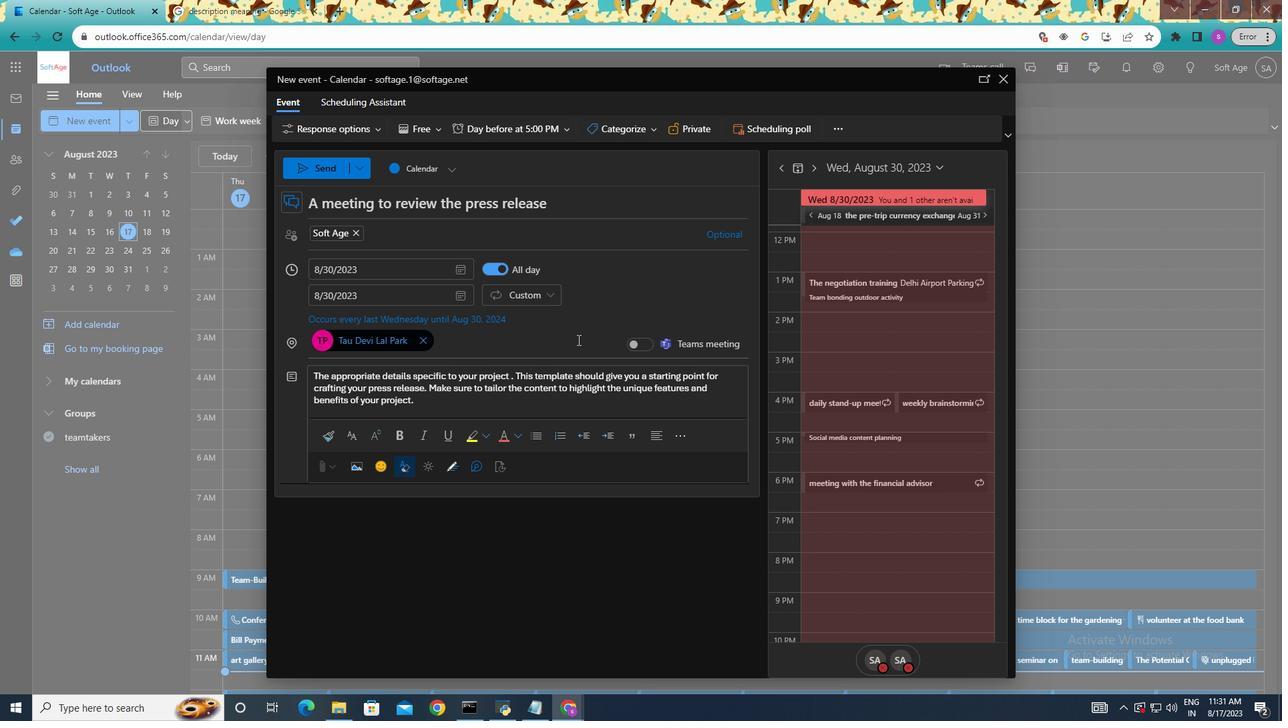 
Action: Mouse moved to (573, 317)
Screenshot: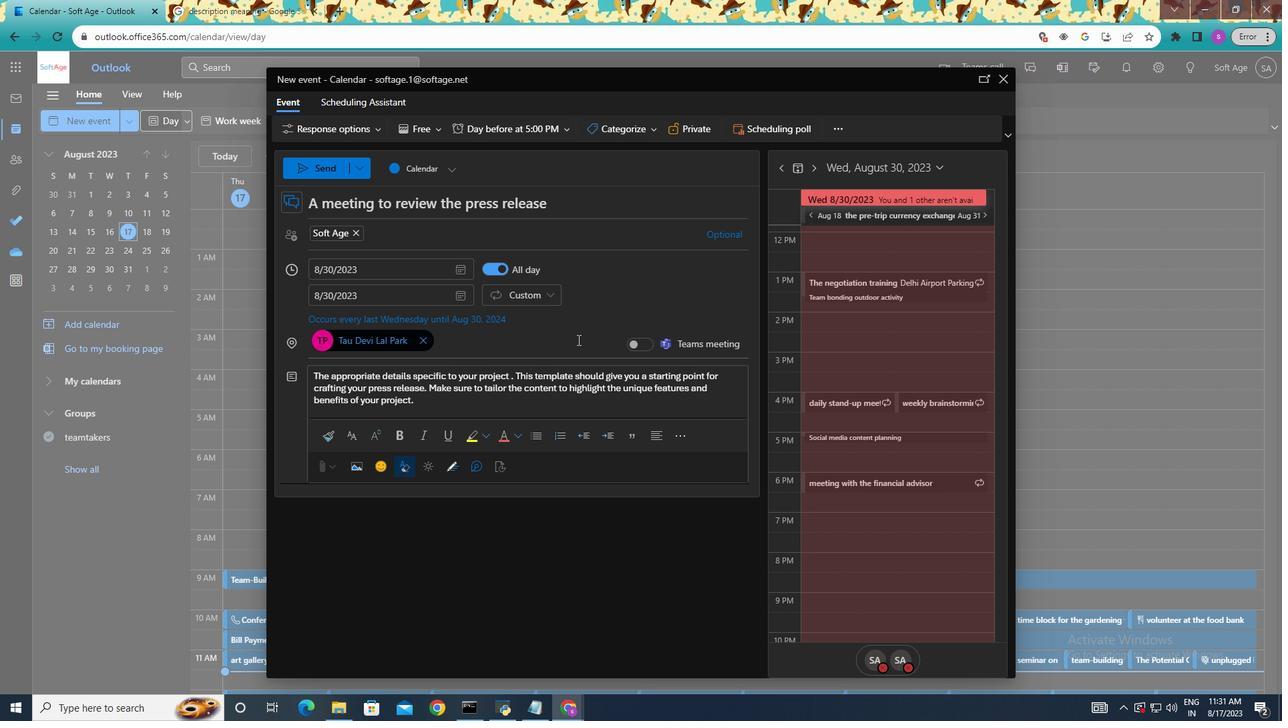 
Action: Mouse scrolled (573, 318) with delta (0, 0)
Screenshot: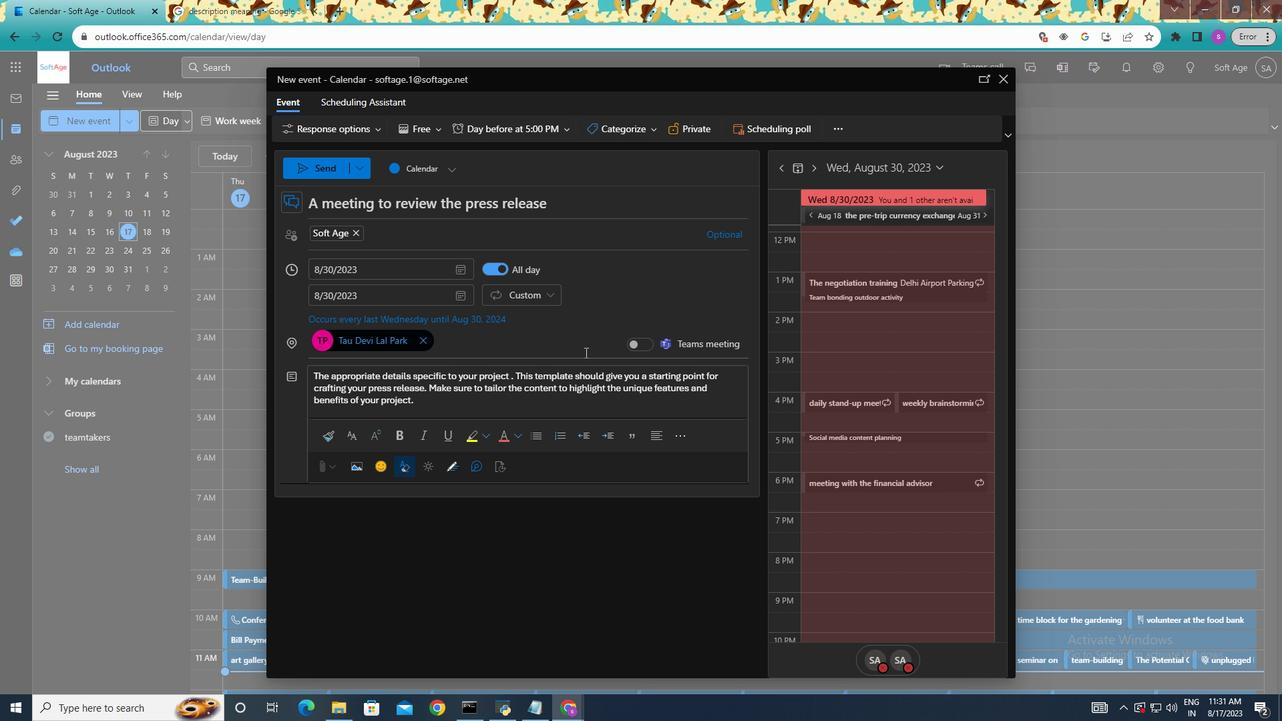 
Action: Mouse scrolled (573, 318) with delta (0, 0)
Screenshot: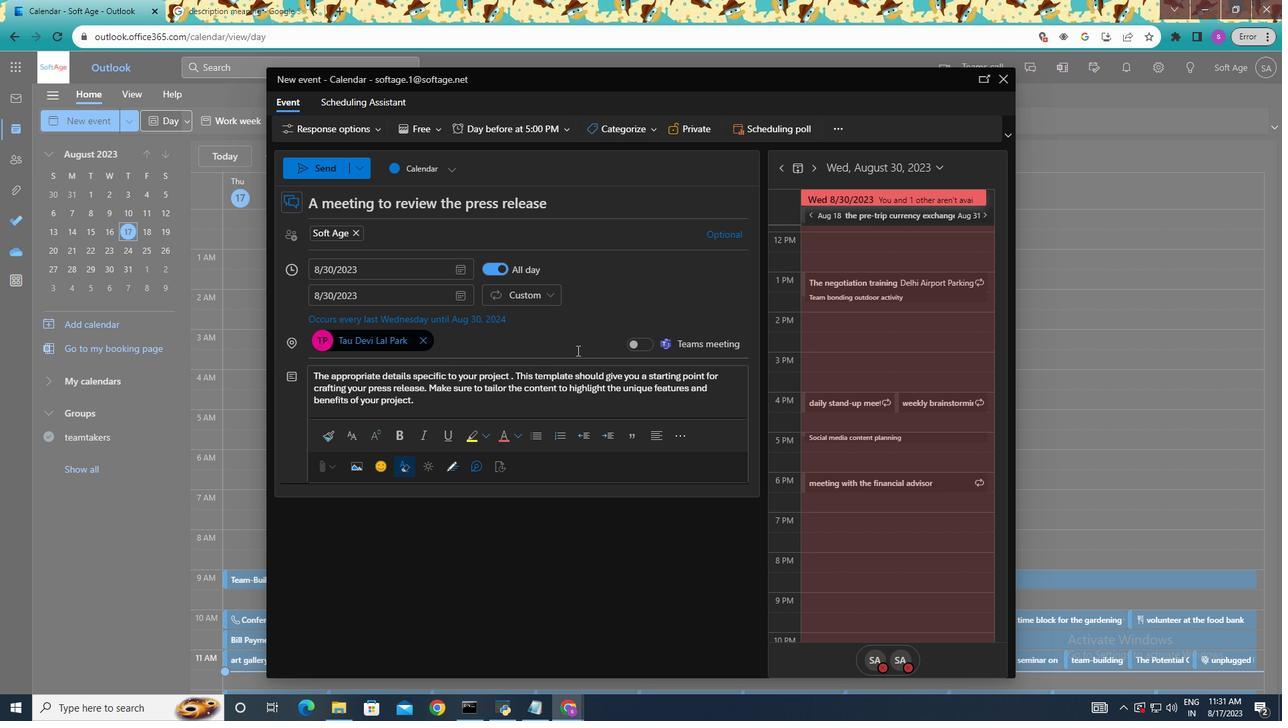 
Action: Mouse moved to (577, 327)
Screenshot: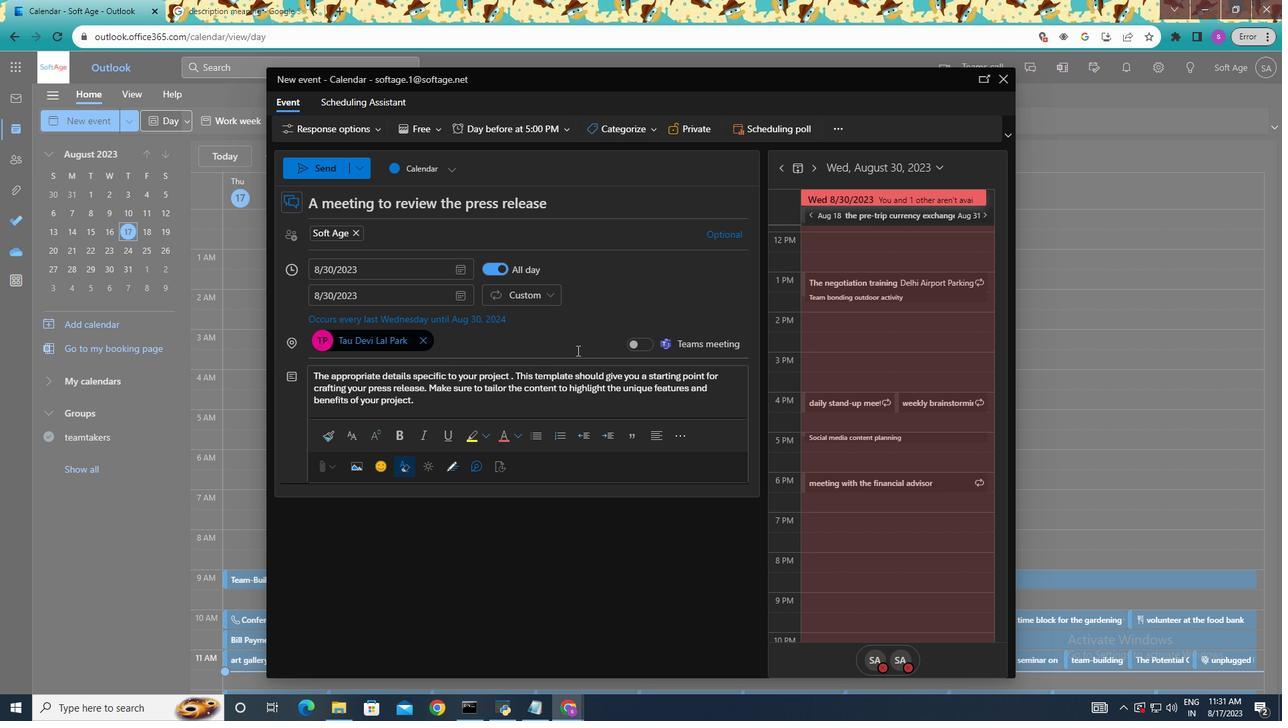 
Action: Mouse scrolled (577, 328) with delta (0, 0)
Screenshot: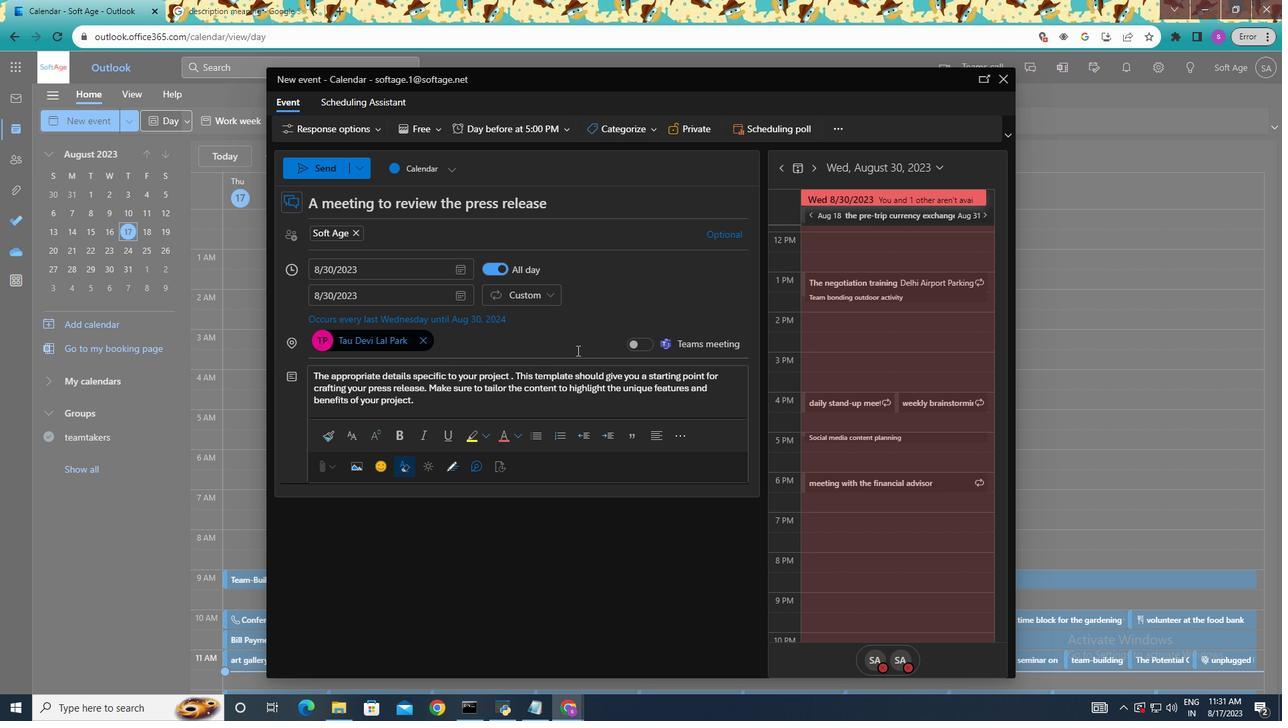 
Action: Mouse moved to (574, 102)
Screenshot: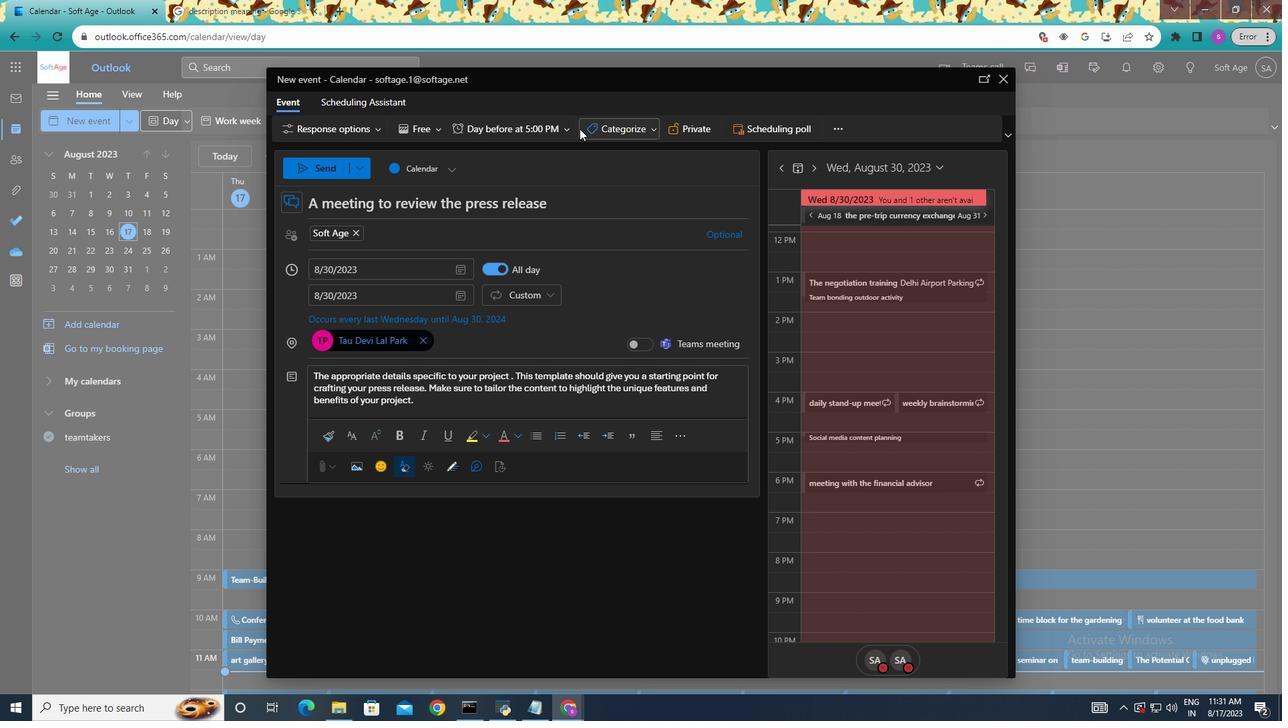 
Action: Mouse pressed left at (574, 102)
Screenshot: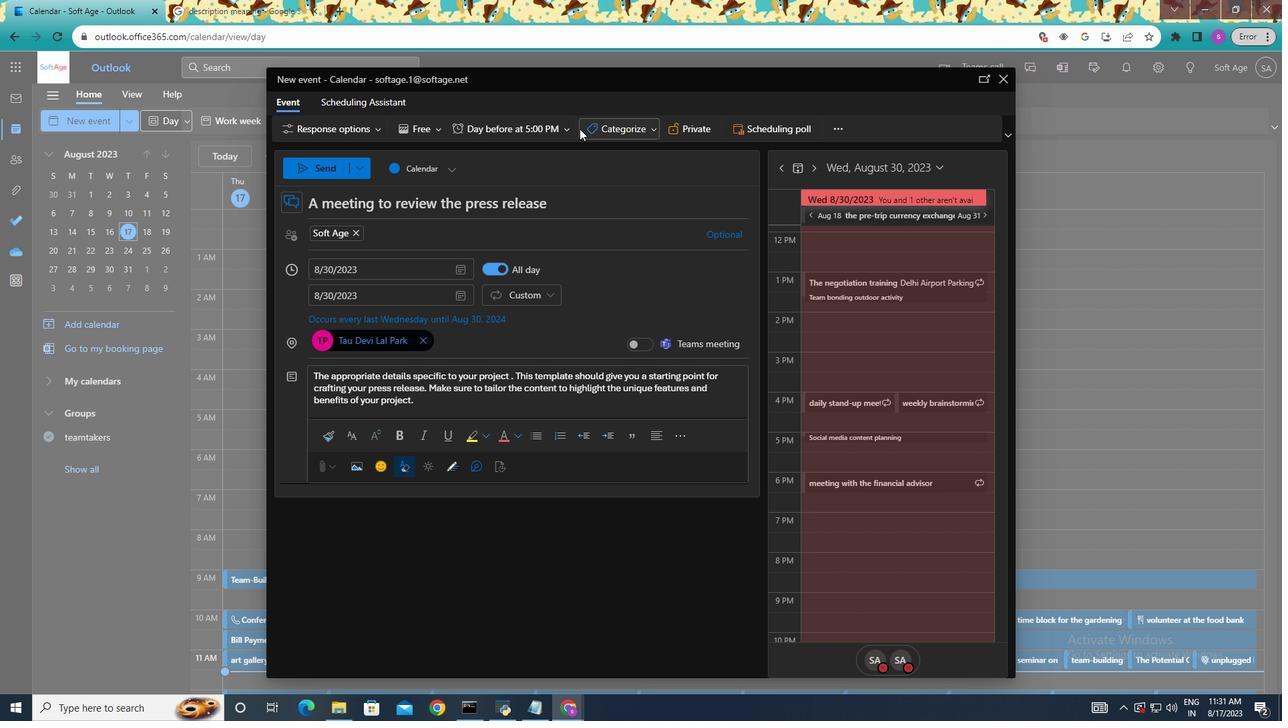 
Action: Mouse moved to (567, 100)
Screenshot: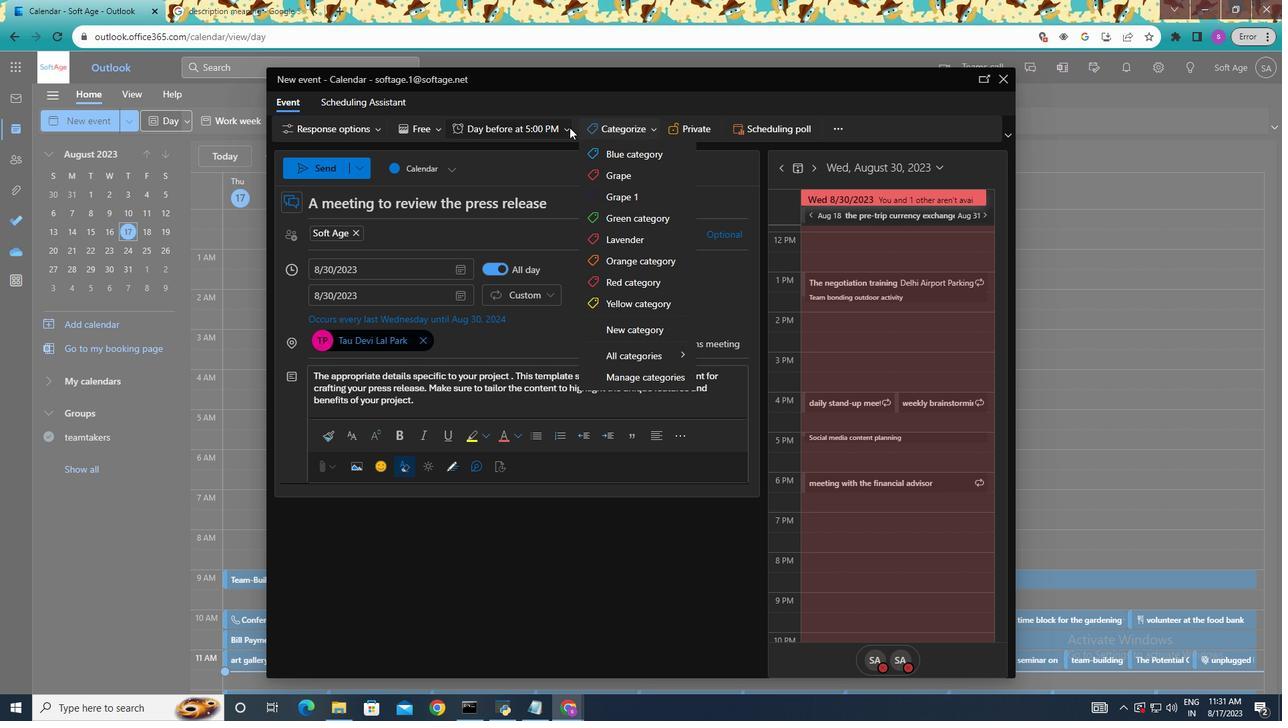 
Action: Mouse pressed left at (567, 100)
Screenshot: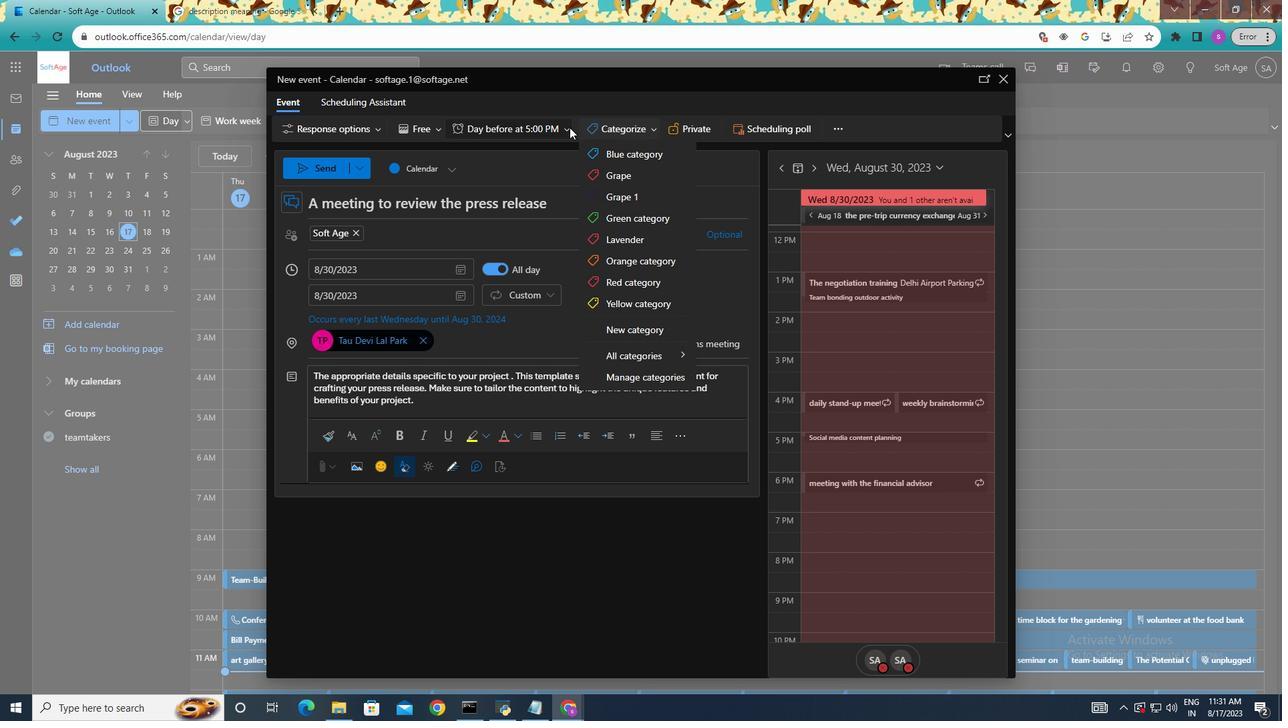 
Action: Mouse moved to (561, 248)
Screenshot: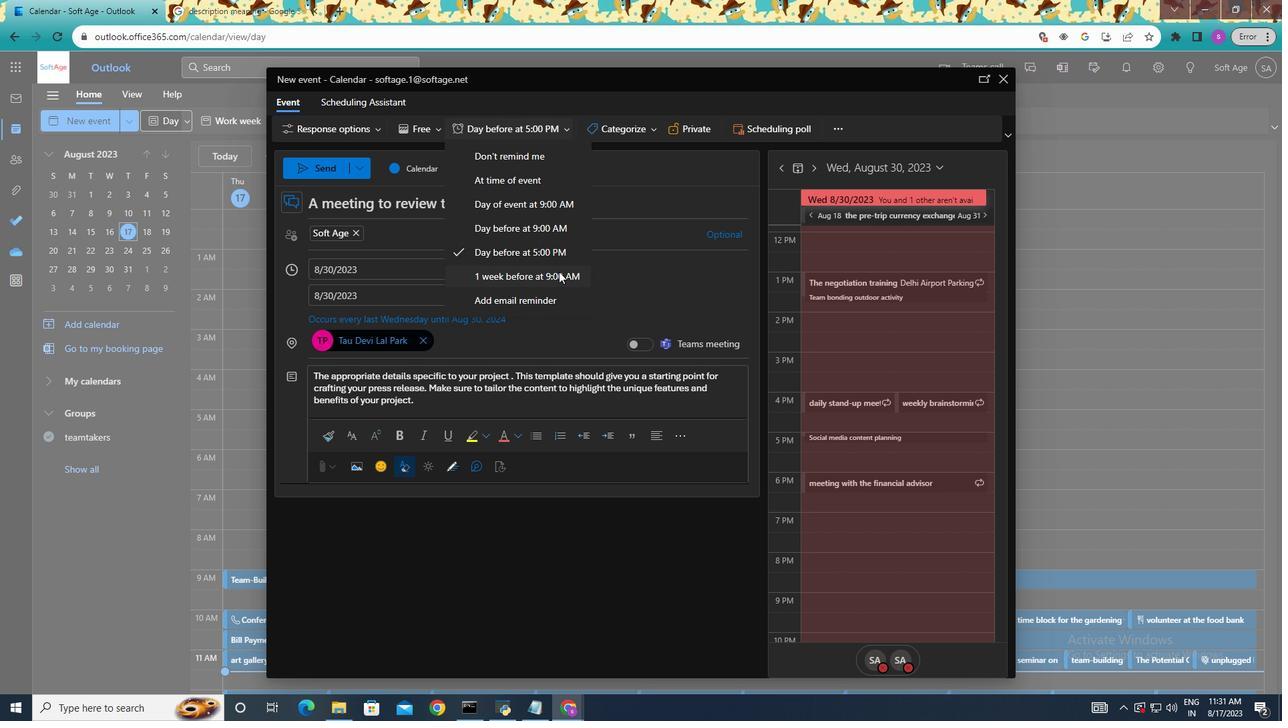 
Action: Mouse pressed left at (561, 248)
Screenshot: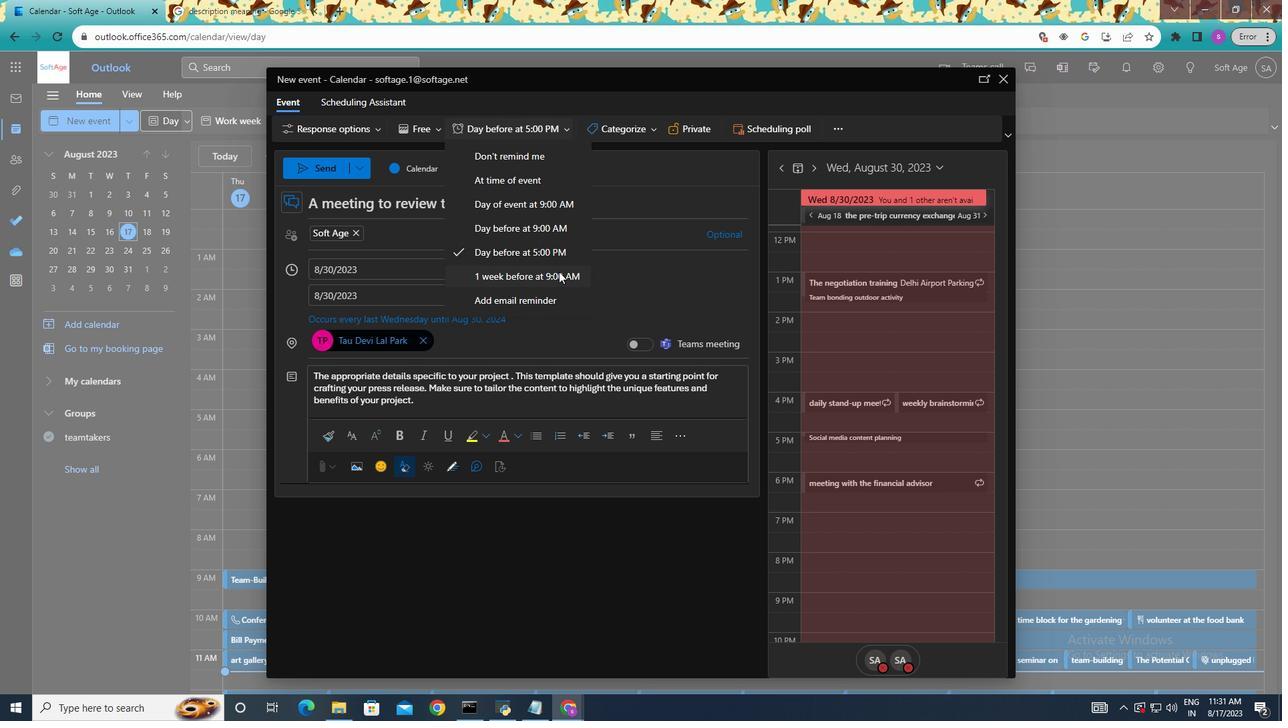 
Action: Mouse moved to (629, 105)
Screenshot: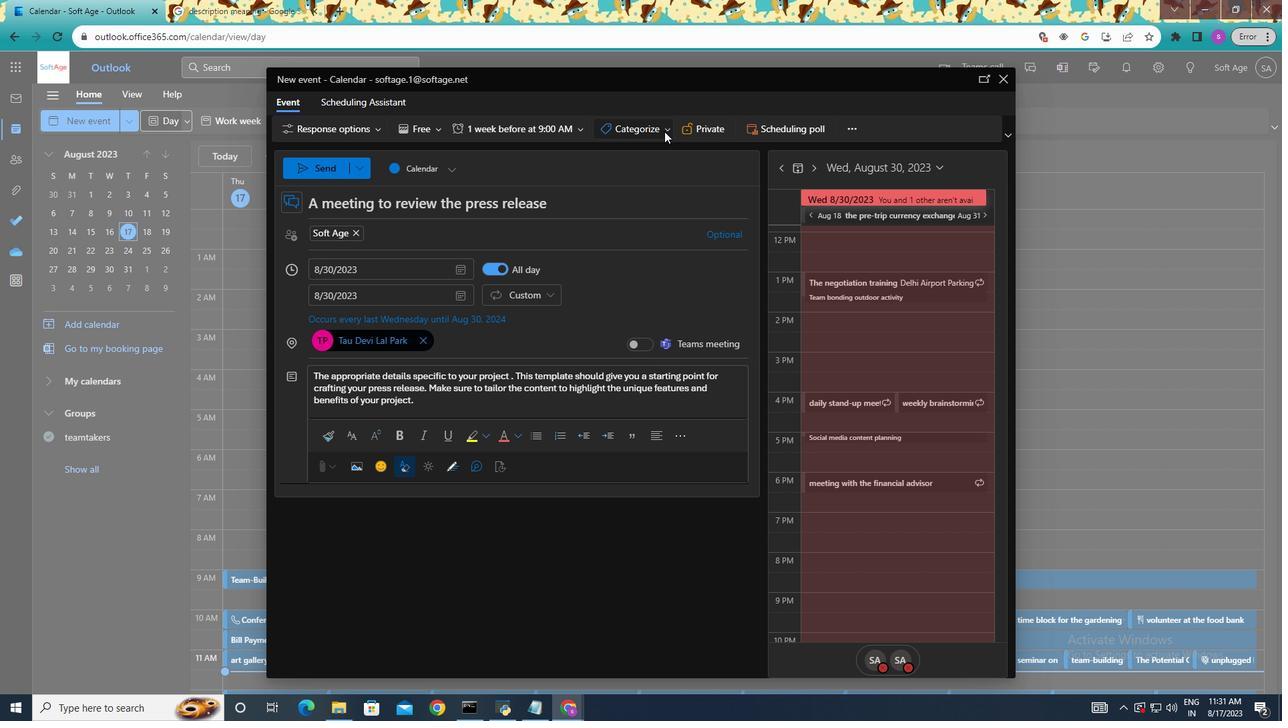 
Action: Mouse pressed left at (629, 105)
Screenshot: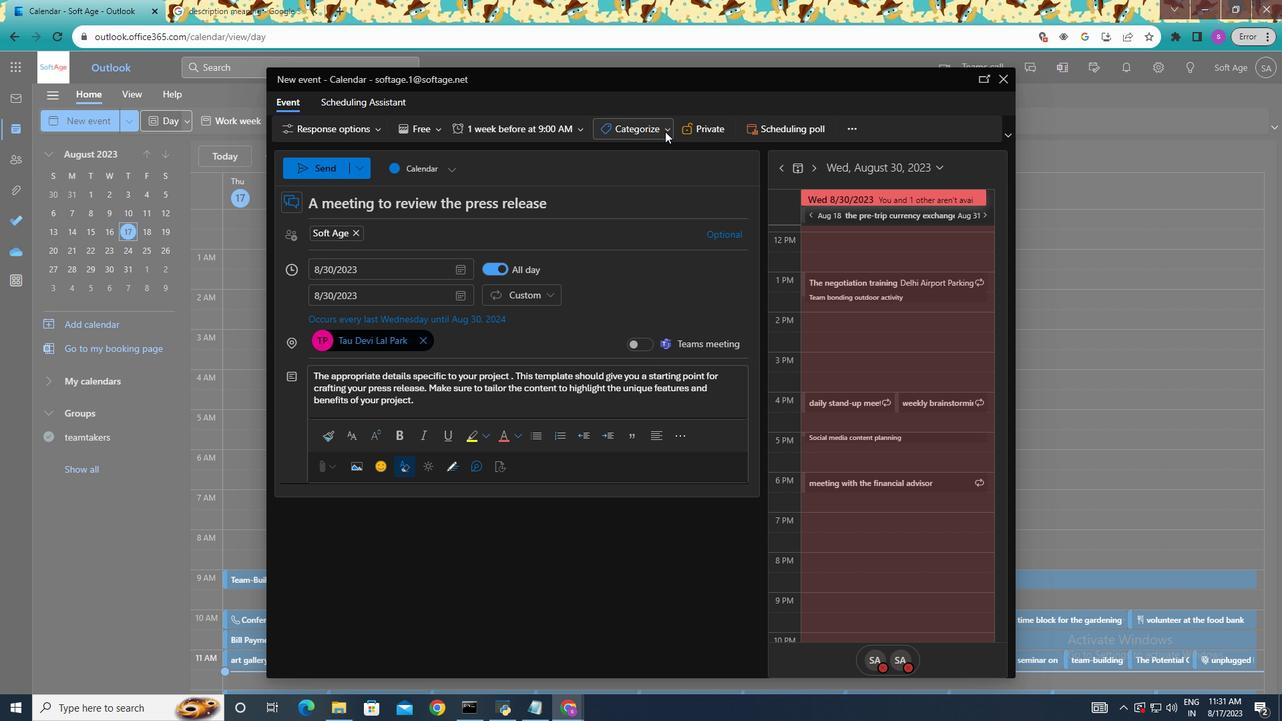 
Action: Mouse moved to (628, 215)
Screenshot: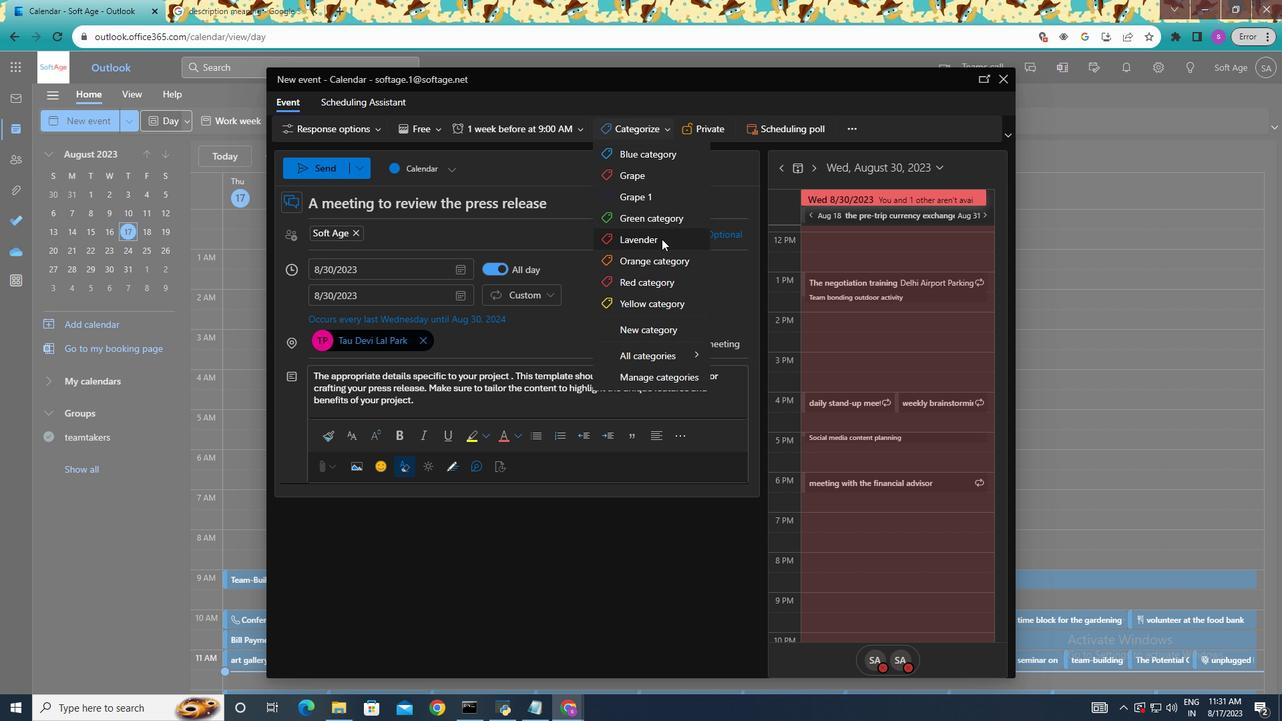 
Action: Mouse pressed left at (628, 215)
Screenshot: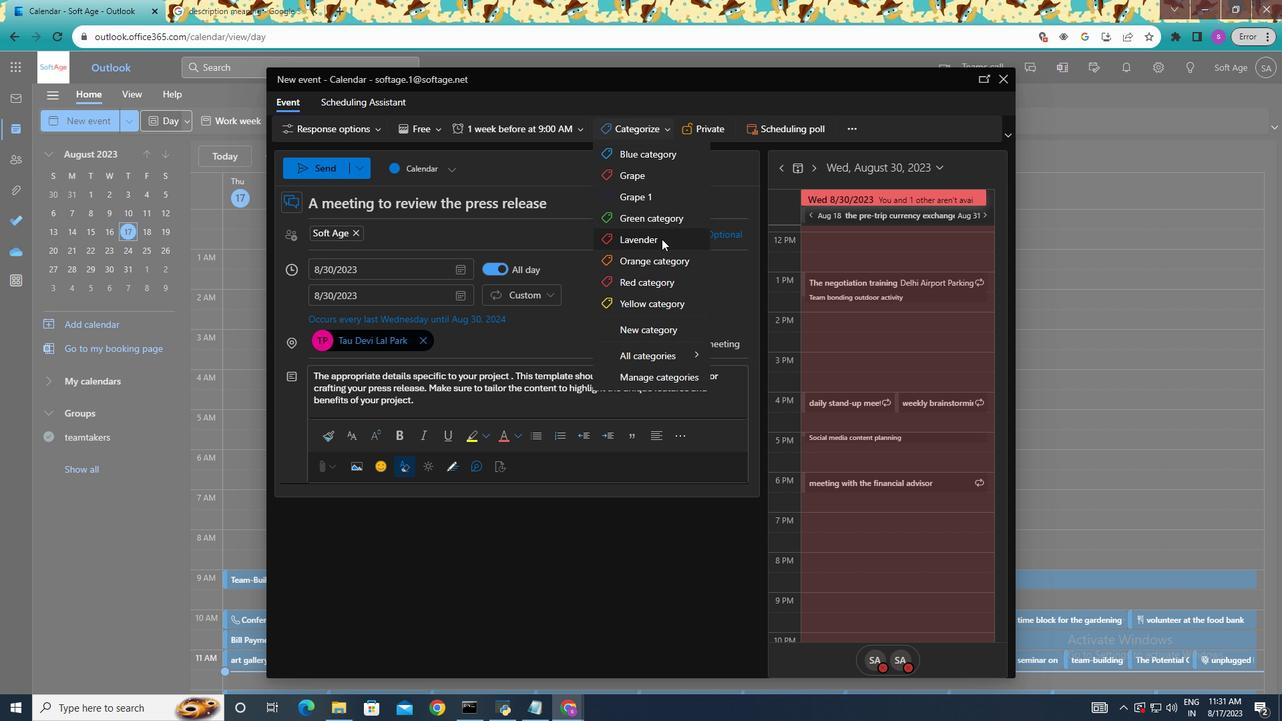 
Action: Mouse moved to (631, 99)
Screenshot: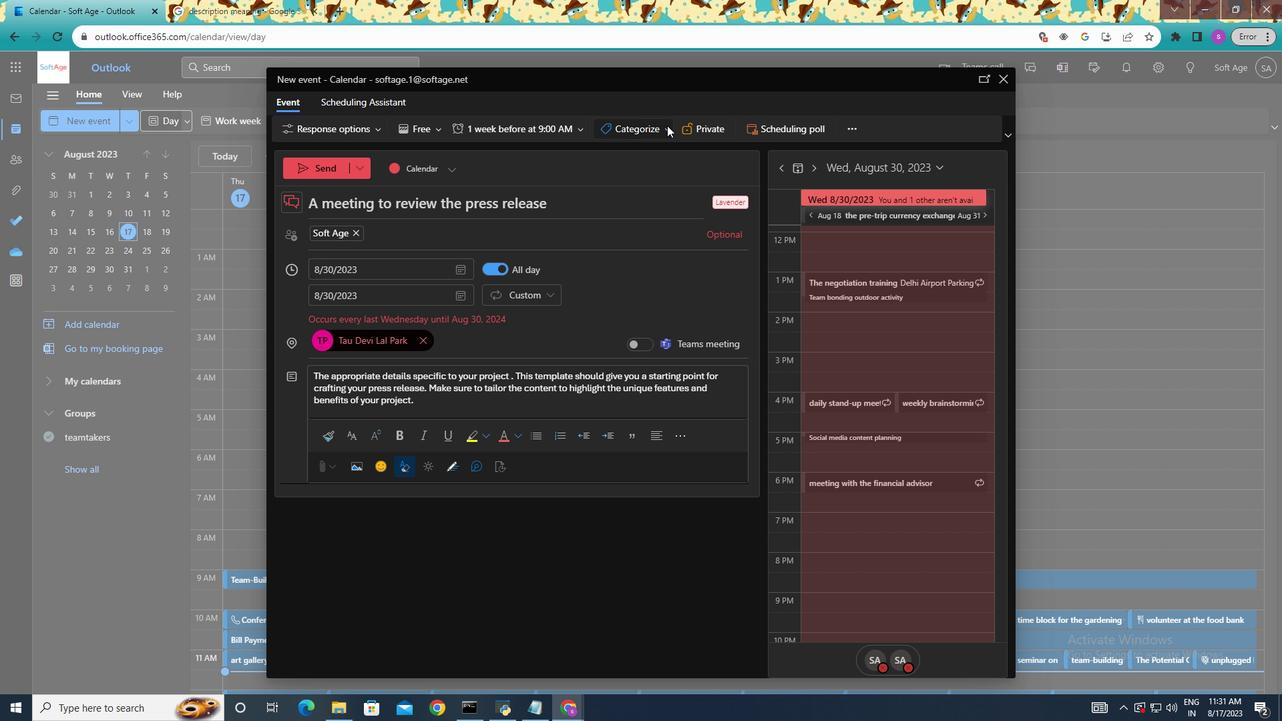 
Action: Mouse pressed left at (631, 99)
Screenshot: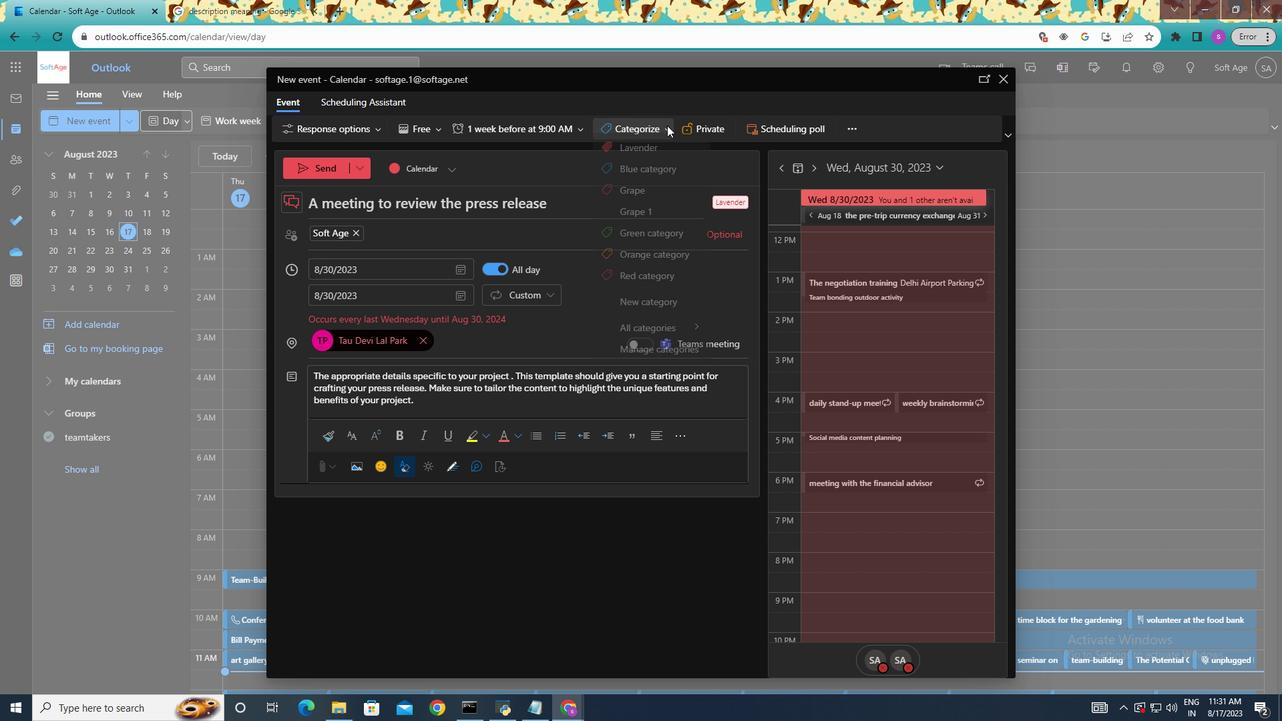 
Action: Mouse moved to (631, 217)
Screenshot: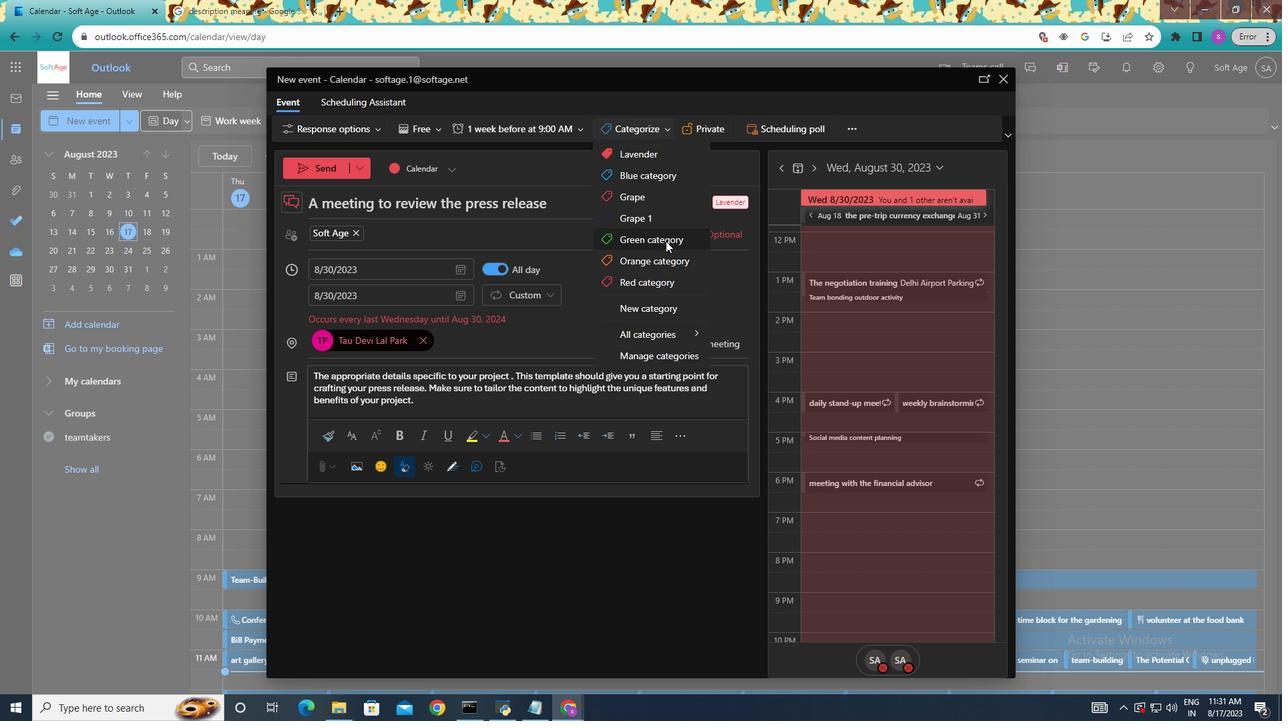 
Action: Mouse pressed left at (631, 217)
Screenshot: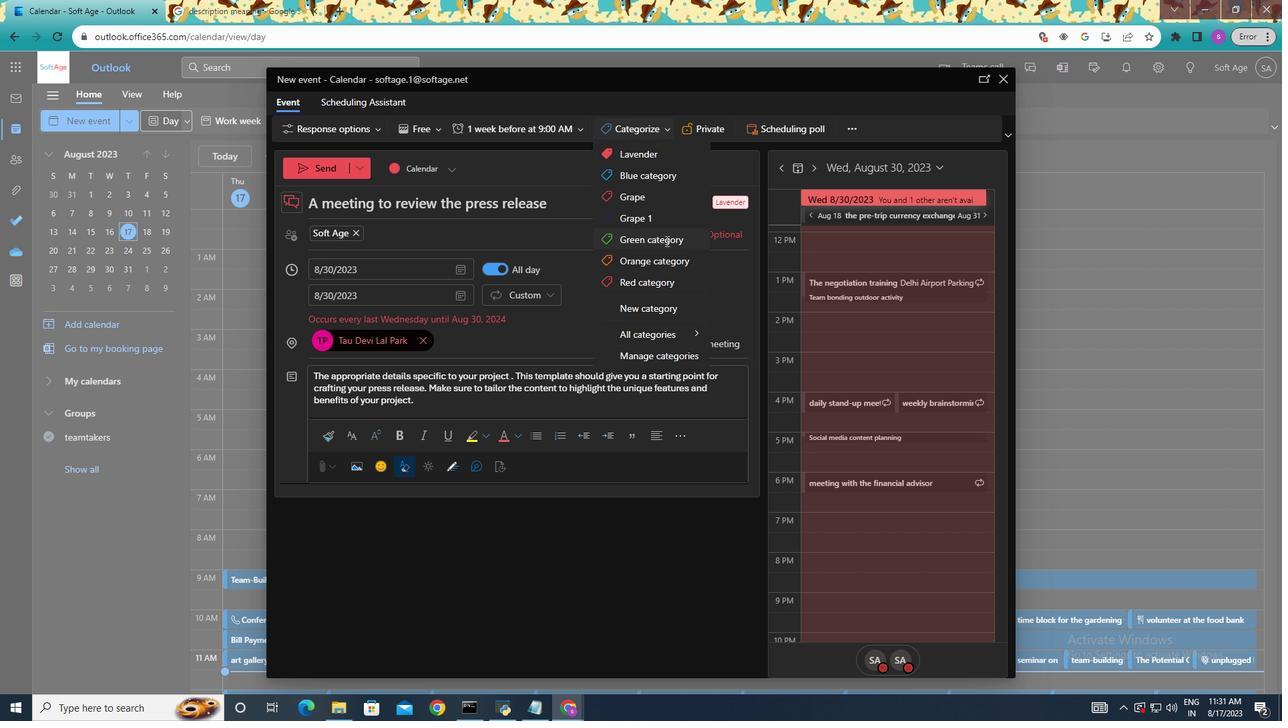 
Action: Mouse moved to (628, 102)
Screenshot: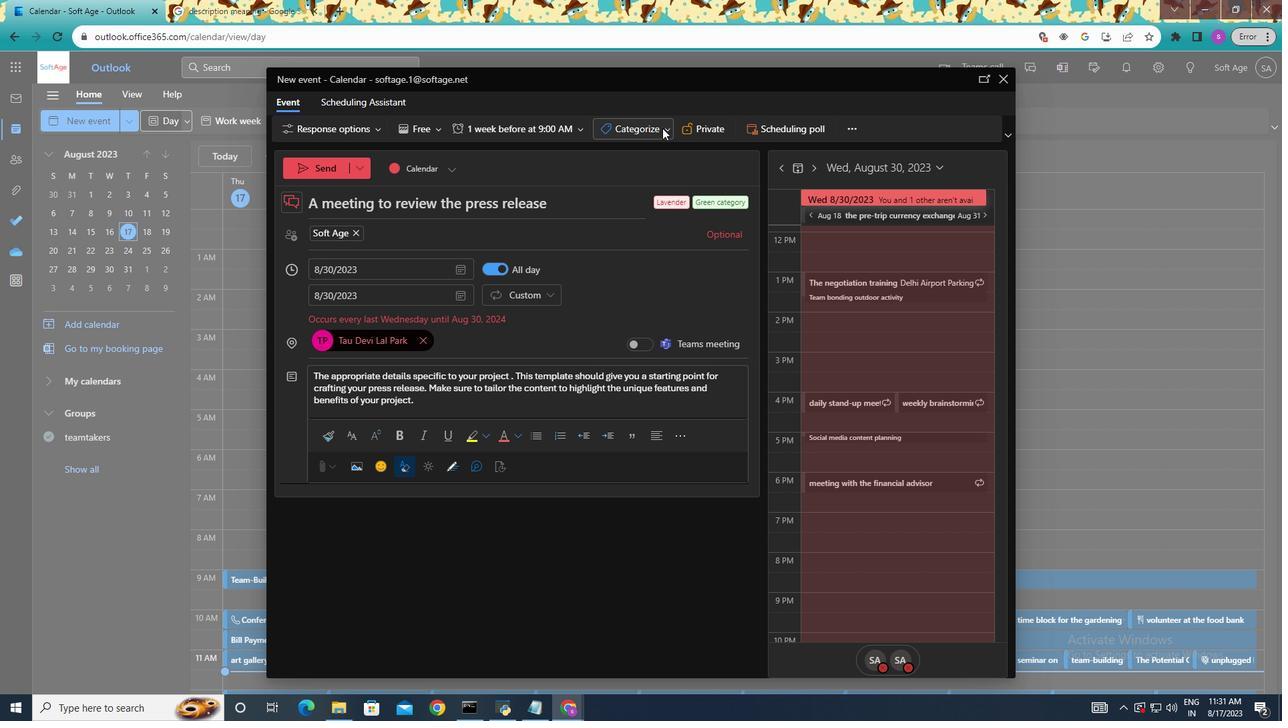 
Action: Mouse pressed left at (628, 102)
Screenshot: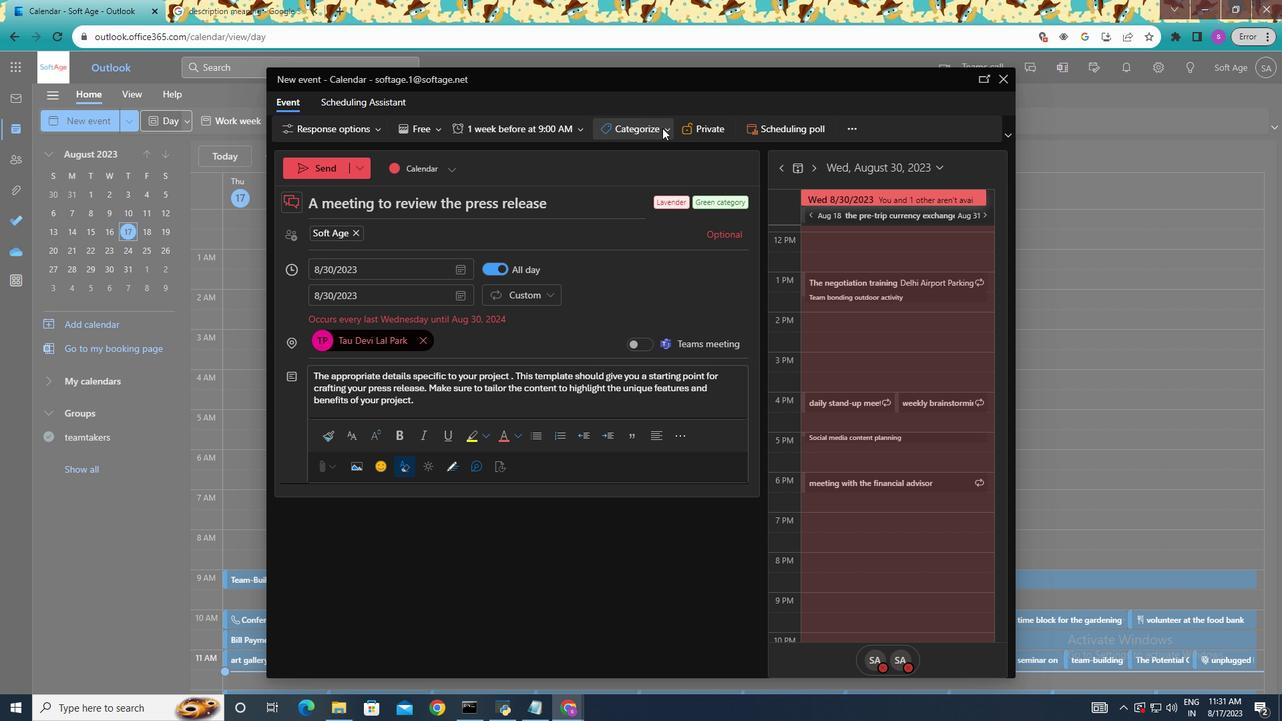 
Action: Mouse moved to (620, 151)
Screenshot: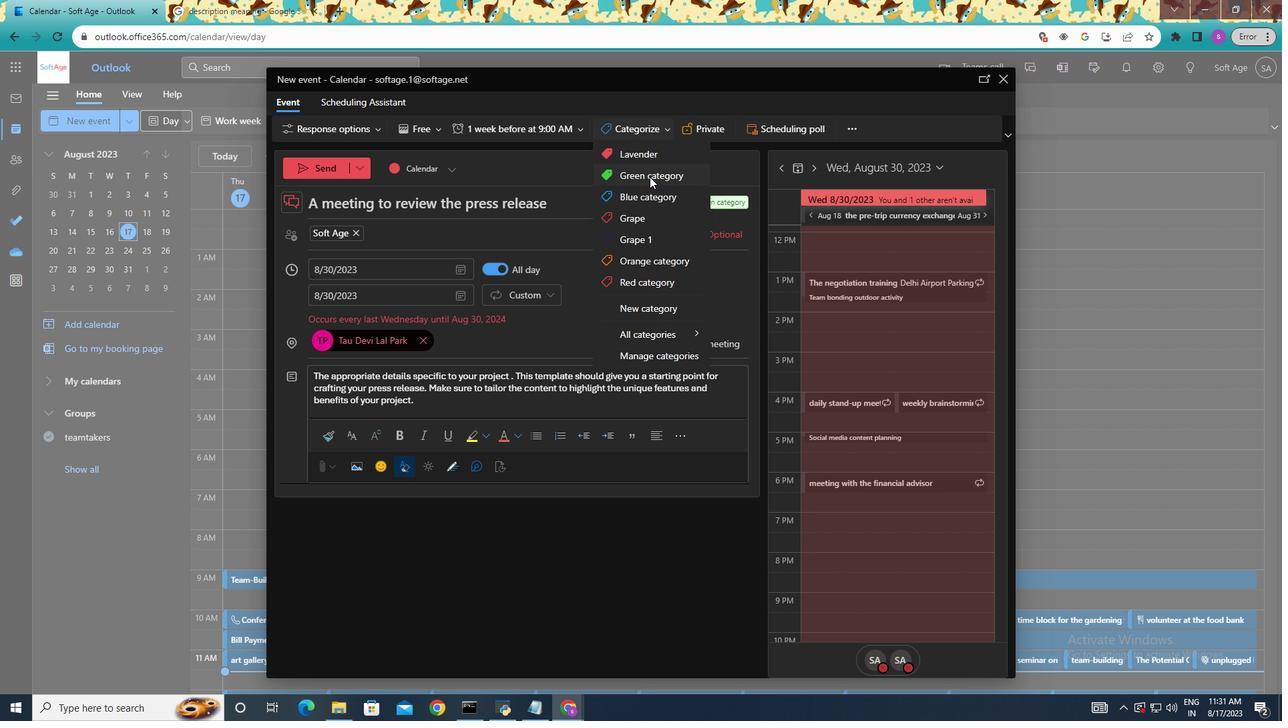 
Action: Mouse pressed left at (620, 151)
Screenshot: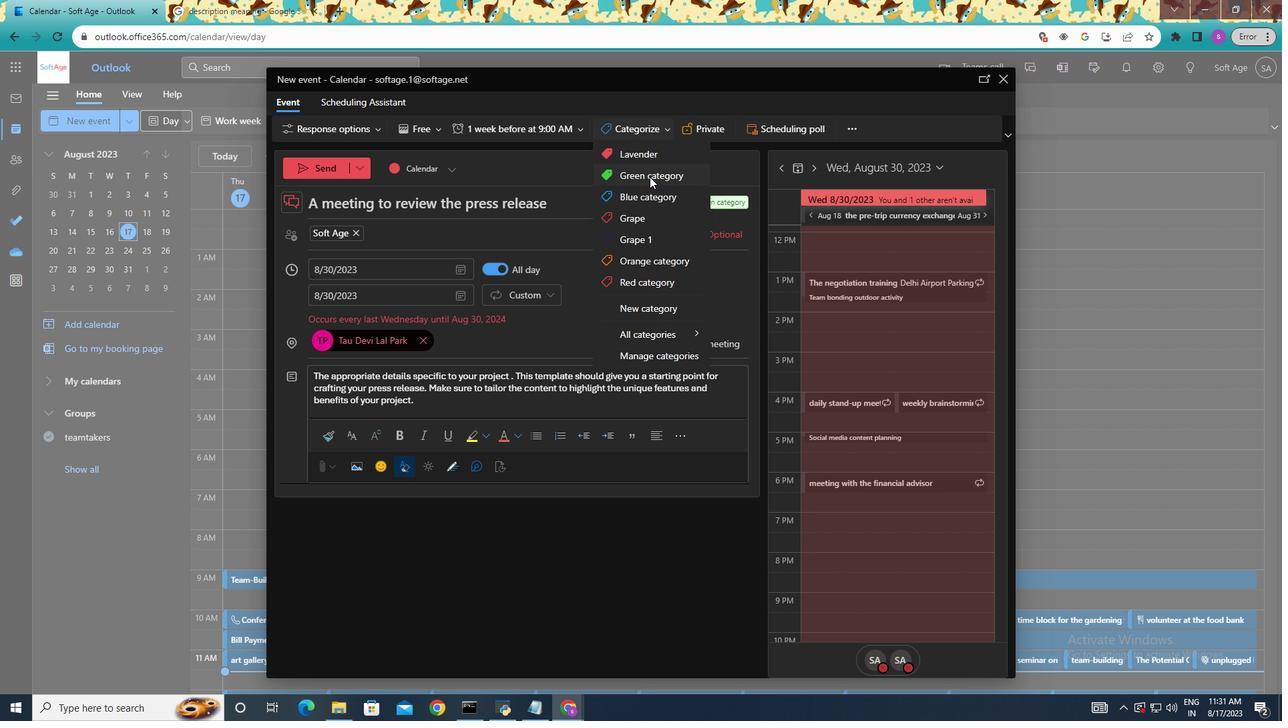 
Action: Mouse moved to (633, 107)
Screenshot: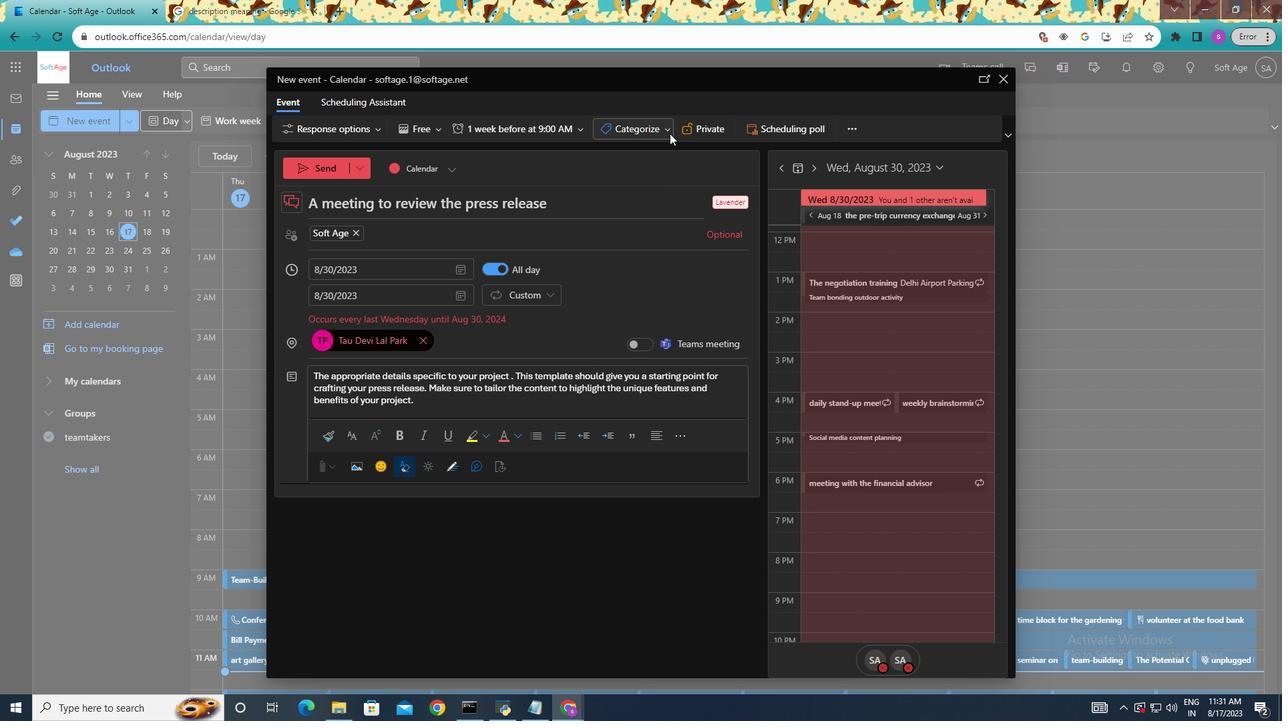 
Action: Mouse pressed left at (633, 107)
Screenshot: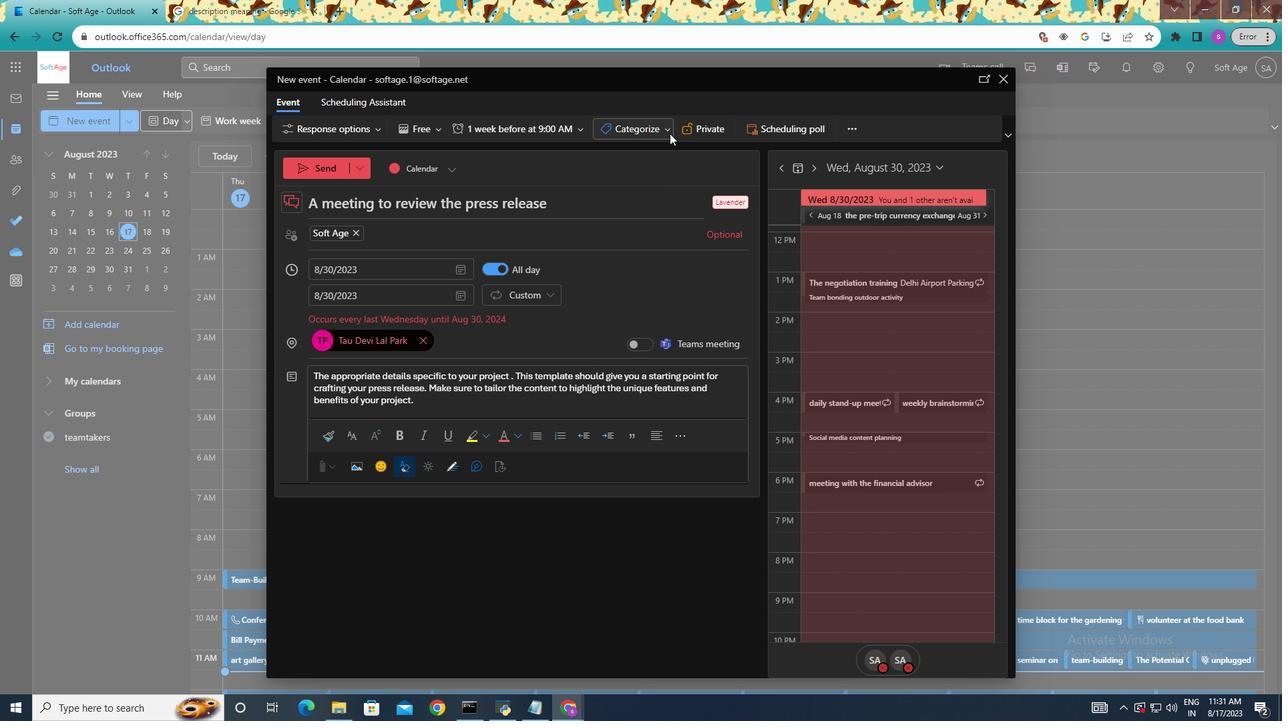 
Action: Mouse moved to (621, 326)
Screenshot: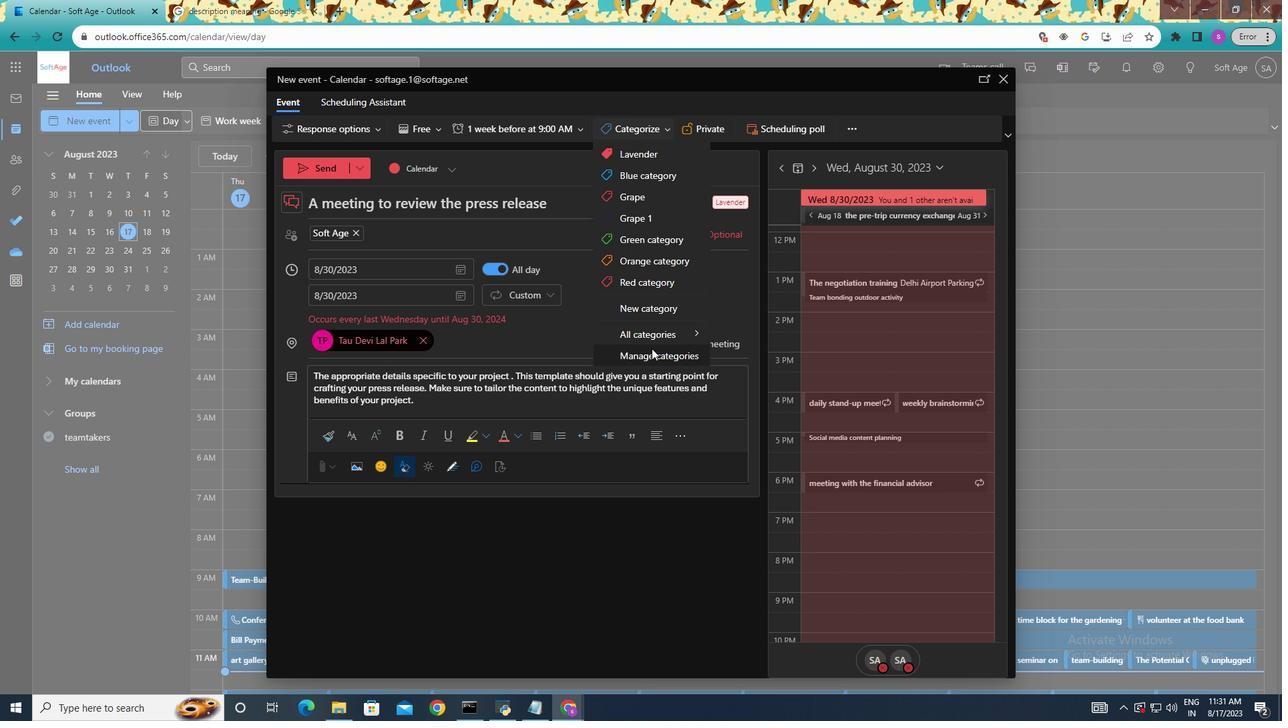 
Action: Mouse scrolled (621, 326) with delta (0, 0)
Screenshot: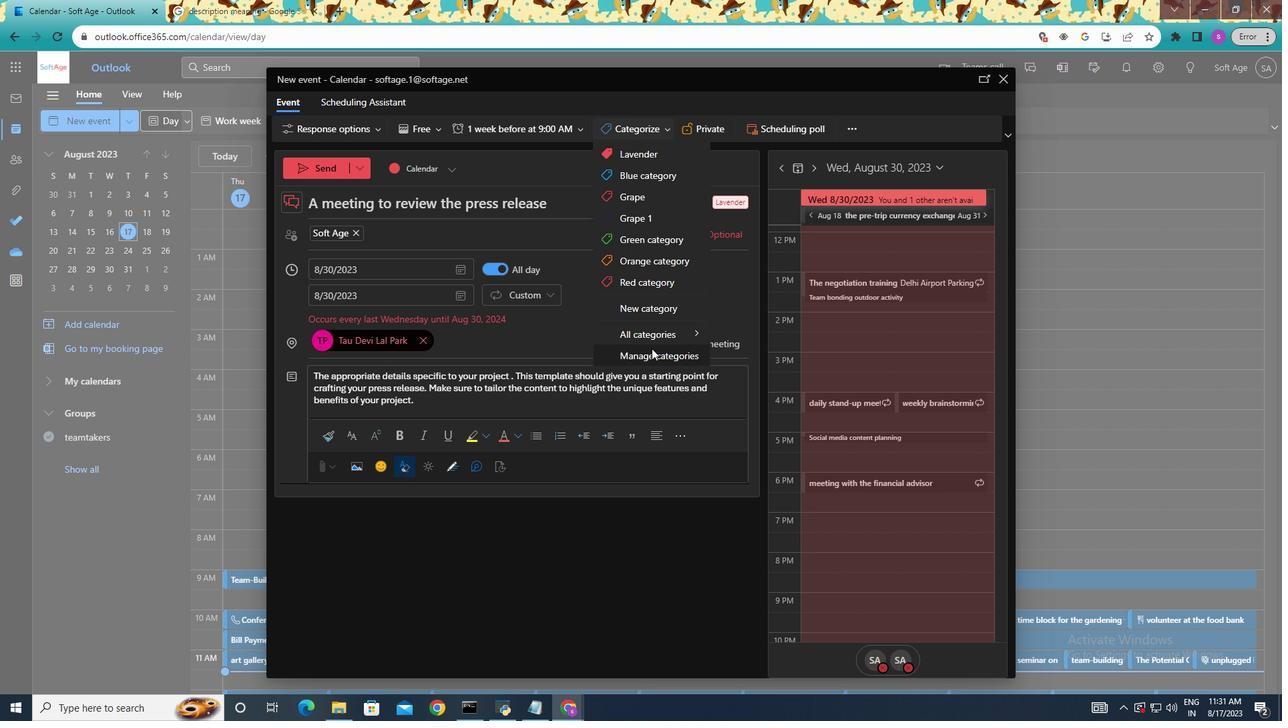 
Action: Mouse scrolled (621, 326) with delta (0, 0)
Screenshot: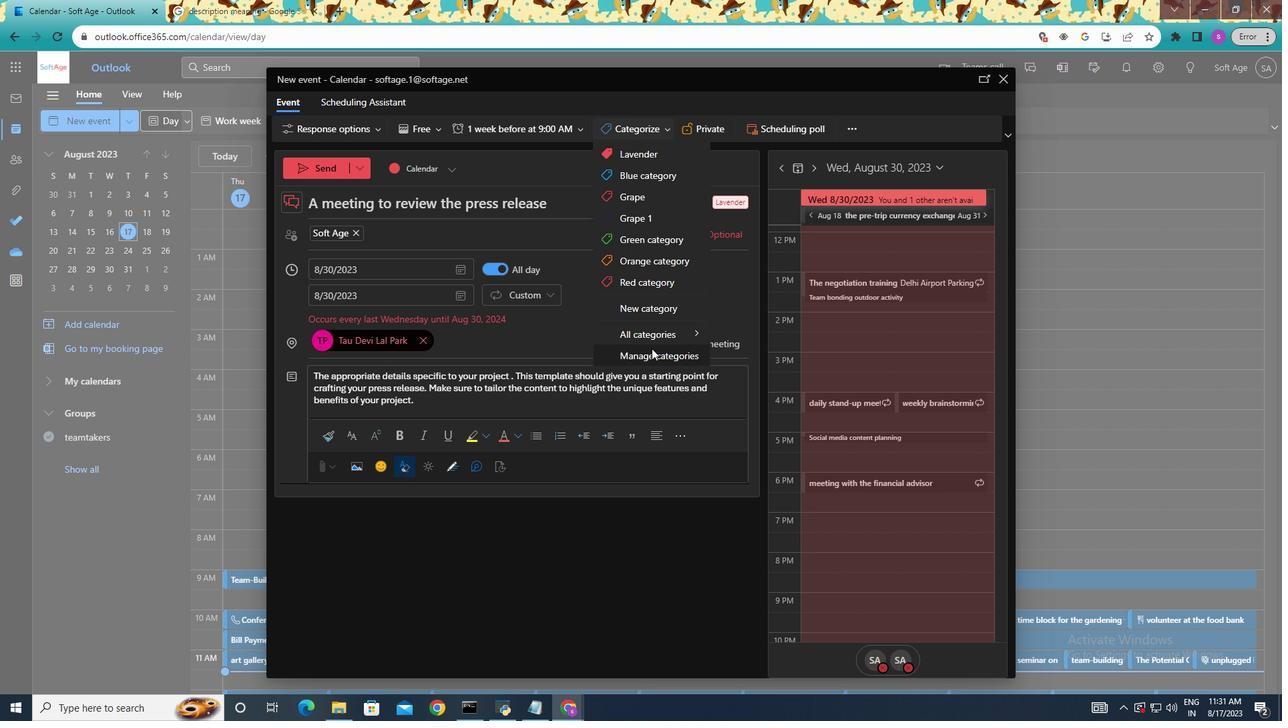 
Action: Mouse moved to (681, 317)
Screenshot: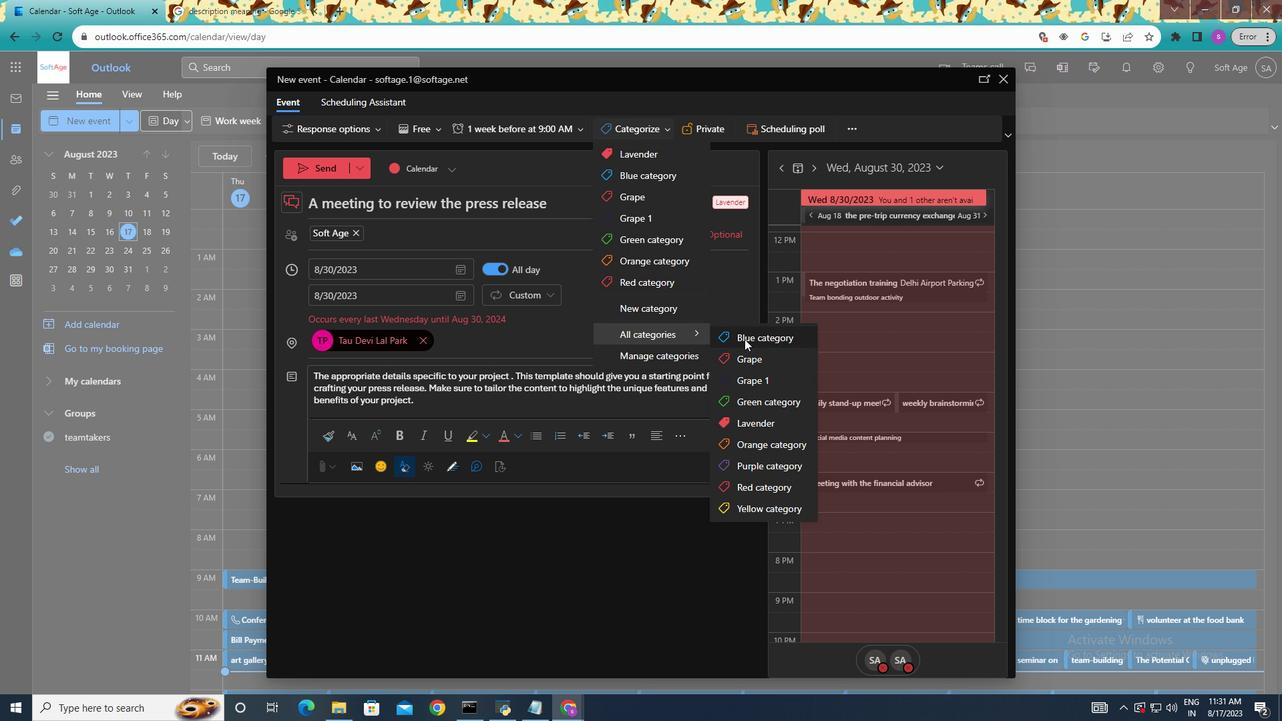 
Action: Mouse pressed left at (681, 317)
Screenshot: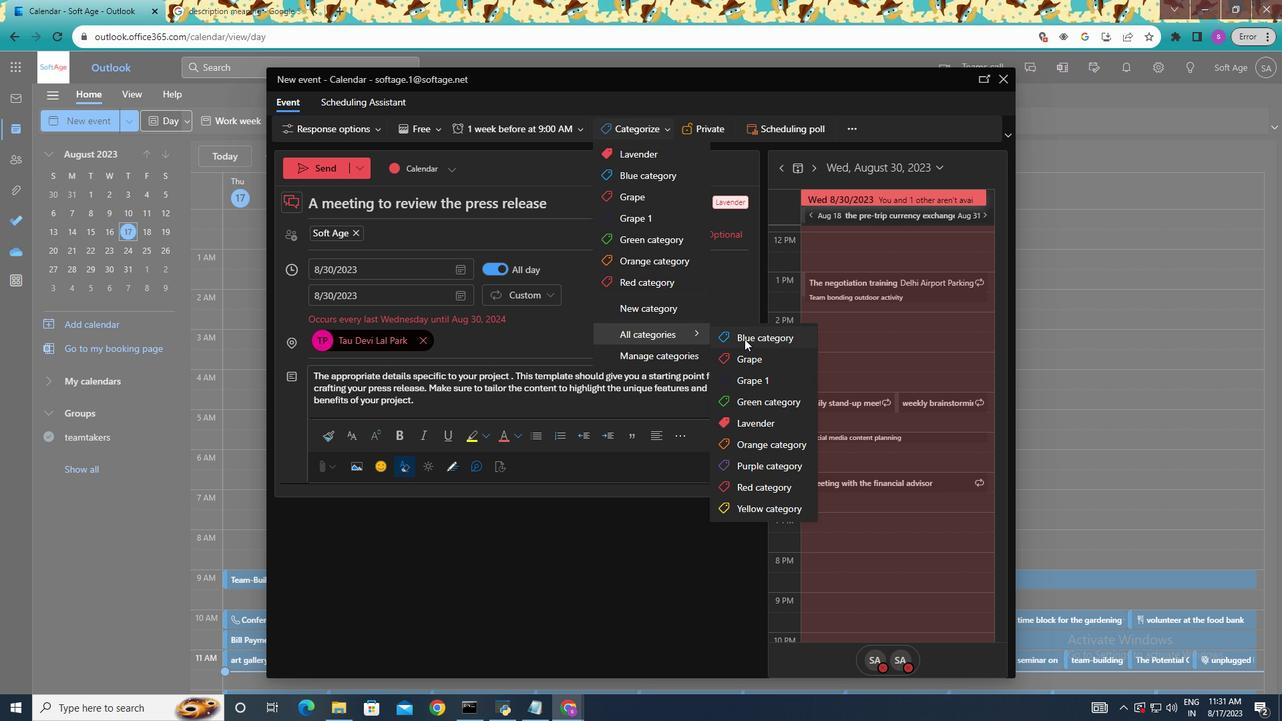 
Action: Mouse moved to (635, 181)
Screenshot: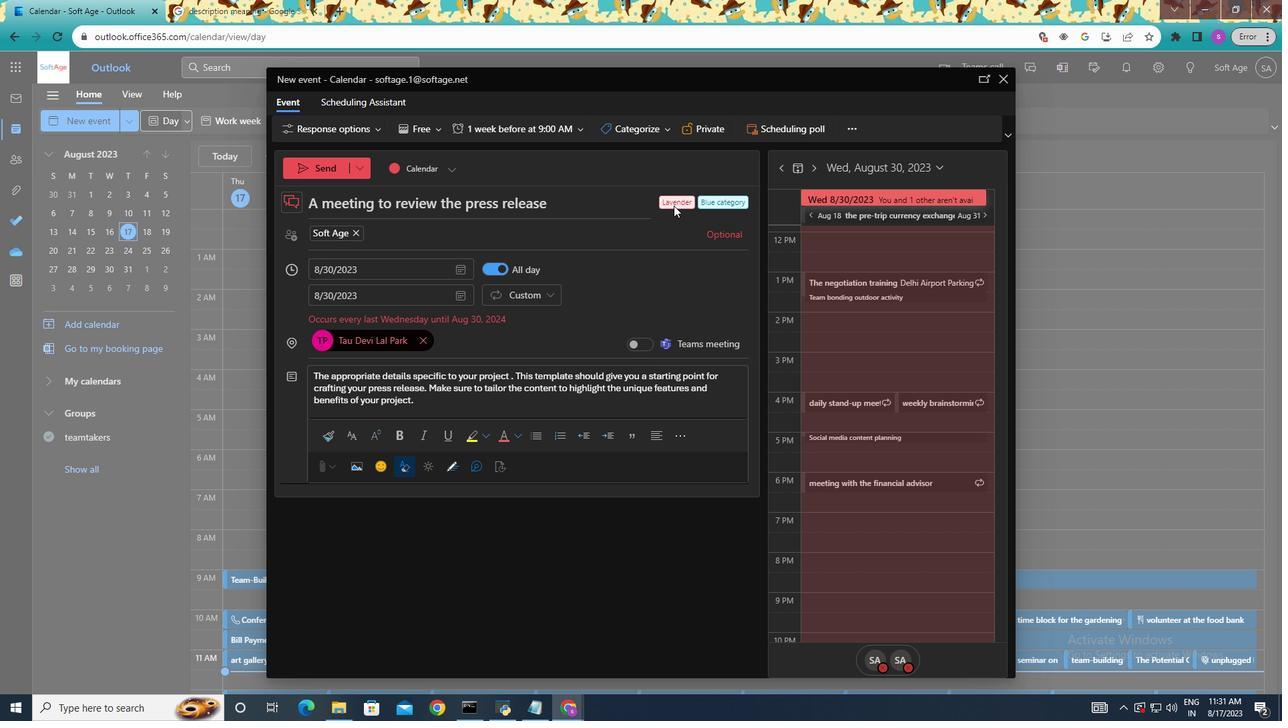 
Action: Mouse pressed left at (635, 181)
Screenshot: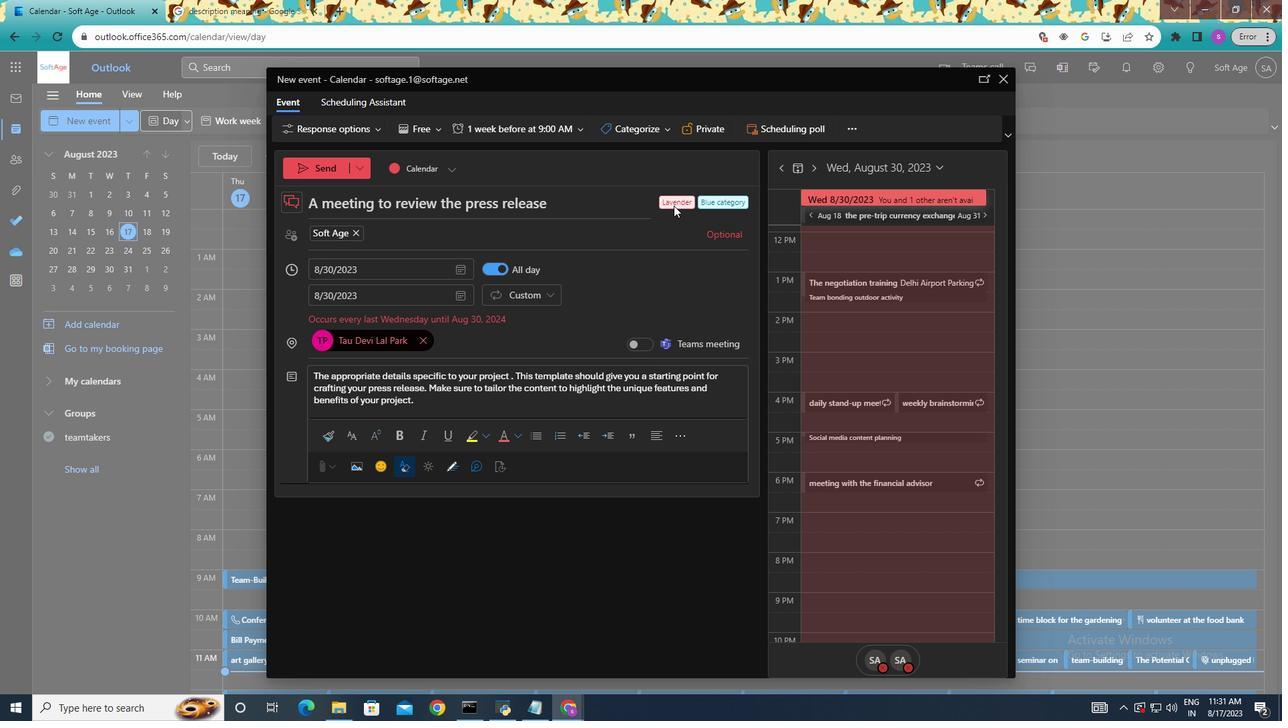 
Action: Mouse moved to (635, 178)
Screenshot: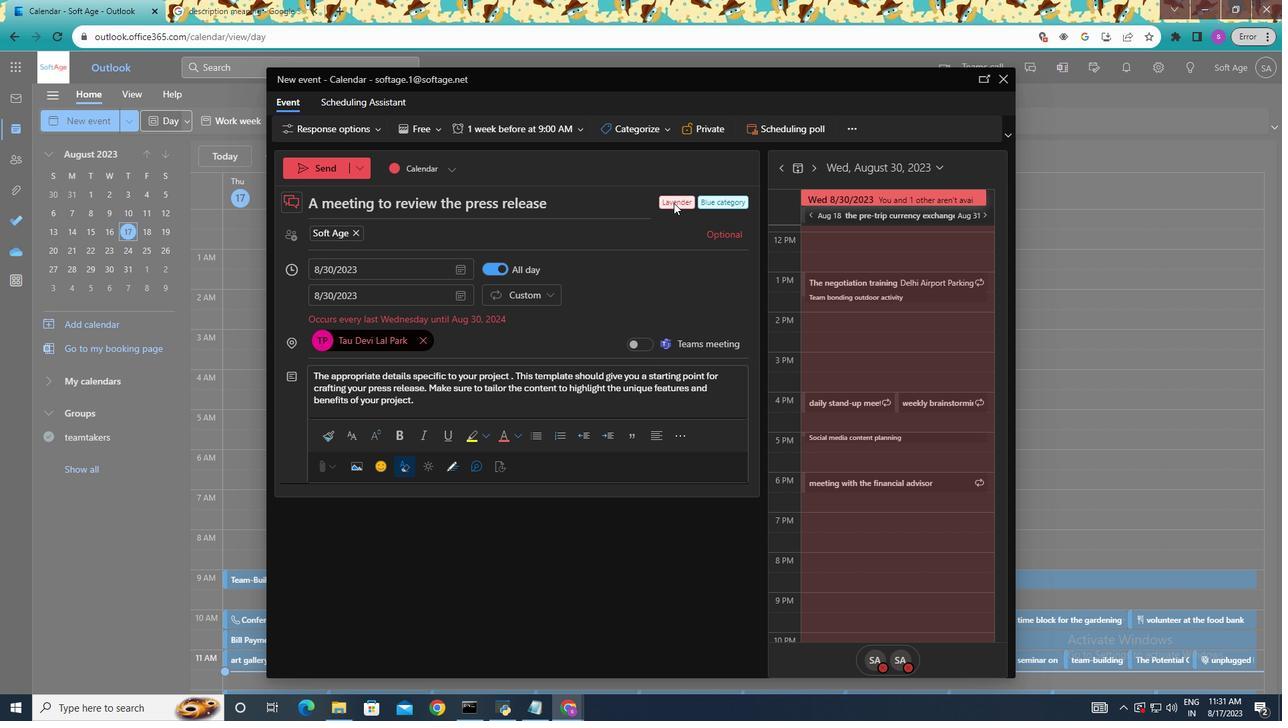
Action: Mouse pressed left at (635, 178)
Screenshot: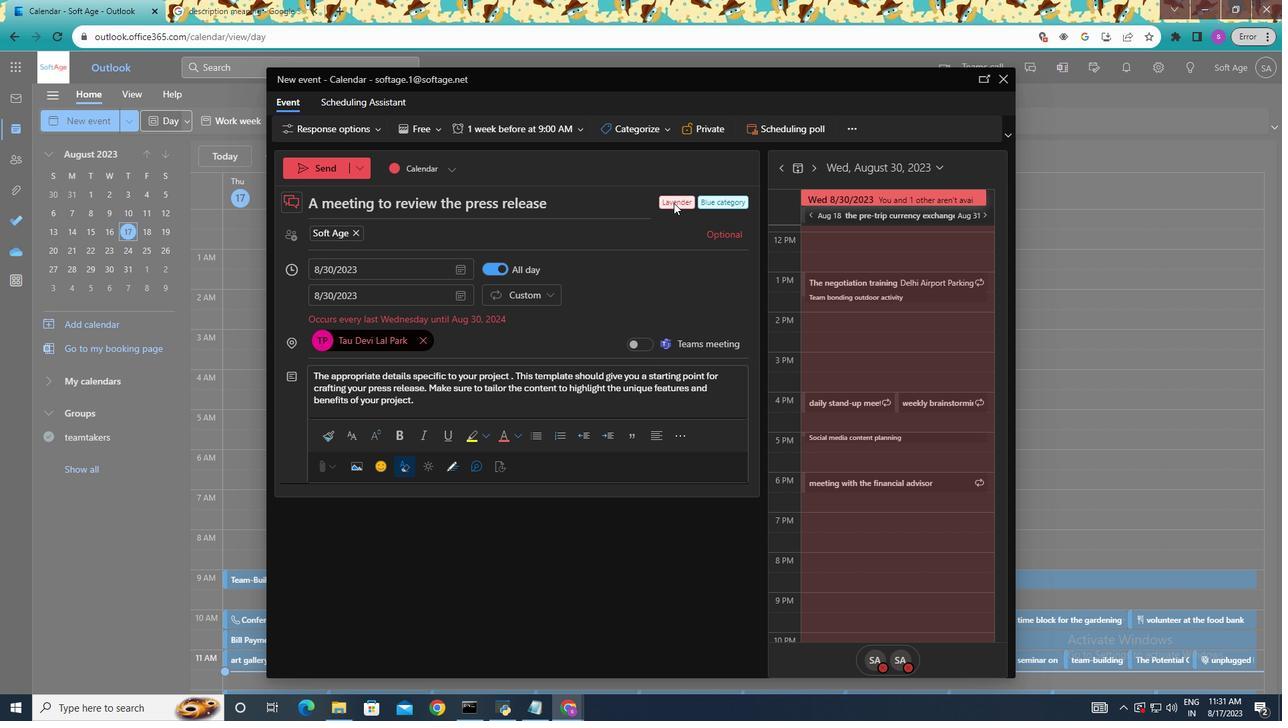 
Action: Mouse moved to (667, 179)
Screenshot: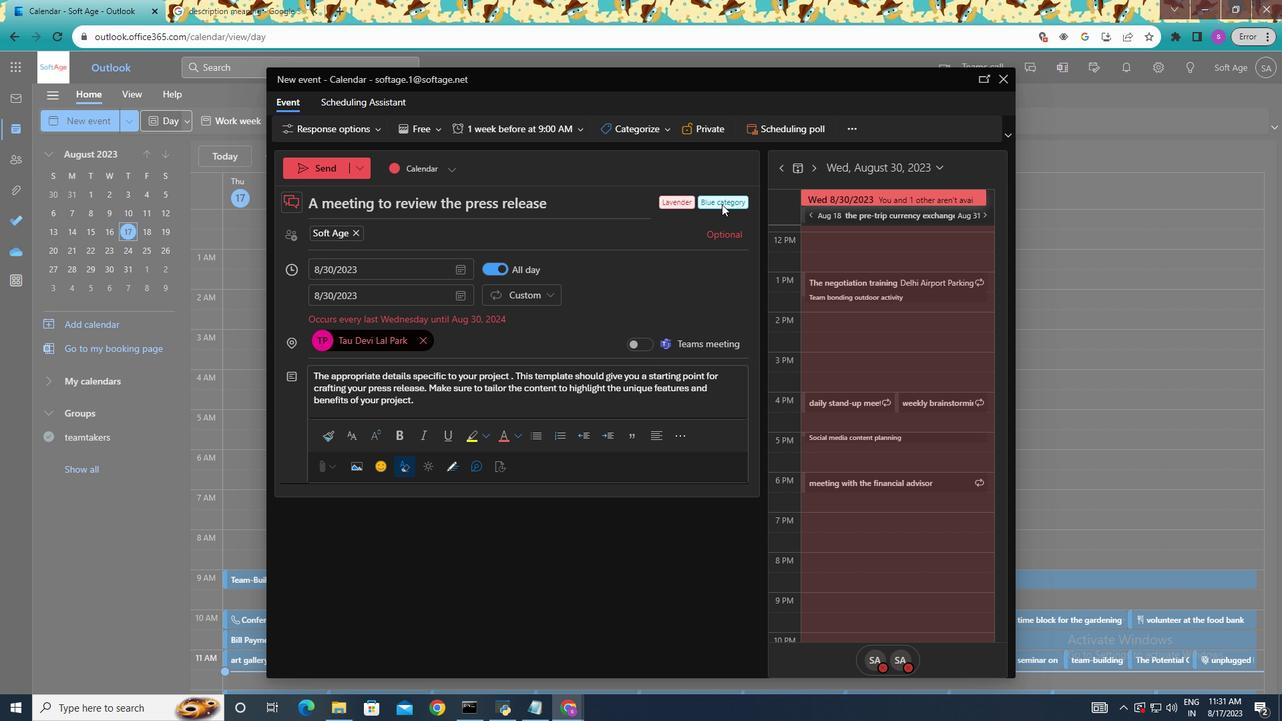 
Action: Mouse pressed left at (667, 179)
Screenshot: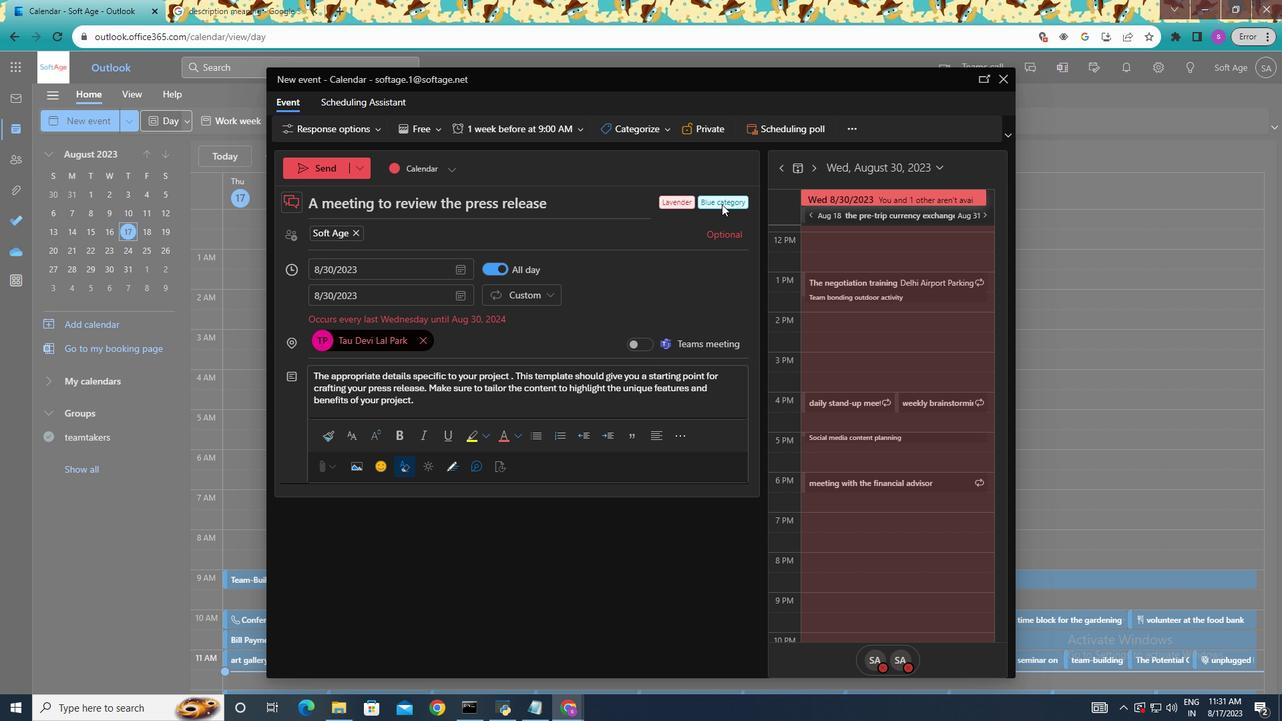 
Action: Mouse moved to (664, 221)
Screenshot: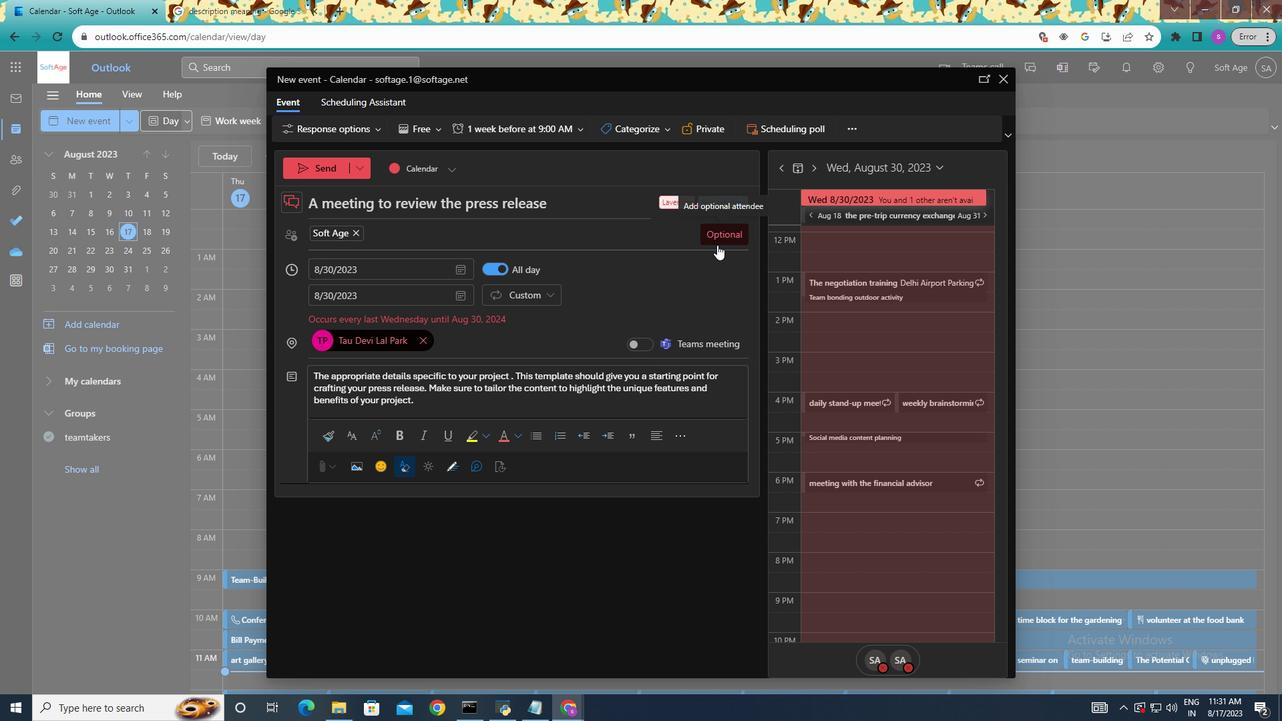 
Action: Mouse pressed left at (664, 221)
Screenshot: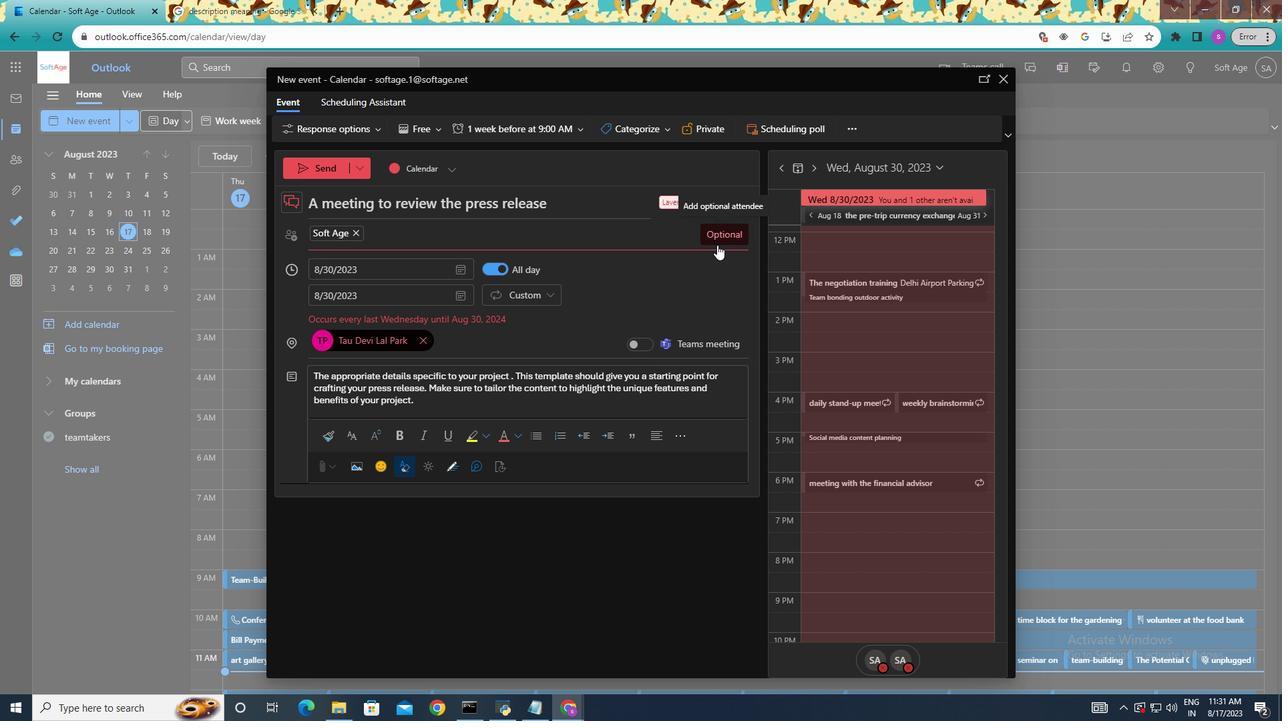 
Action: Mouse moved to (599, 305)
Screenshot: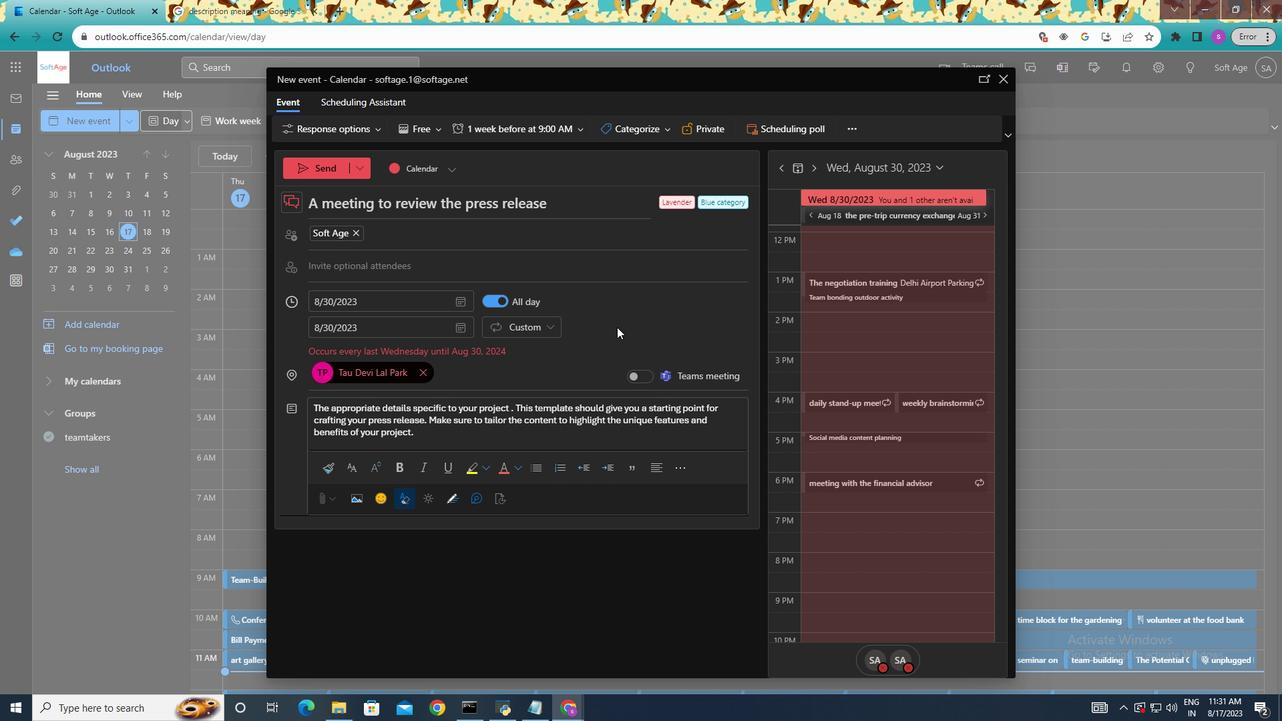 
Action: Mouse pressed left at (599, 305)
Screenshot: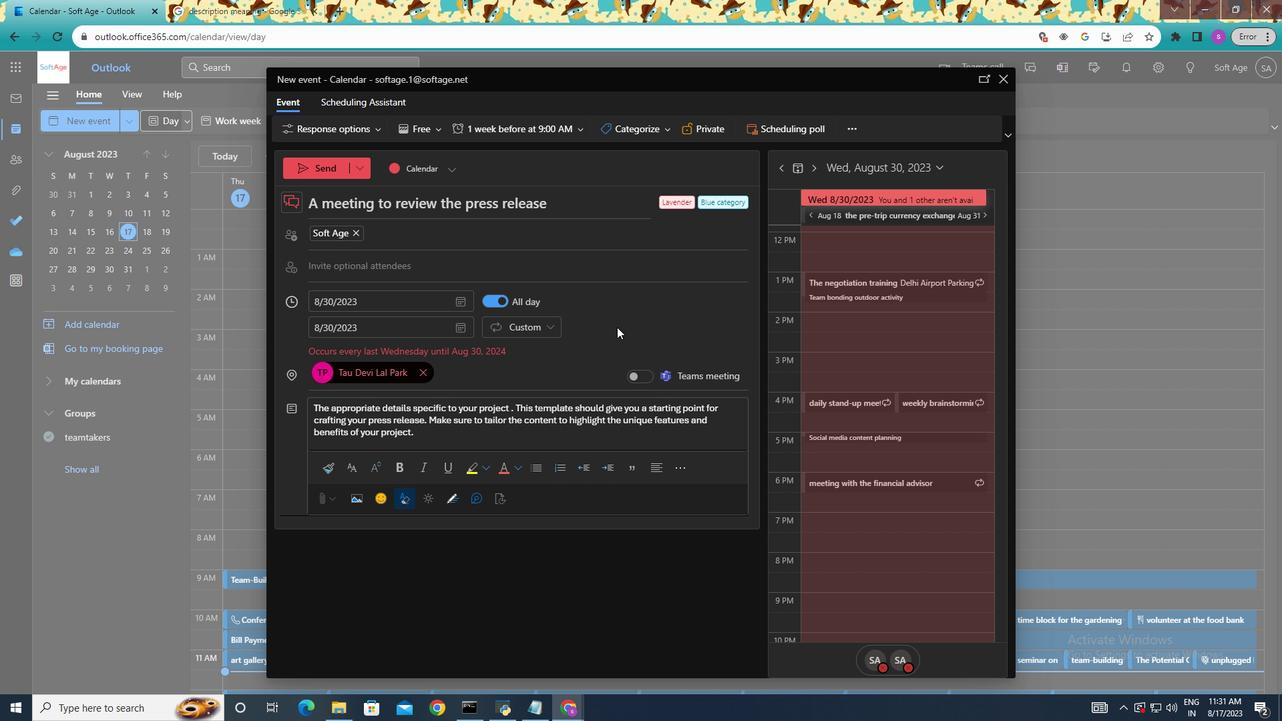 
Action: Mouse moved to (438, 239)
Screenshot: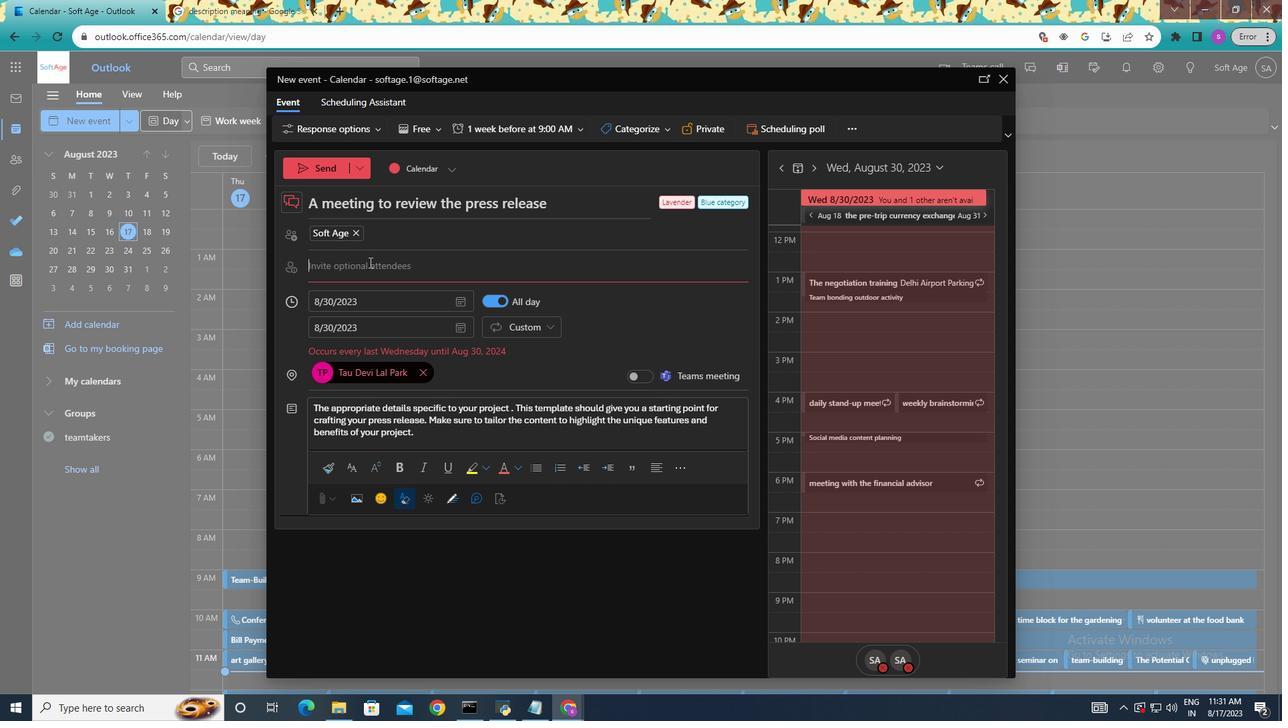 
Action: Mouse pressed left at (438, 239)
Screenshot: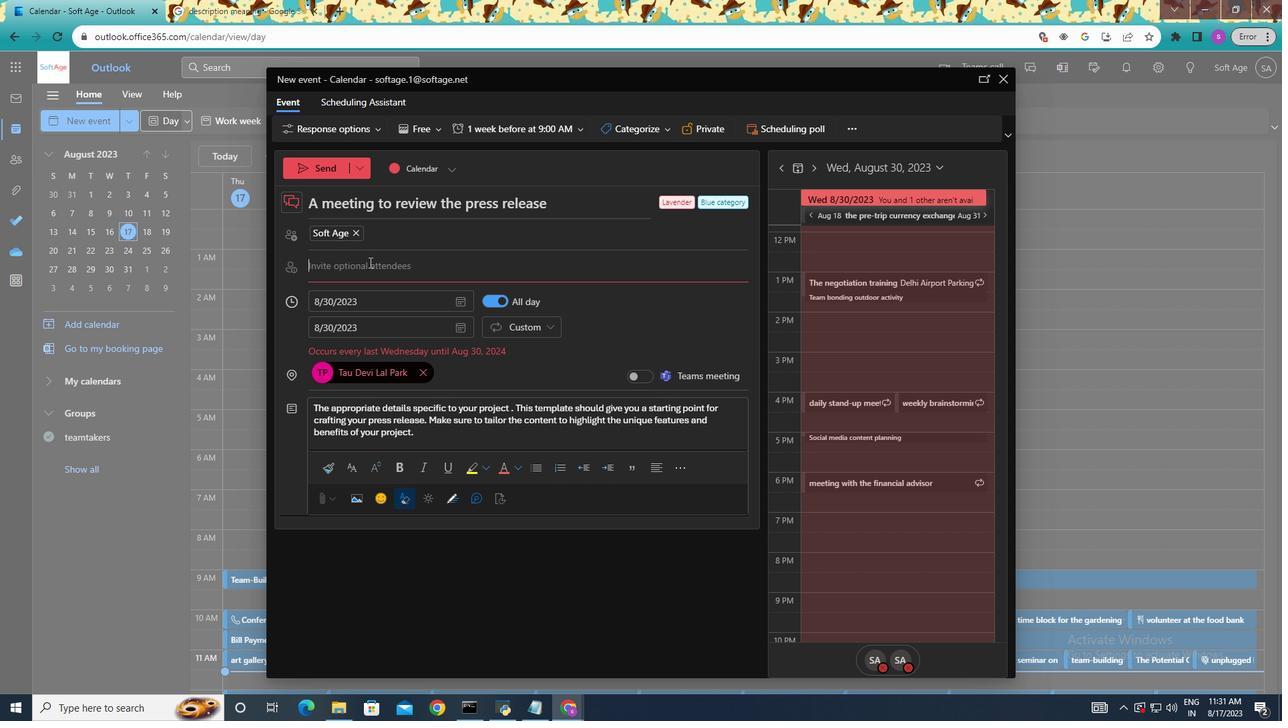 
Action: Mouse moved to (464, 300)
Screenshot: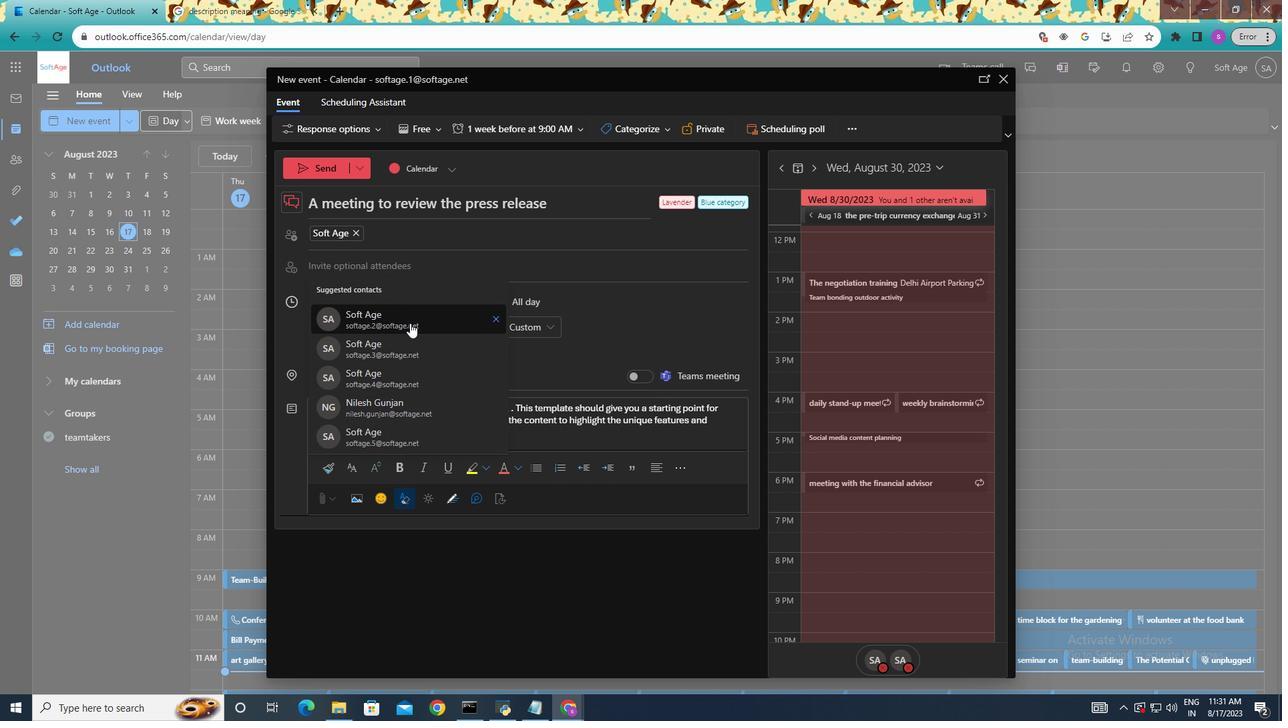 
Action: Mouse pressed left at (464, 300)
Screenshot: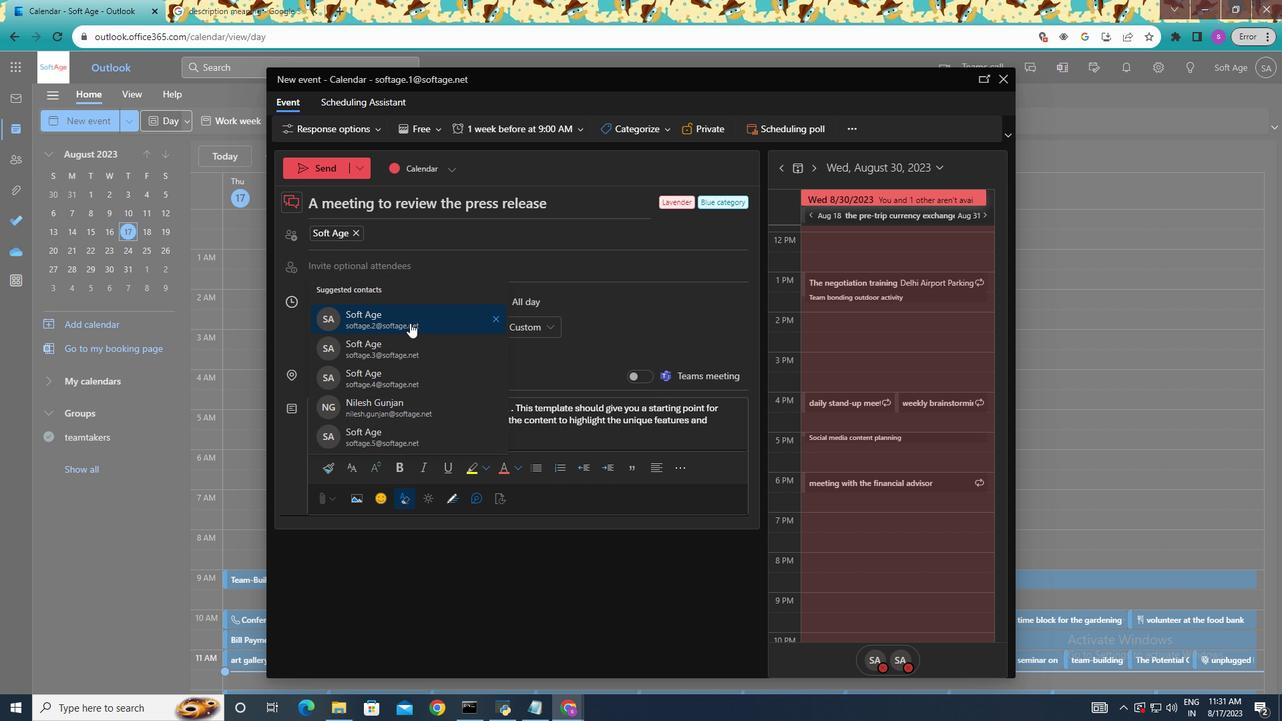 
Action: Mouse moved to (456, 208)
Screenshot: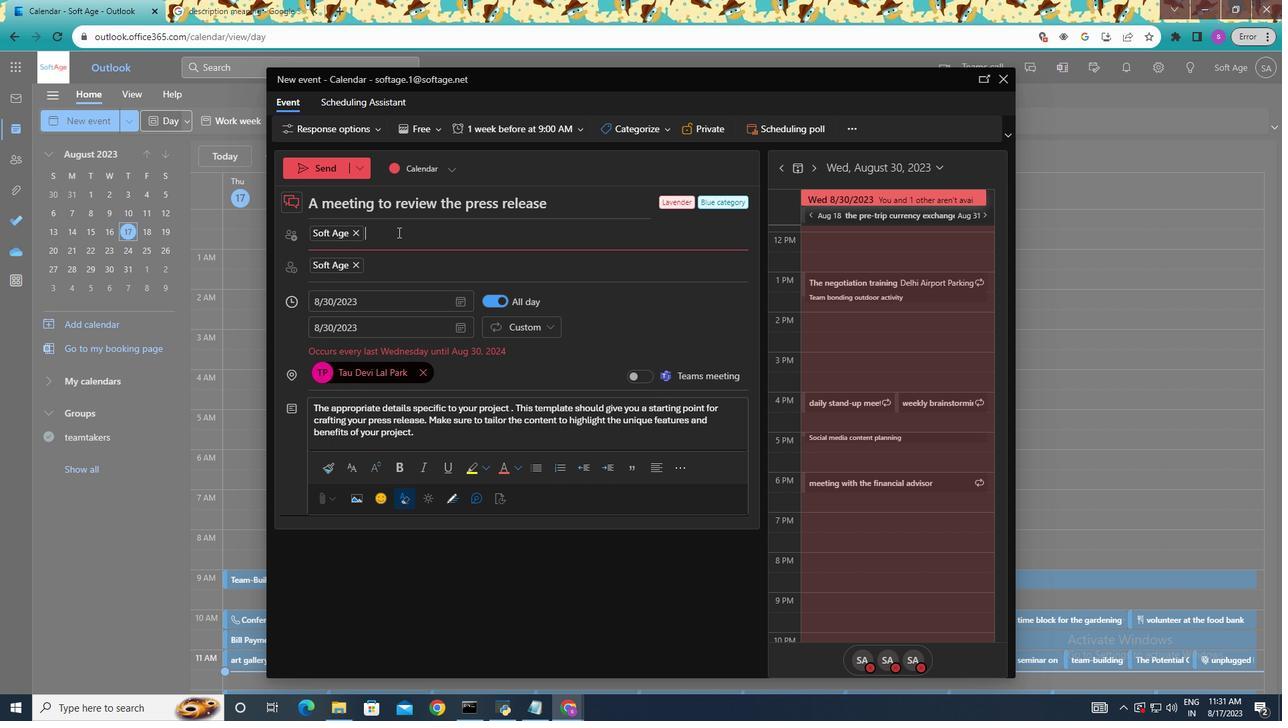 
Action: Mouse pressed left at (456, 208)
Screenshot: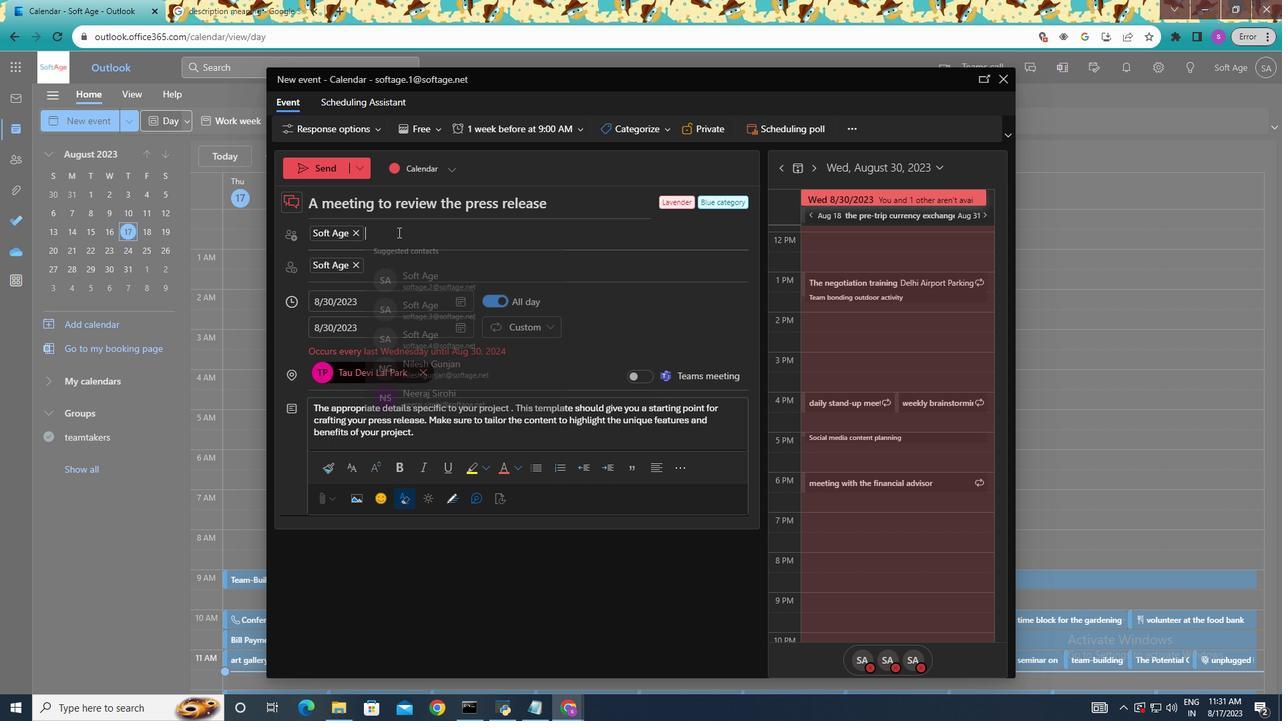 
Action: Mouse moved to (617, 312)
Screenshot: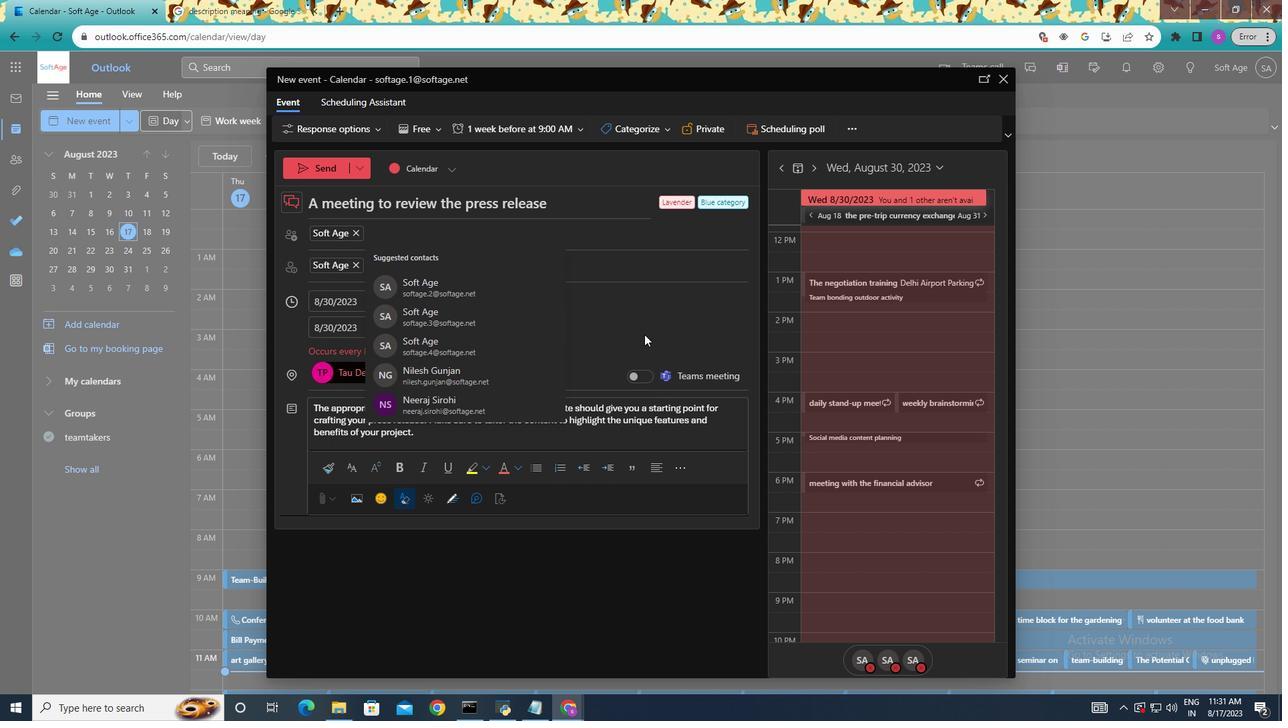 
Action: Mouse pressed left at (617, 312)
Screenshot: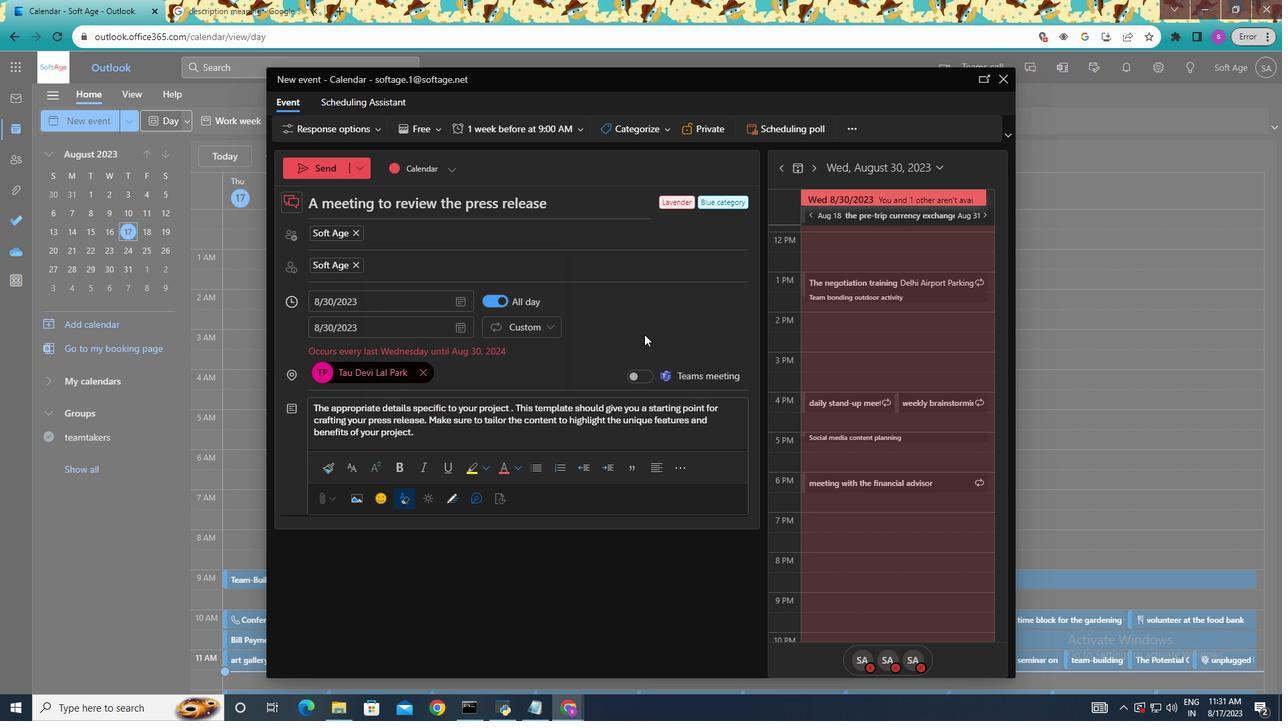 
Action: Mouse moved to (515, 551)
Screenshot: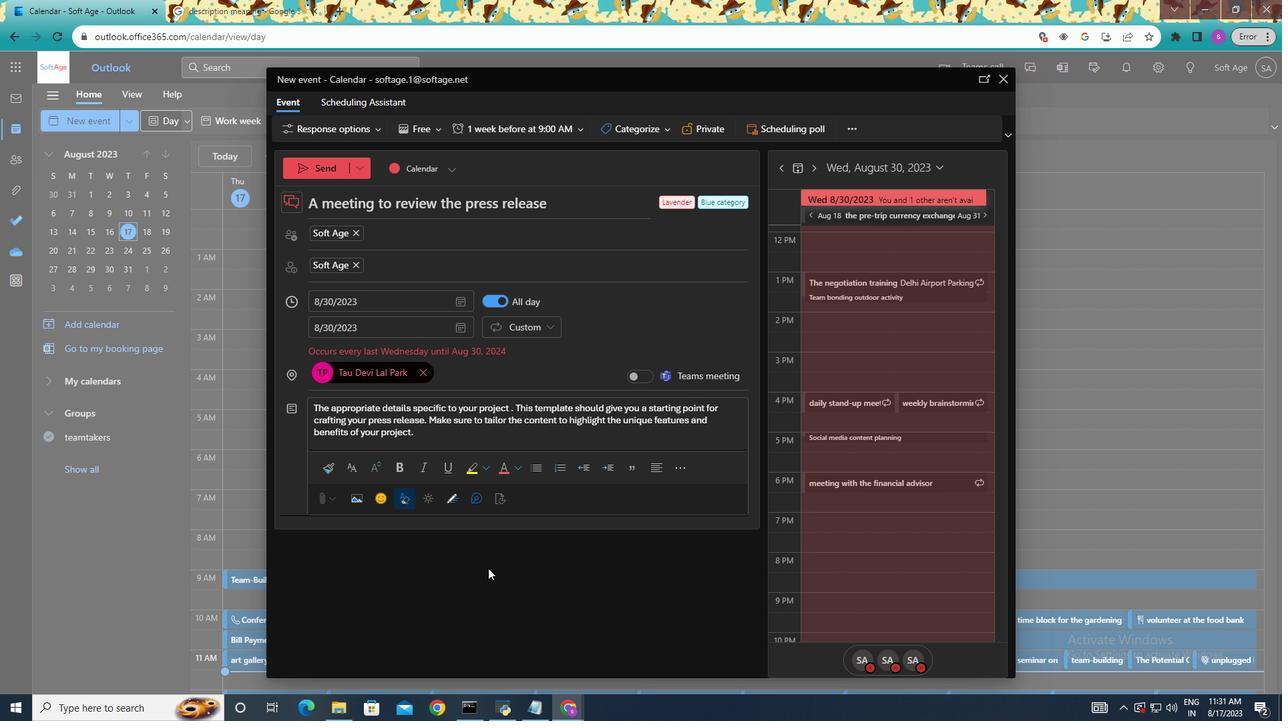 
Action: Mouse scrolled (515, 550) with delta (0, 0)
Screenshot: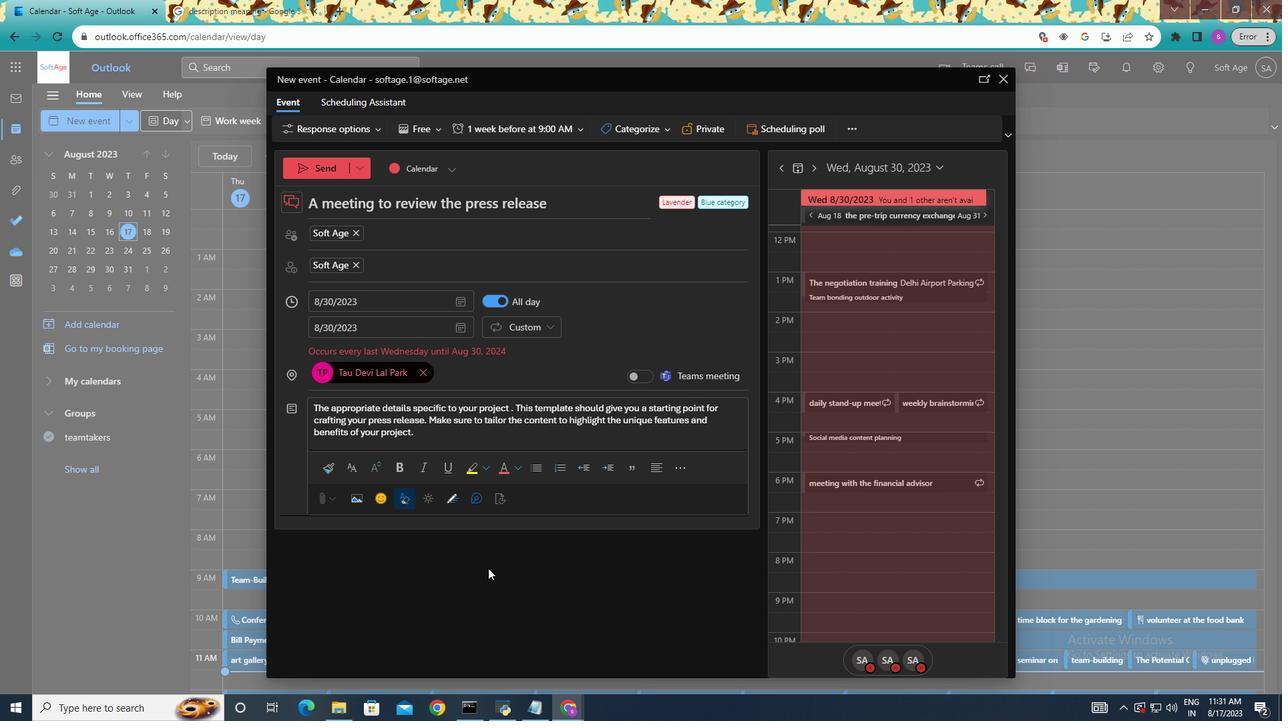 
Action: Mouse moved to (515, 550)
Screenshot: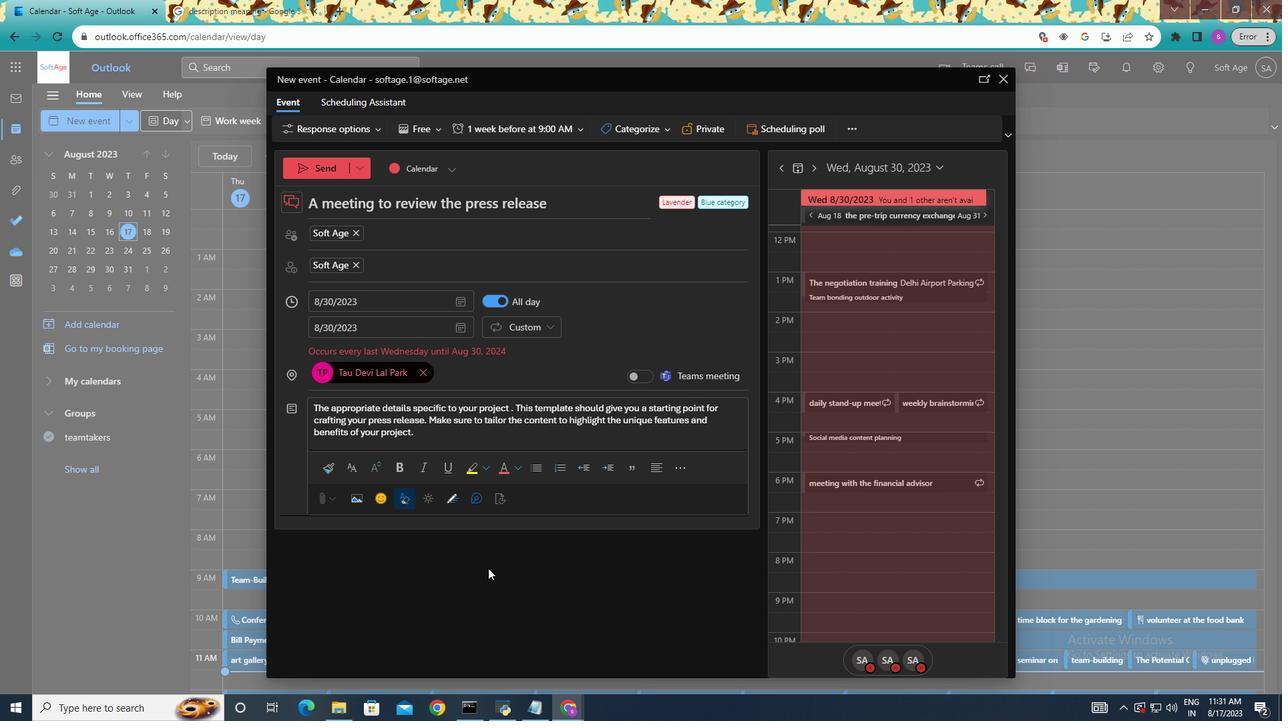 
Action: Mouse scrolled (515, 551) with delta (0, 0)
Screenshot: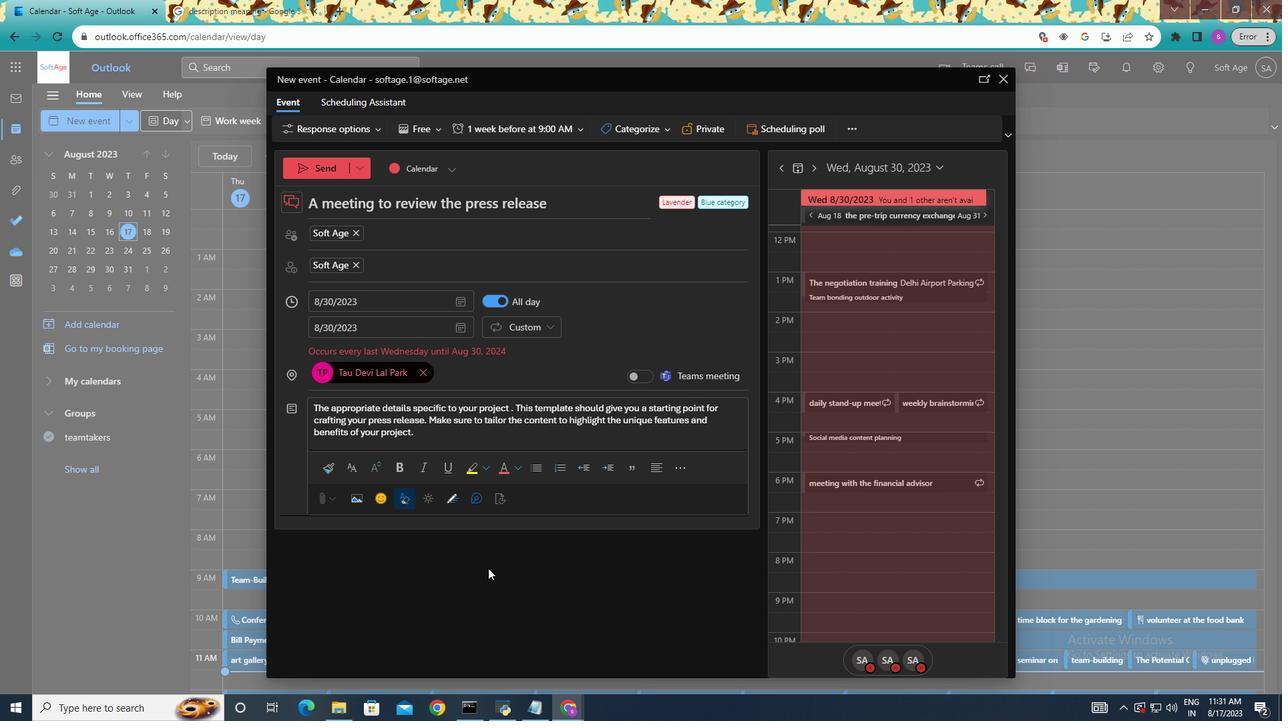 
Action: Mouse scrolled (515, 551) with delta (0, 0)
Screenshot: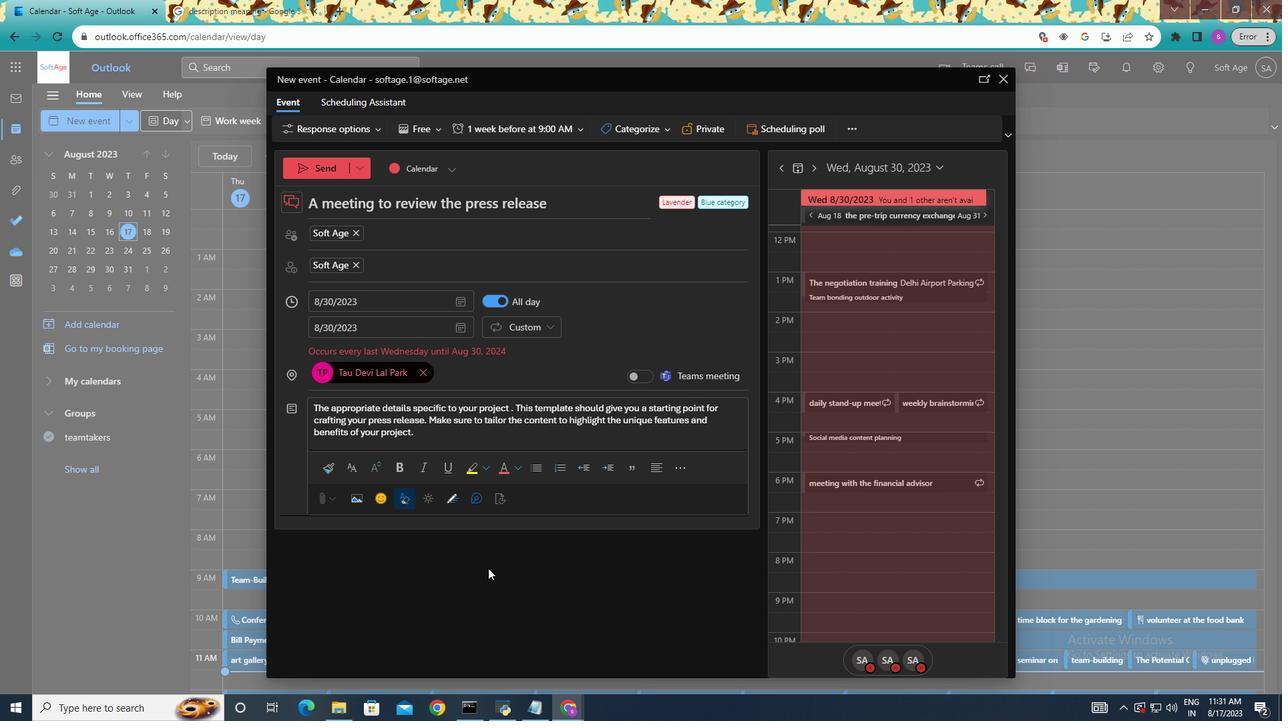 
Action: Mouse scrolled (515, 551) with delta (0, 0)
Screenshot: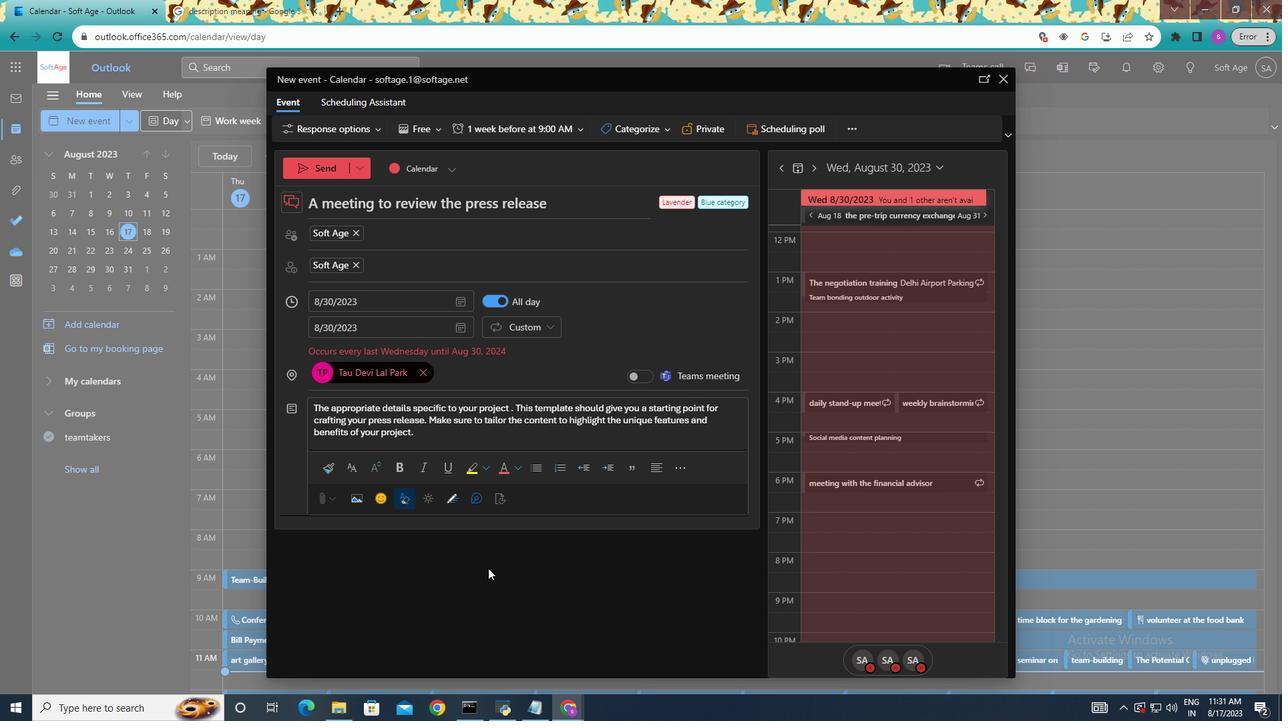 
Action: Mouse moved to (430, 142)
Screenshot: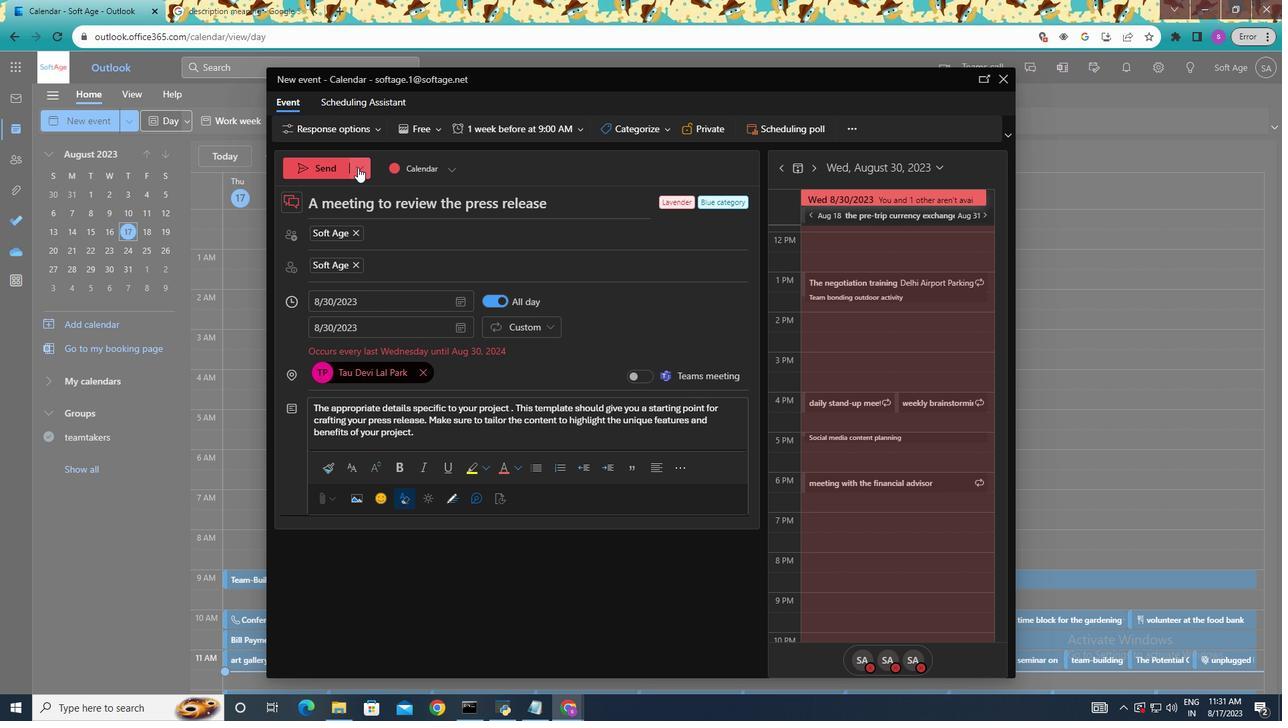 
Action: Mouse pressed left at (430, 142)
Screenshot: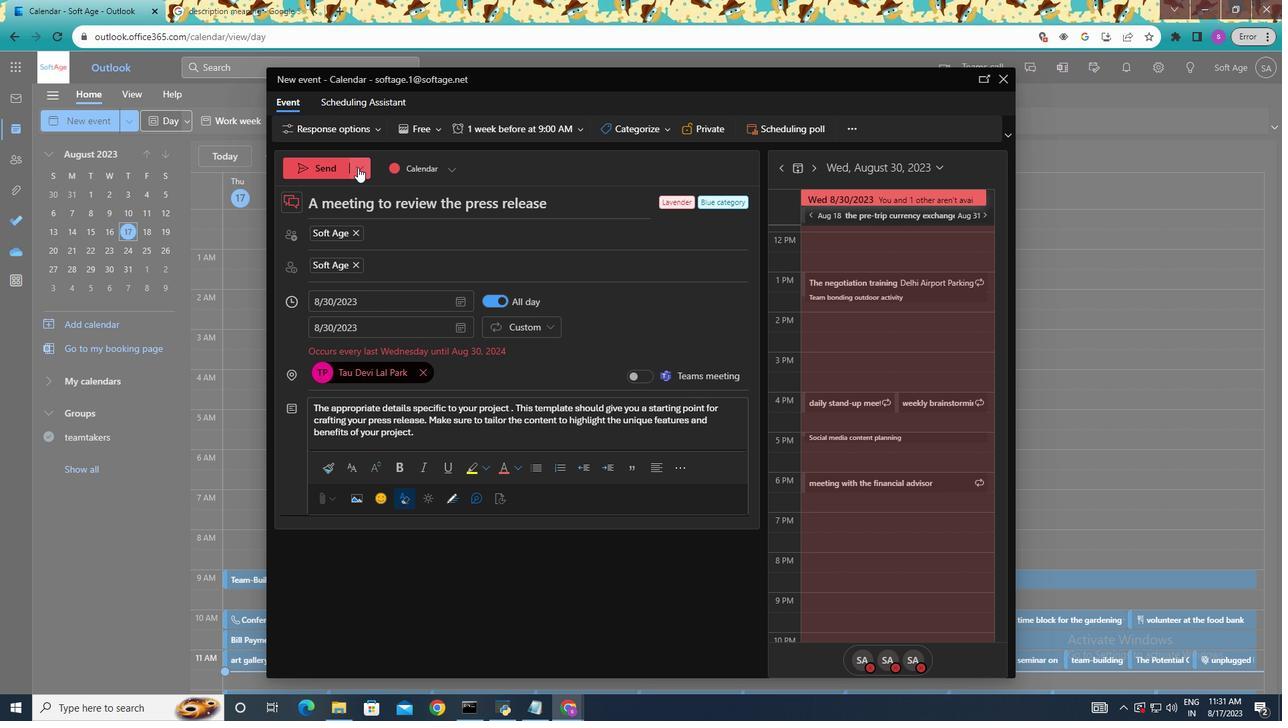 
Action: Mouse pressed left at (430, 142)
Screenshot: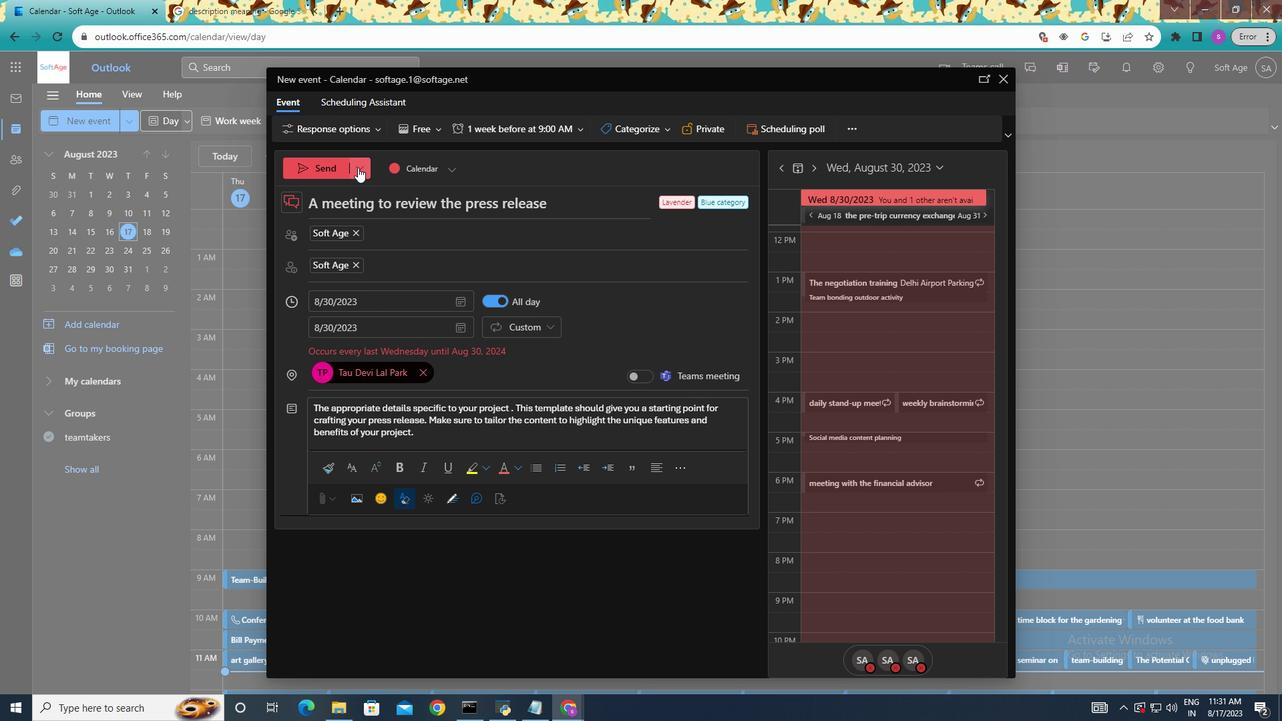 
Action: Mouse moved to (416, 143)
Screenshot: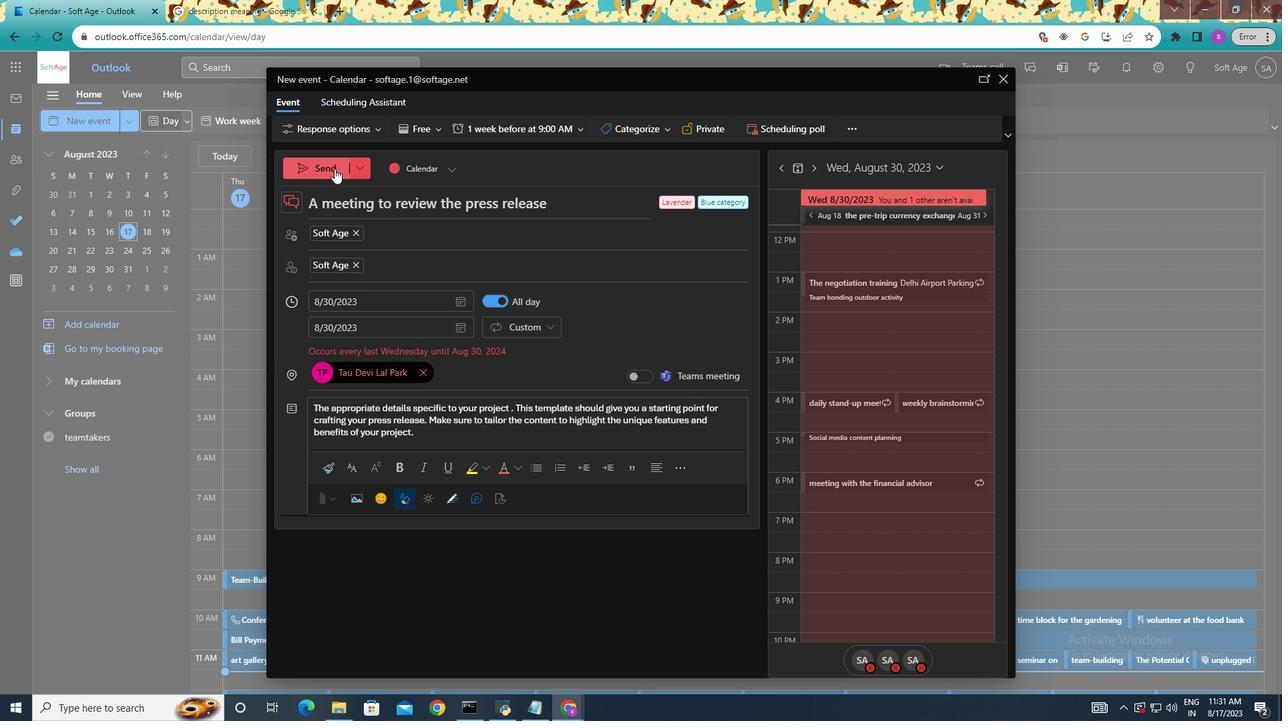 
Action: Mouse pressed left at (416, 143)
Screenshot: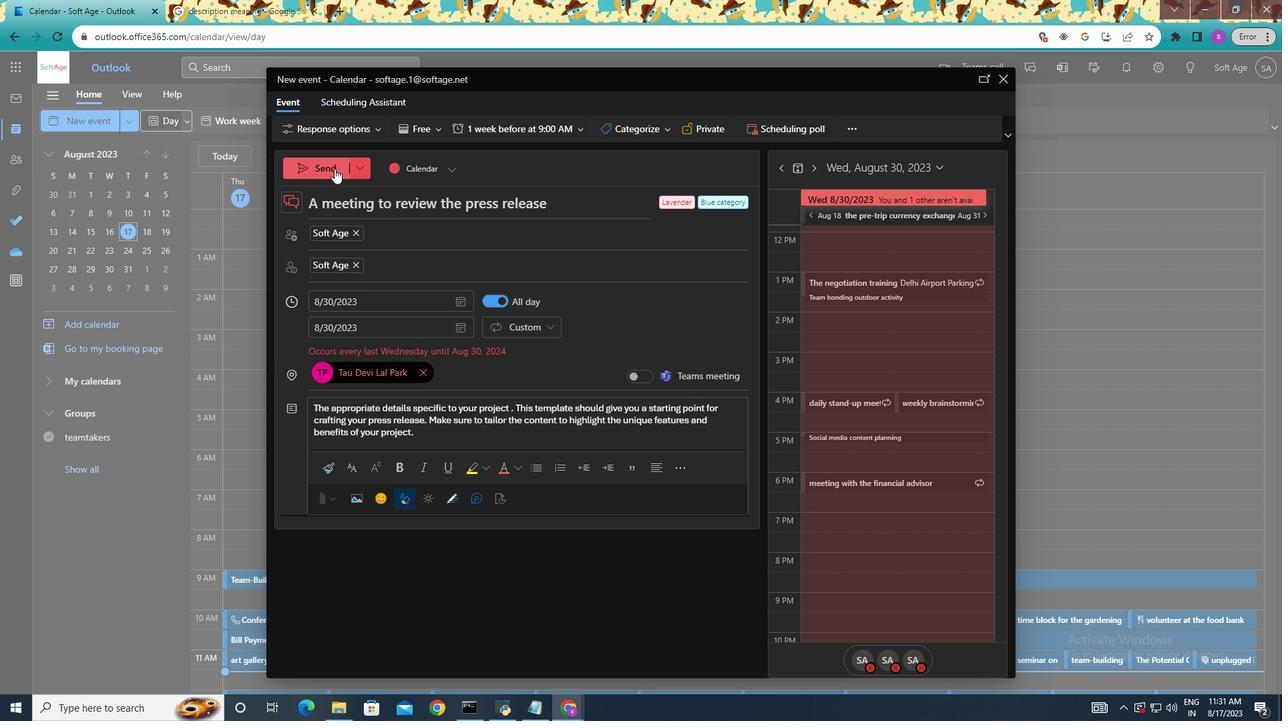 
Action: Mouse moved to (415, 143)
Screenshot: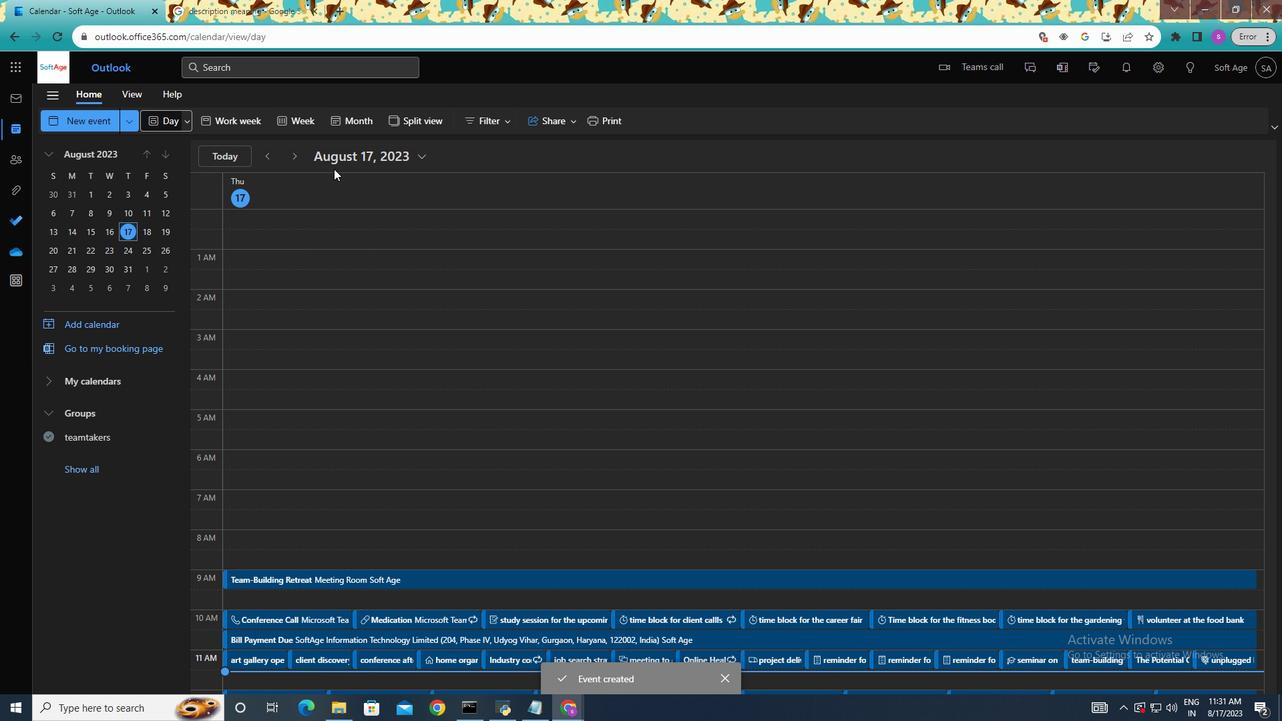 
